 Task: Find connections with filter location Tshikapa with filter topic #coachingwith filter profile language German with filter current company GEP Worldwide with filter school INSAID with filter industry Nonresidential Building Construction with filter service category Nonprofit Consulting with filter keywords title Barber
Action: Mouse moved to (673, 179)
Screenshot: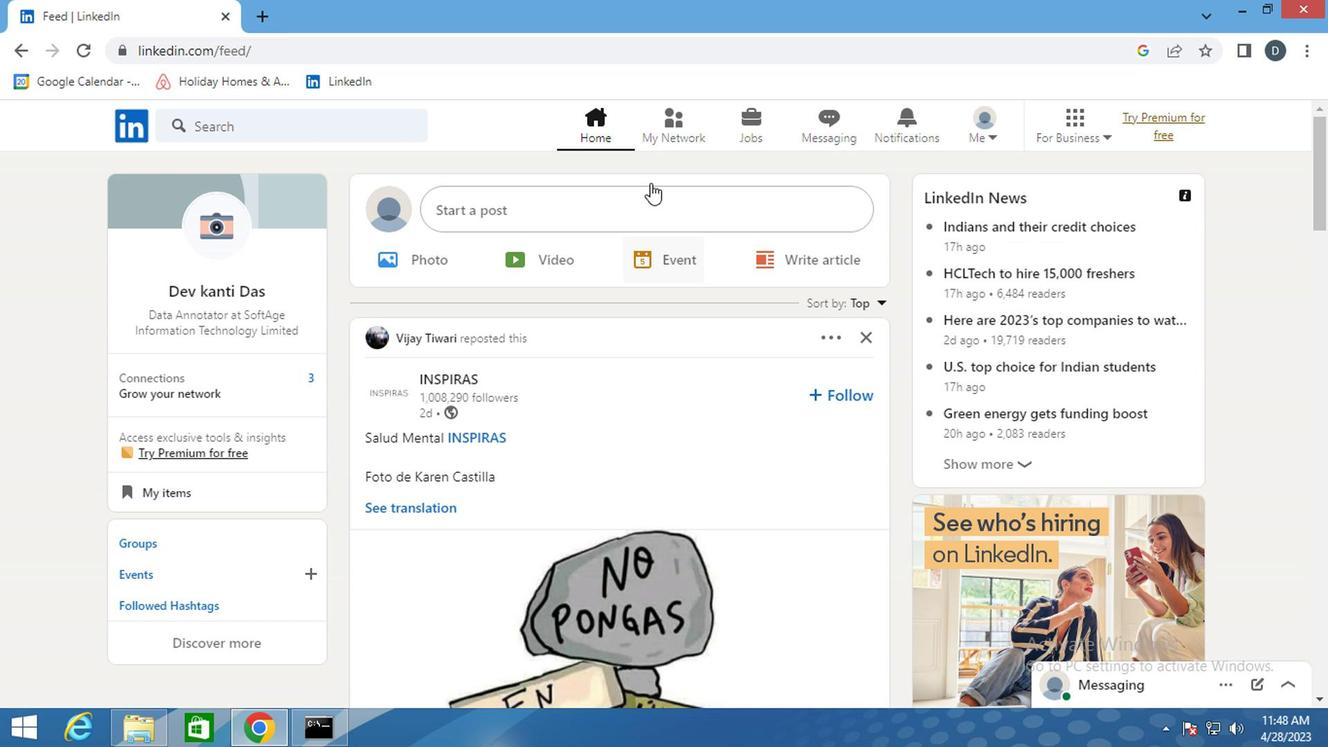 
Action: Mouse pressed left at (673, 179)
Screenshot: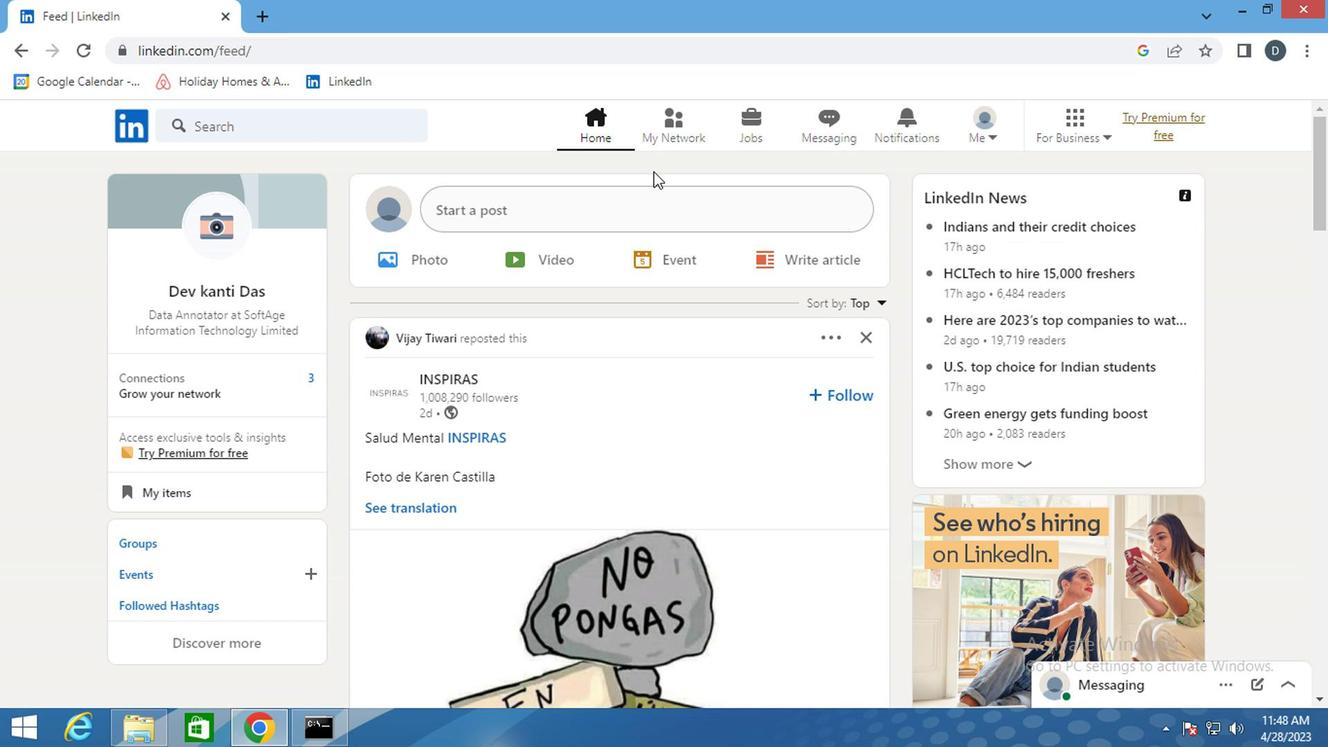 
Action: Mouse moved to (677, 164)
Screenshot: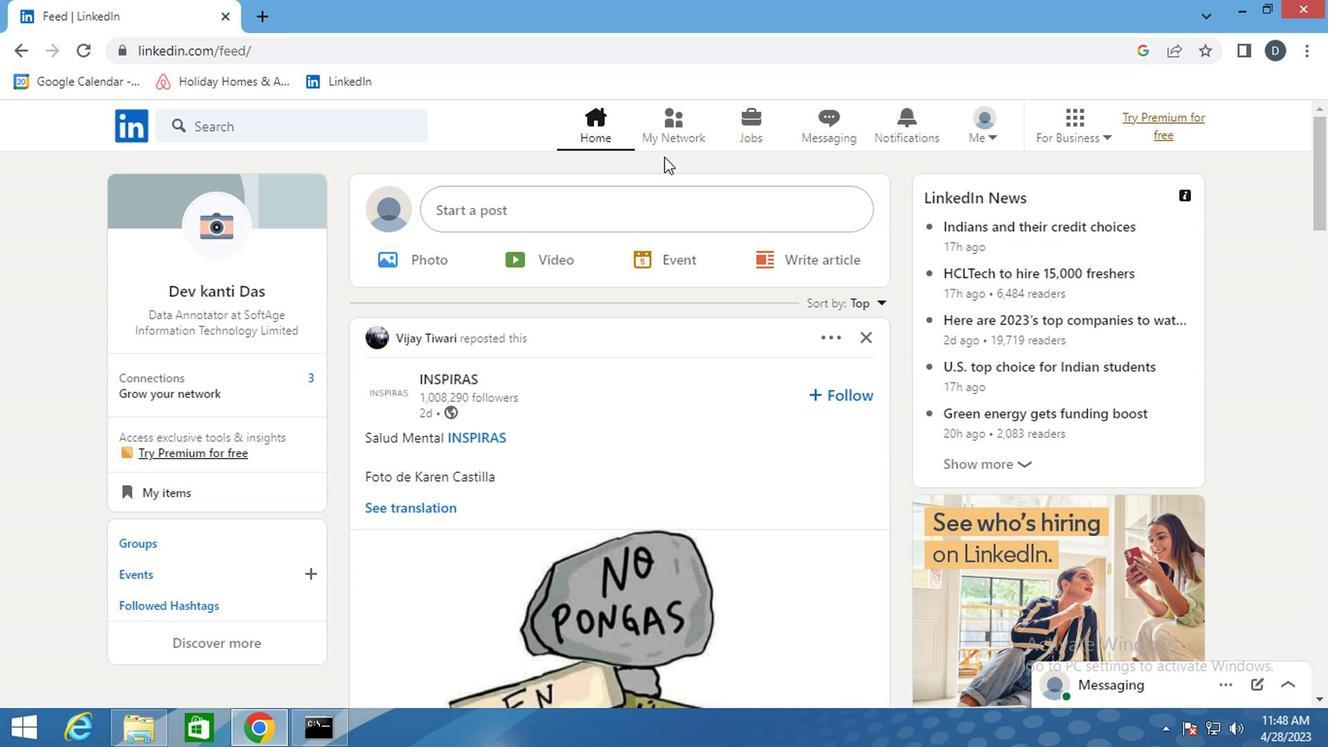 
Action: Mouse pressed left at (677, 164)
Screenshot: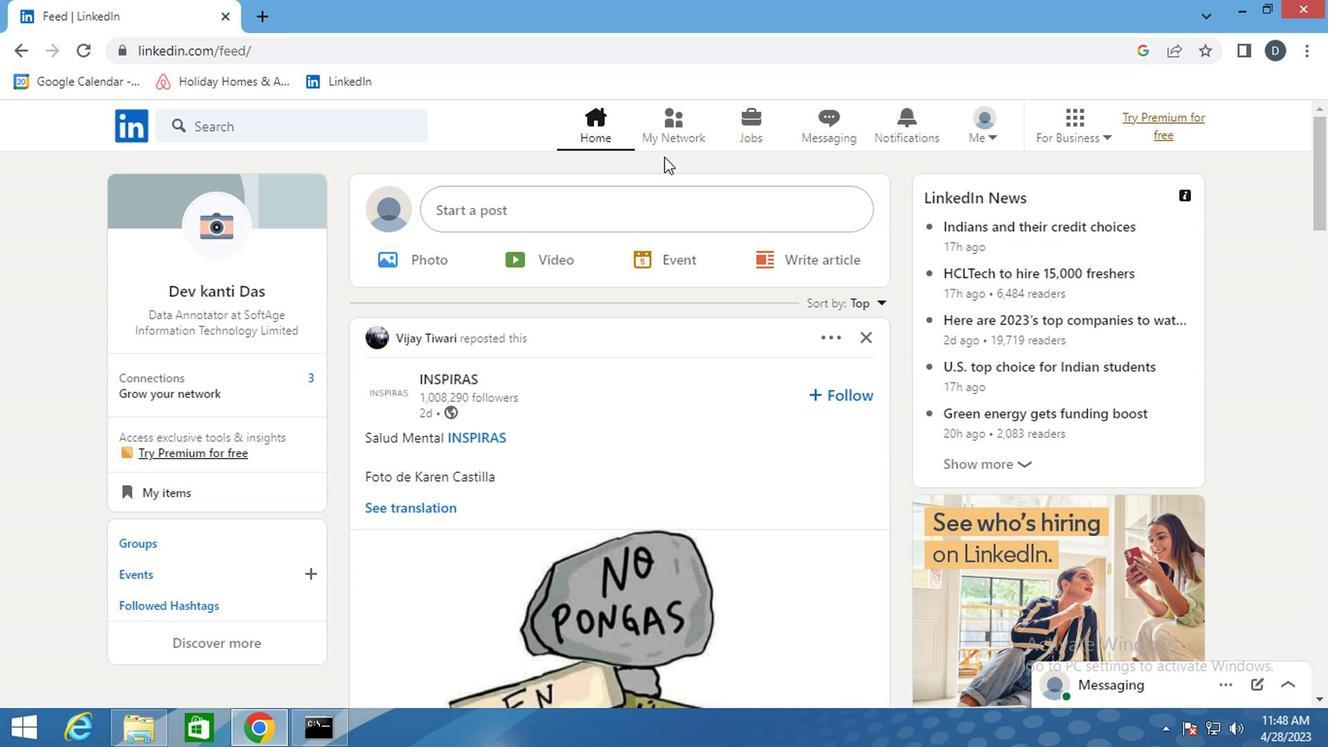 
Action: Mouse moved to (396, 240)
Screenshot: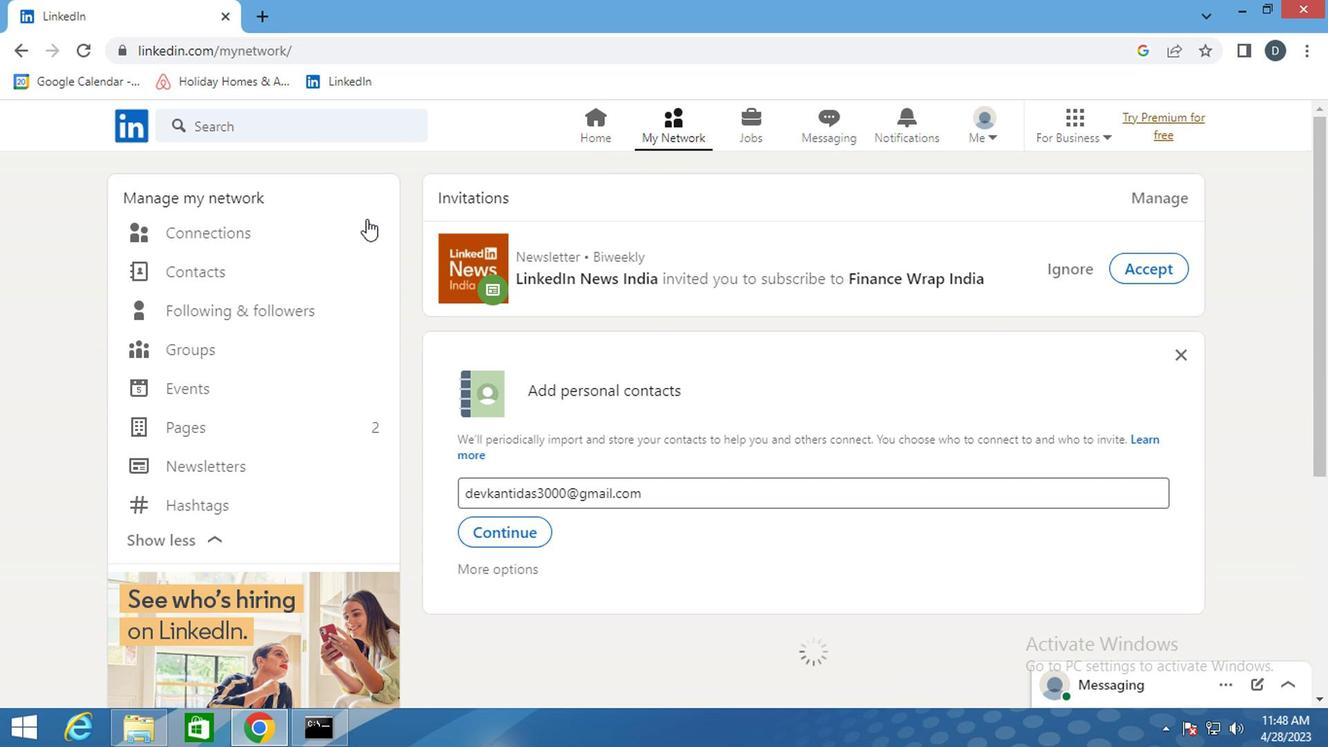 
Action: Mouse pressed left at (396, 240)
Screenshot: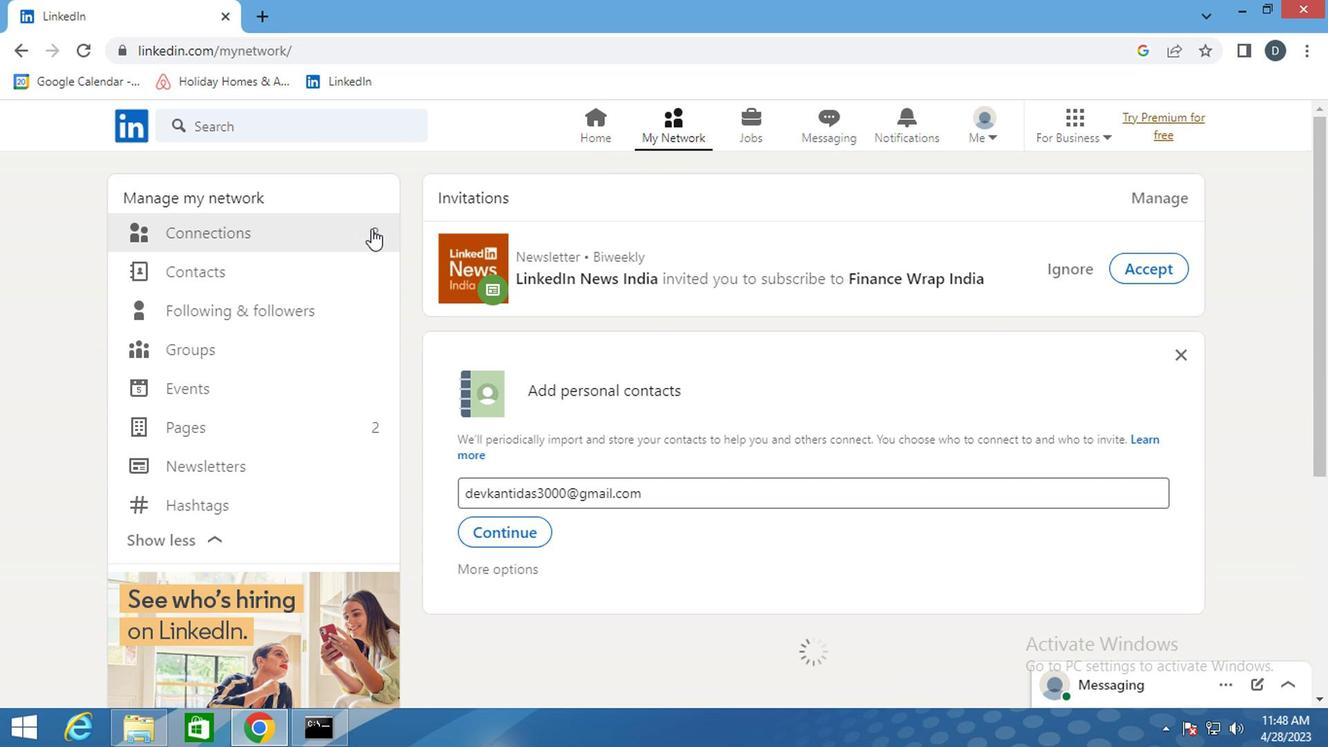 
Action: Mouse pressed left at (396, 240)
Screenshot: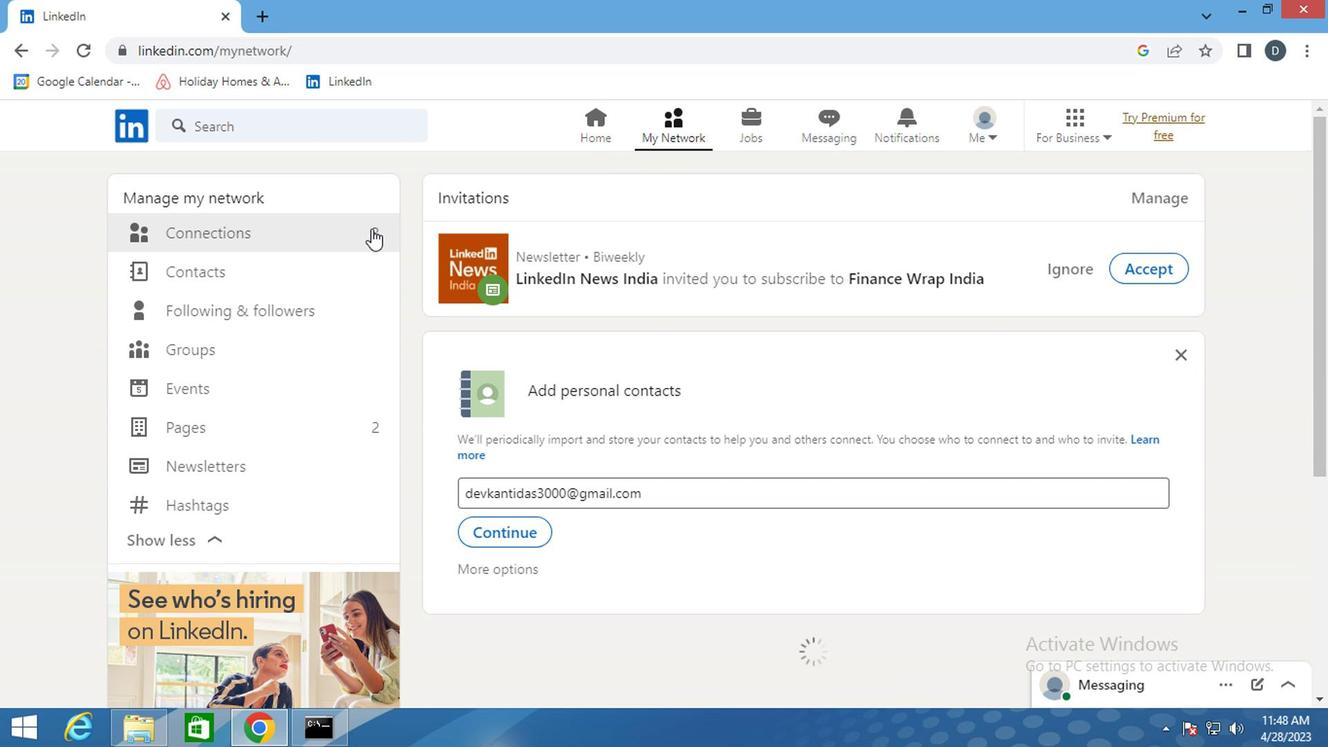 
Action: Mouse moved to (821, 248)
Screenshot: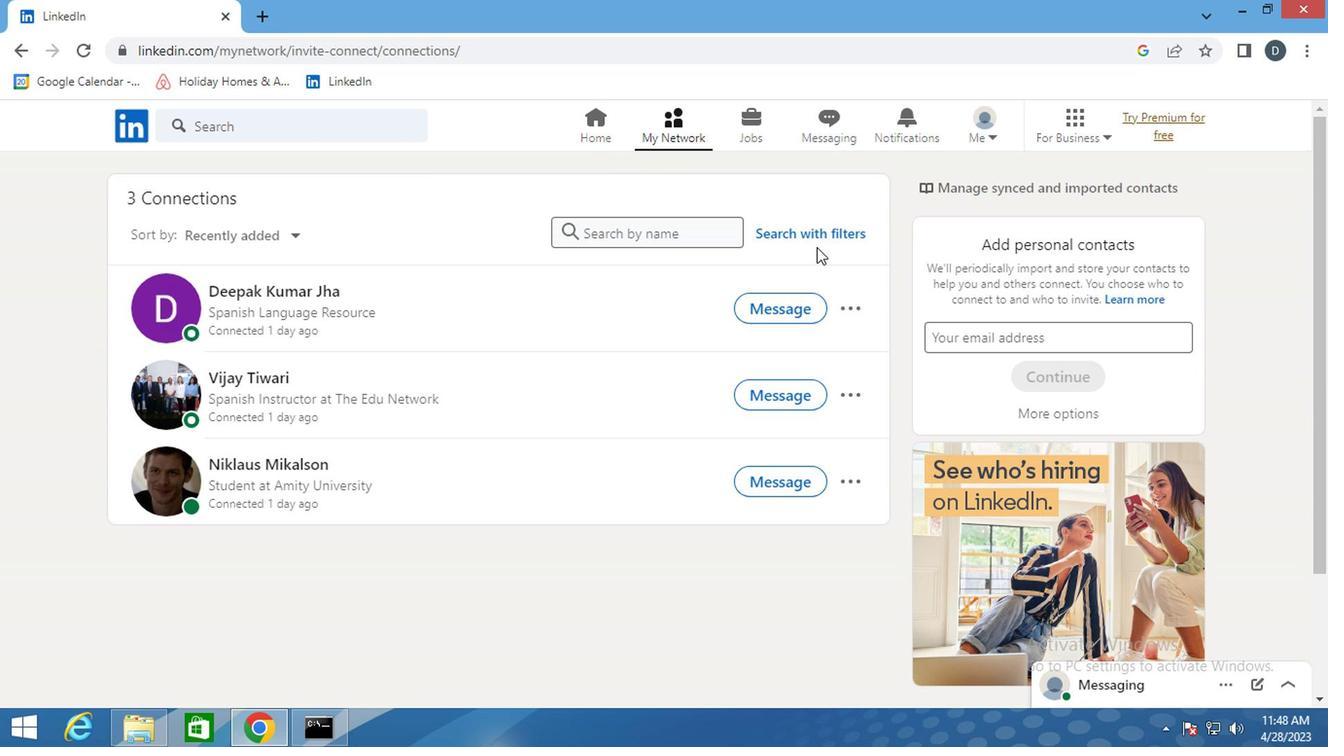 
Action: Mouse pressed left at (821, 248)
Screenshot: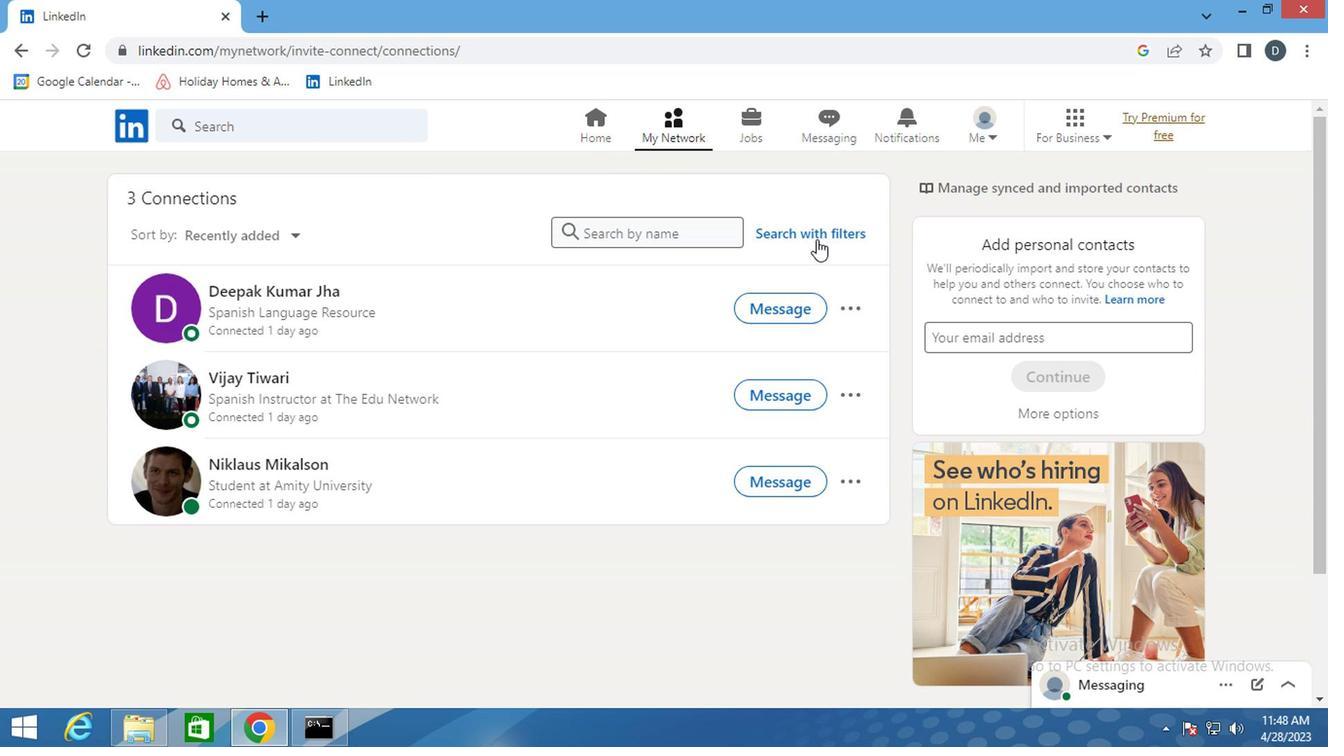 
Action: Mouse moved to (717, 193)
Screenshot: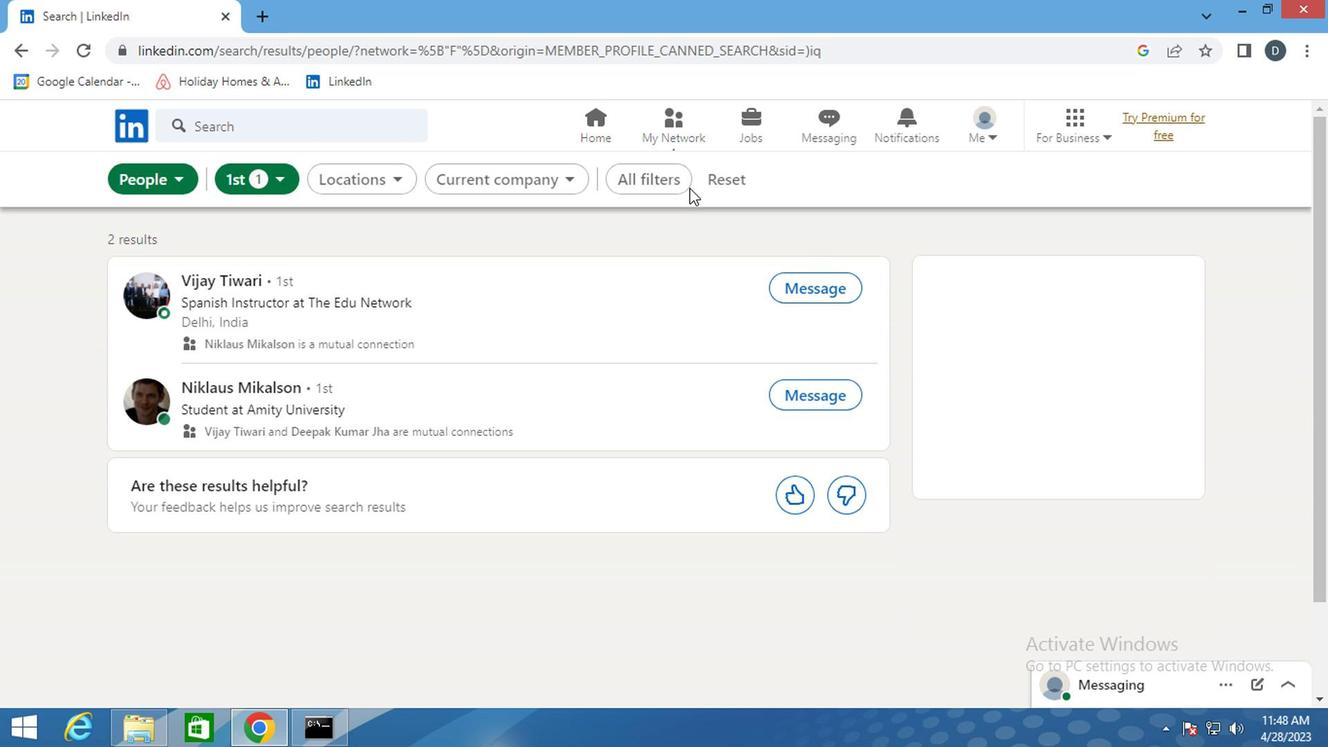
Action: Mouse pressed left at (717, 193)
Screenshot: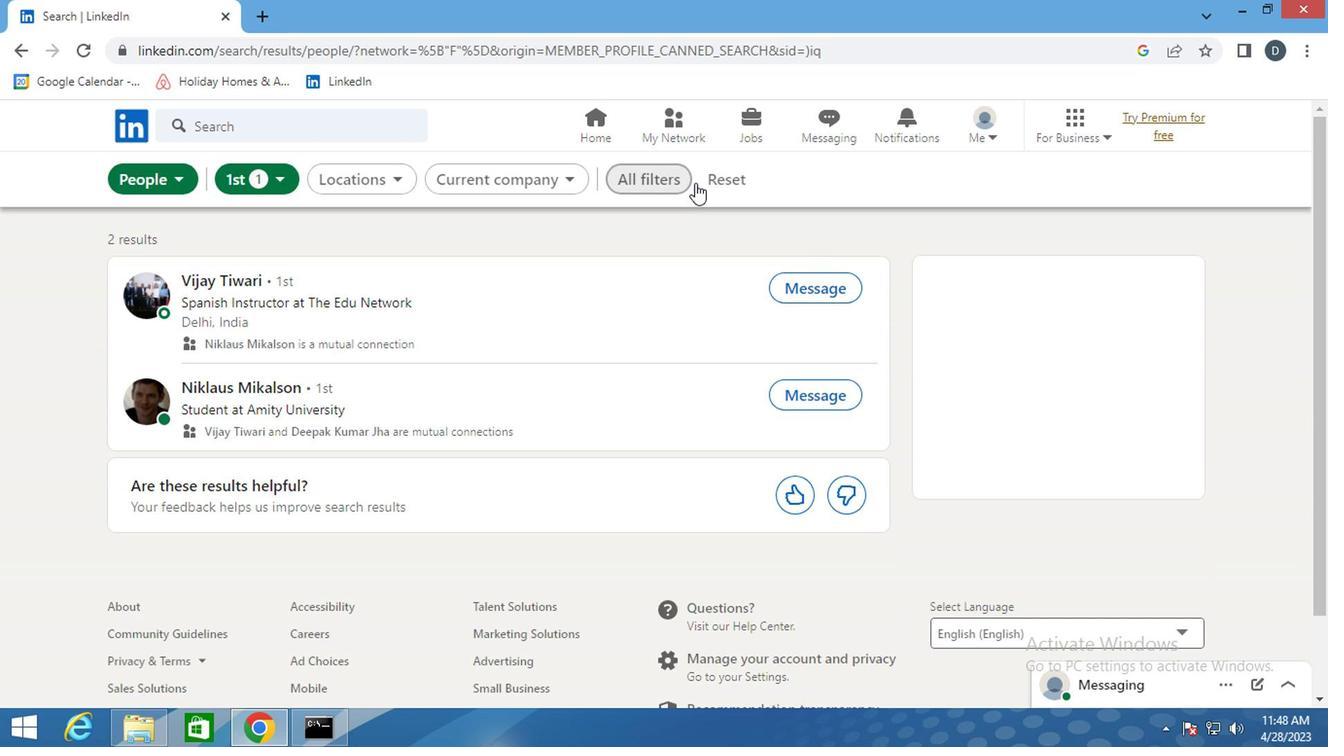 
Action: Mouse pressed left at (717, 193)
Screenshot: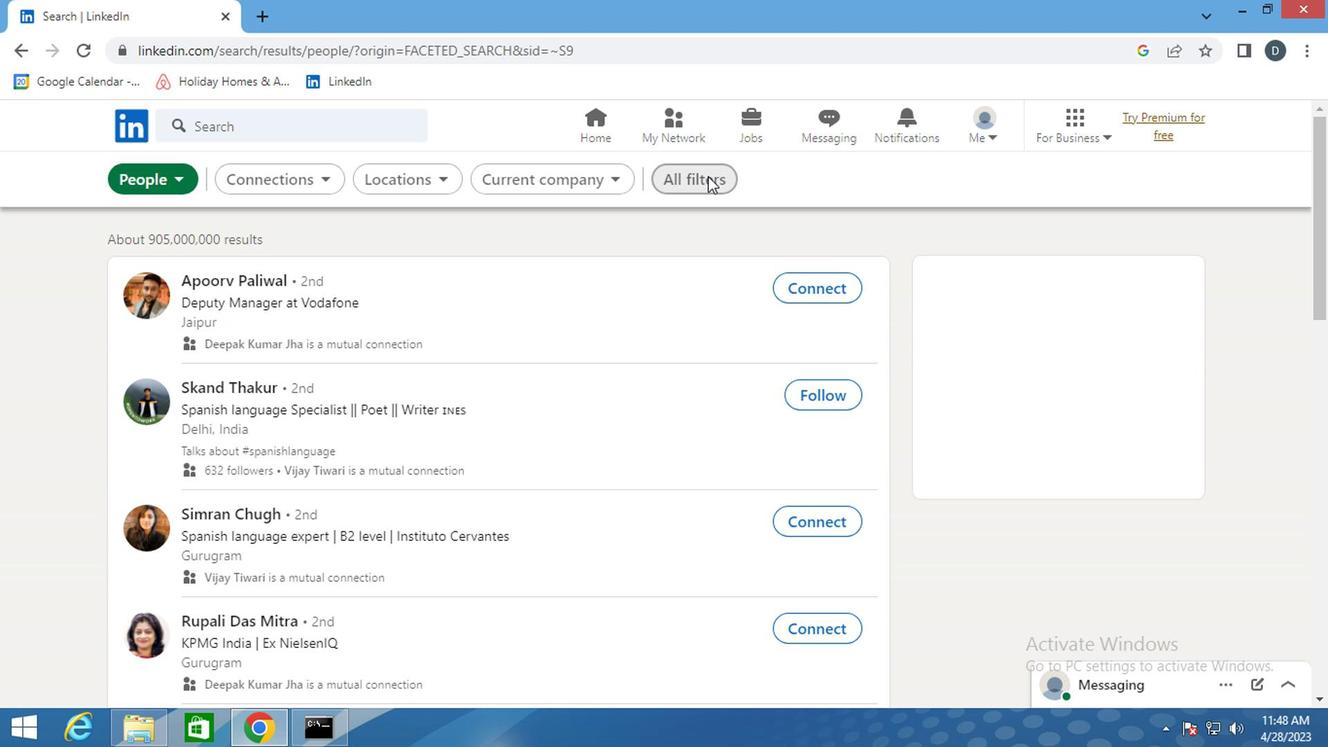
Action: Mouse moved to (1052, 377)
Screenshot: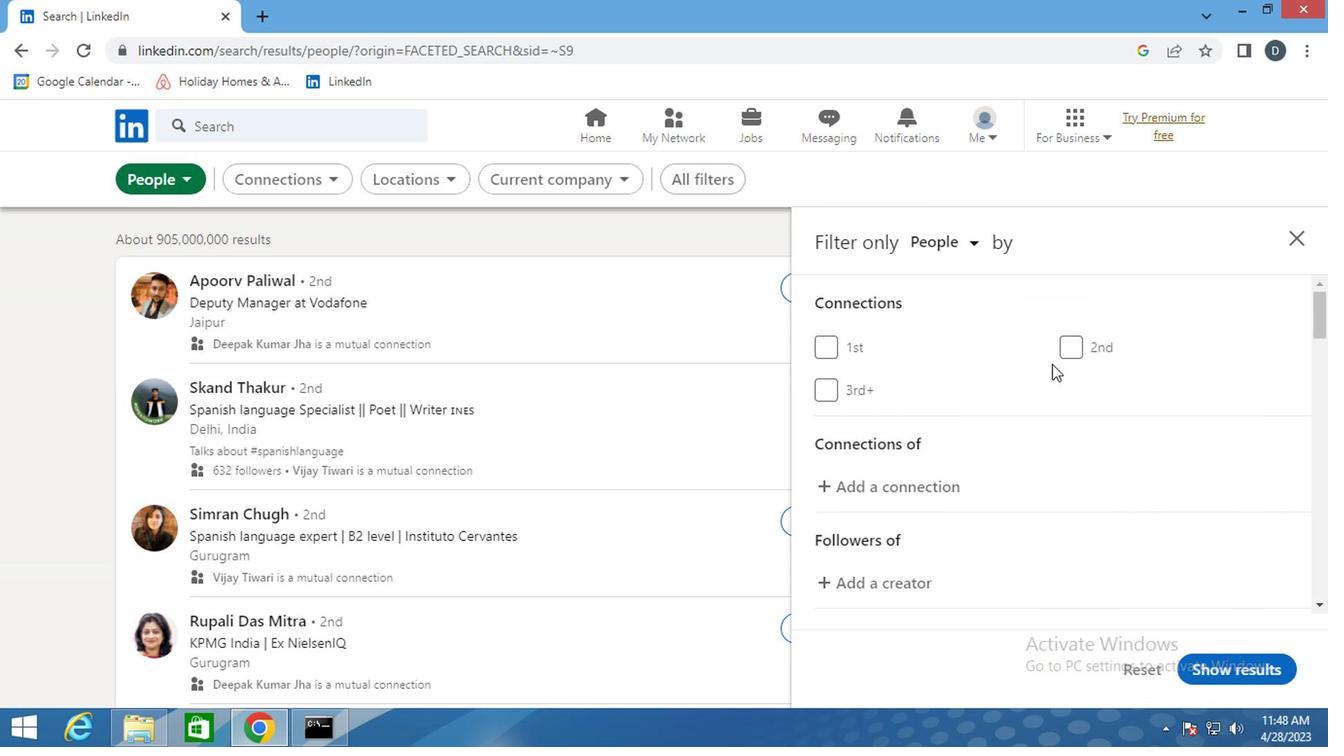 
Action: Mouse scrolled (1052, 377) with delta (0, 0)
Screenshot: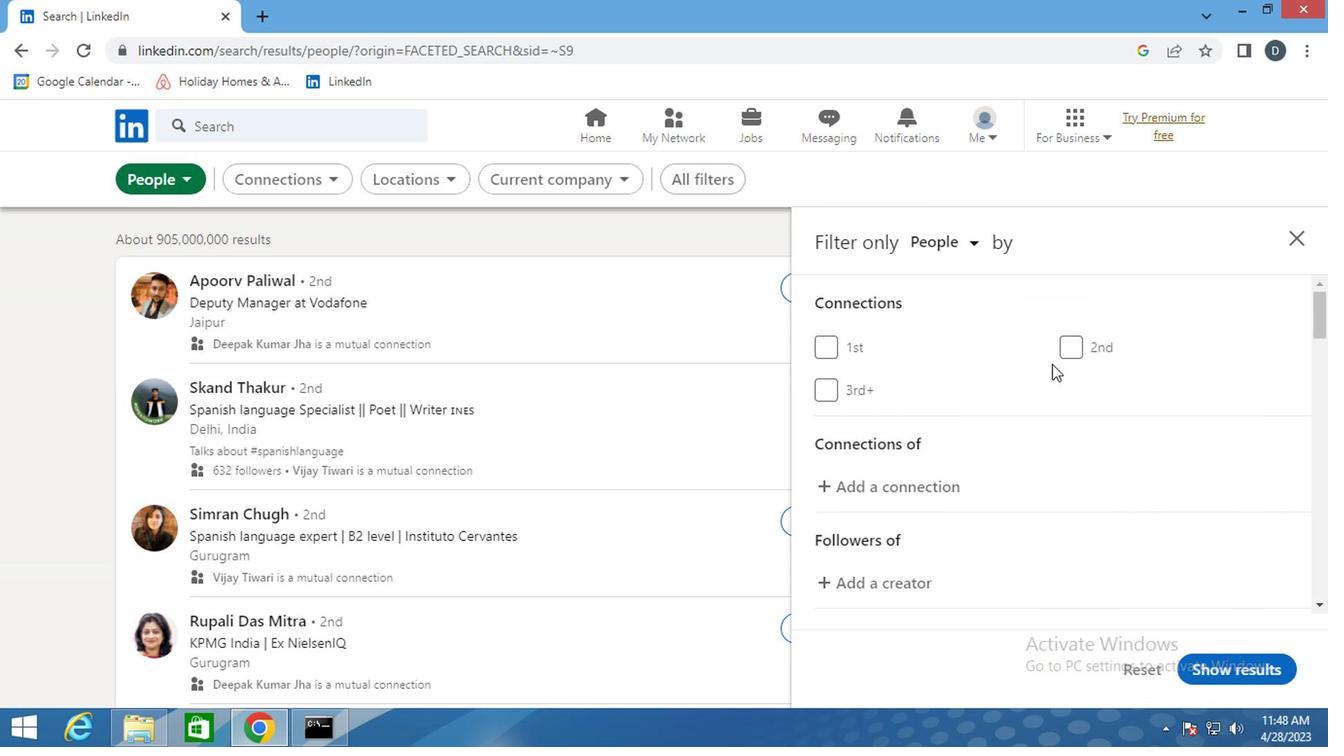 
Action: Mouse moved to (1052, 379)
Screenshot: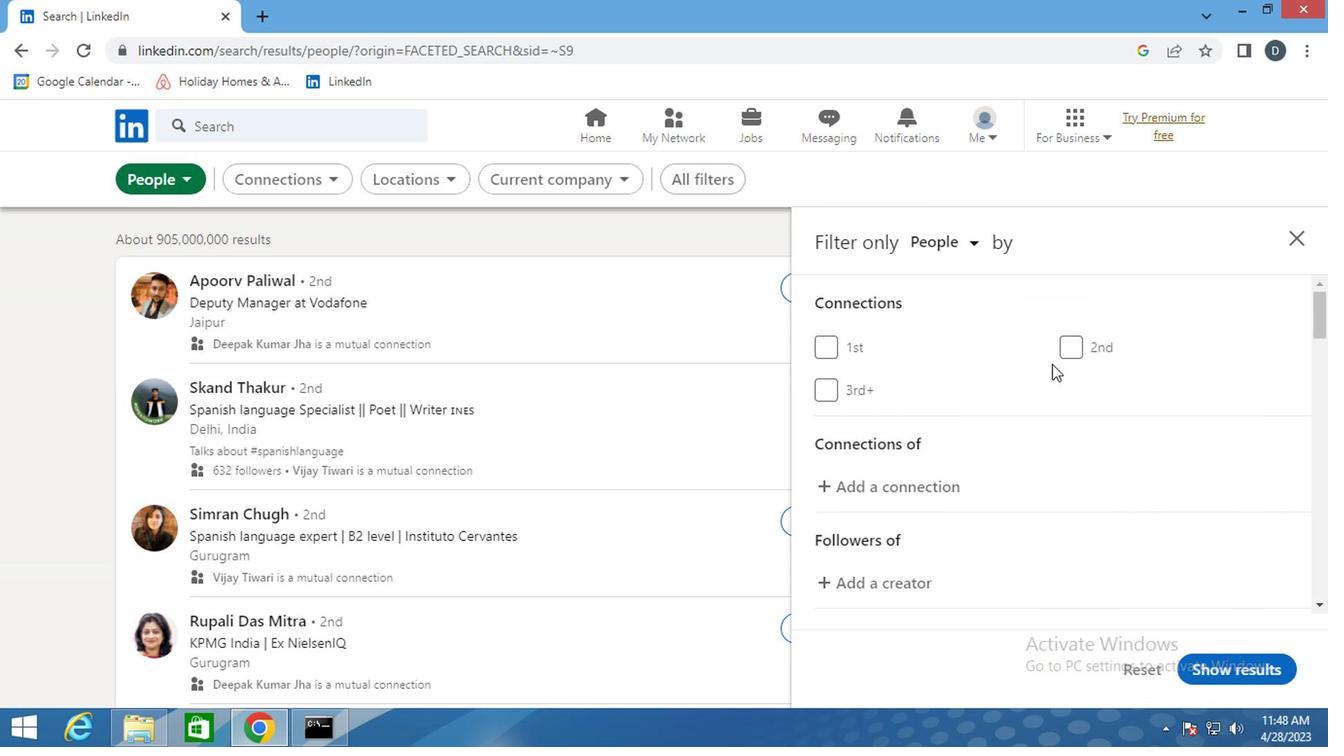 
Action: Mouse scrolled (1052, 377) with delta (0, -1)
Screenshot: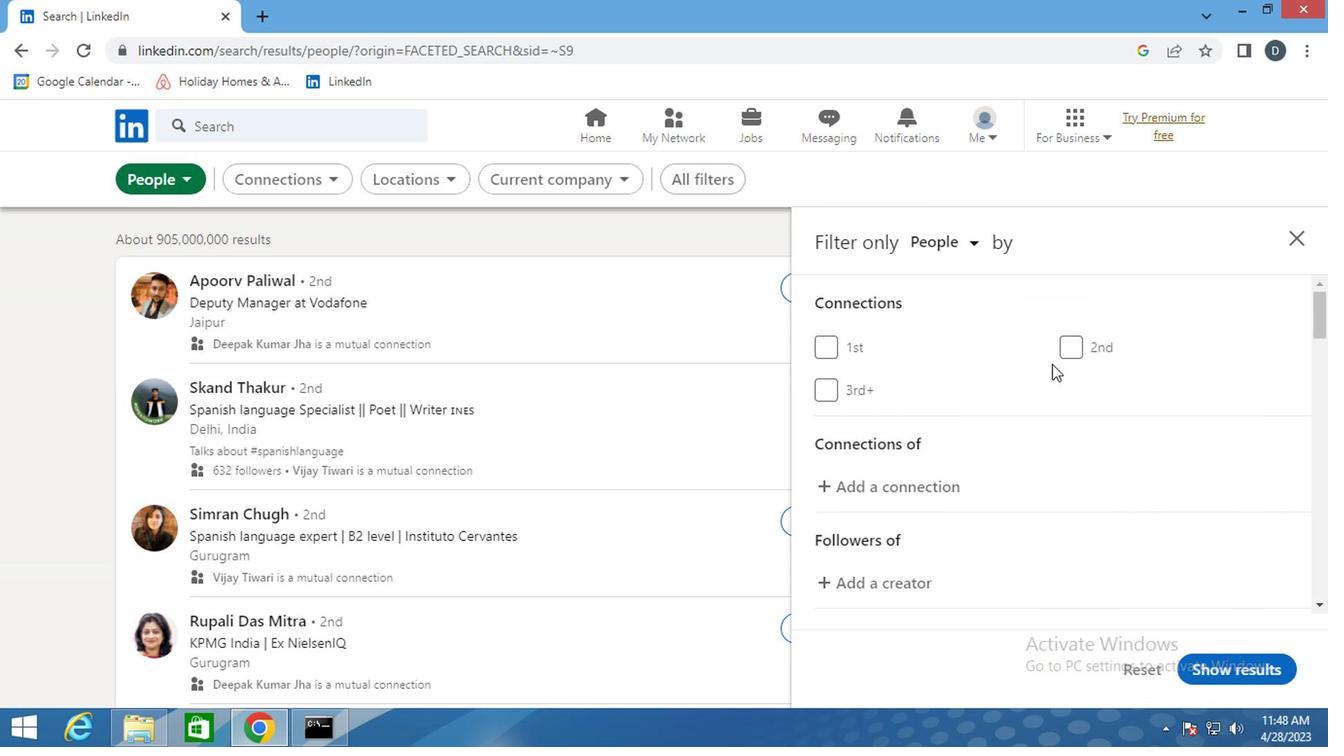 
Action: Mouse moved to (1109, 540)
Screenshot: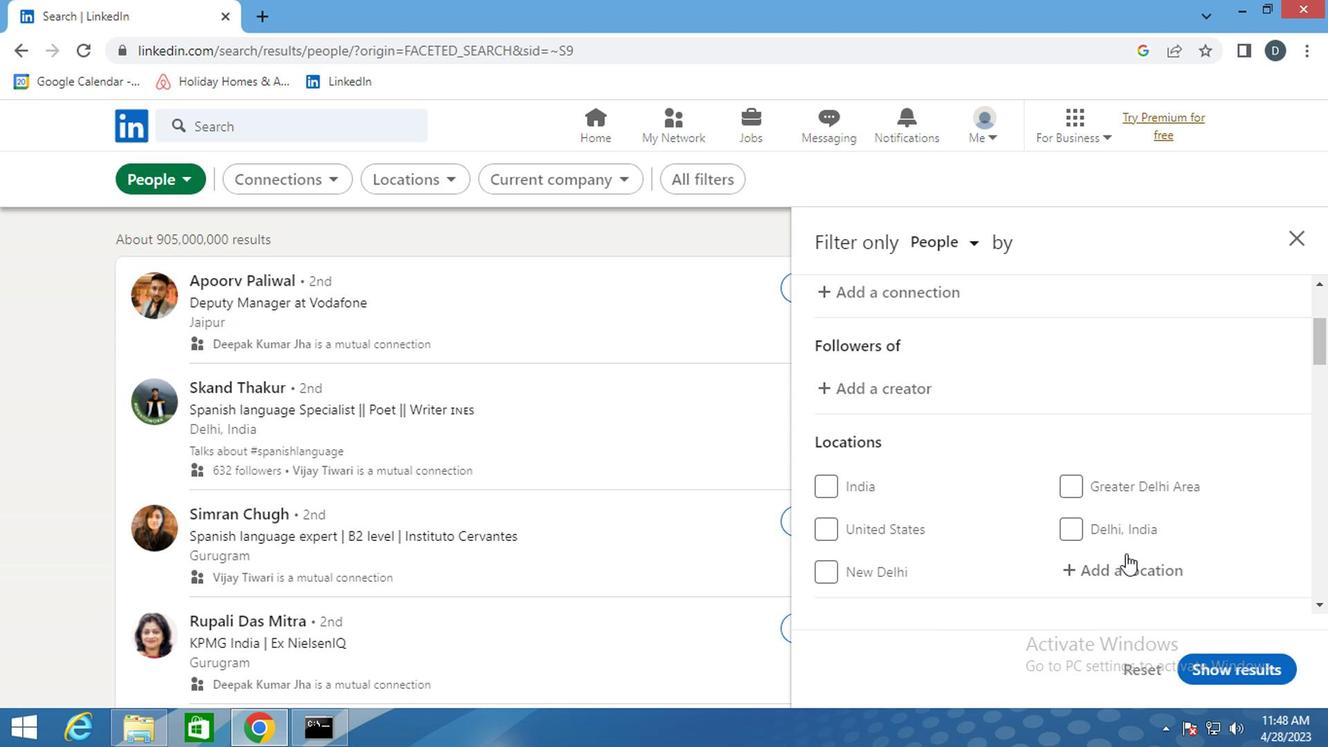 
Action: Mouse pressed left at (1109, 540)
Screenshot: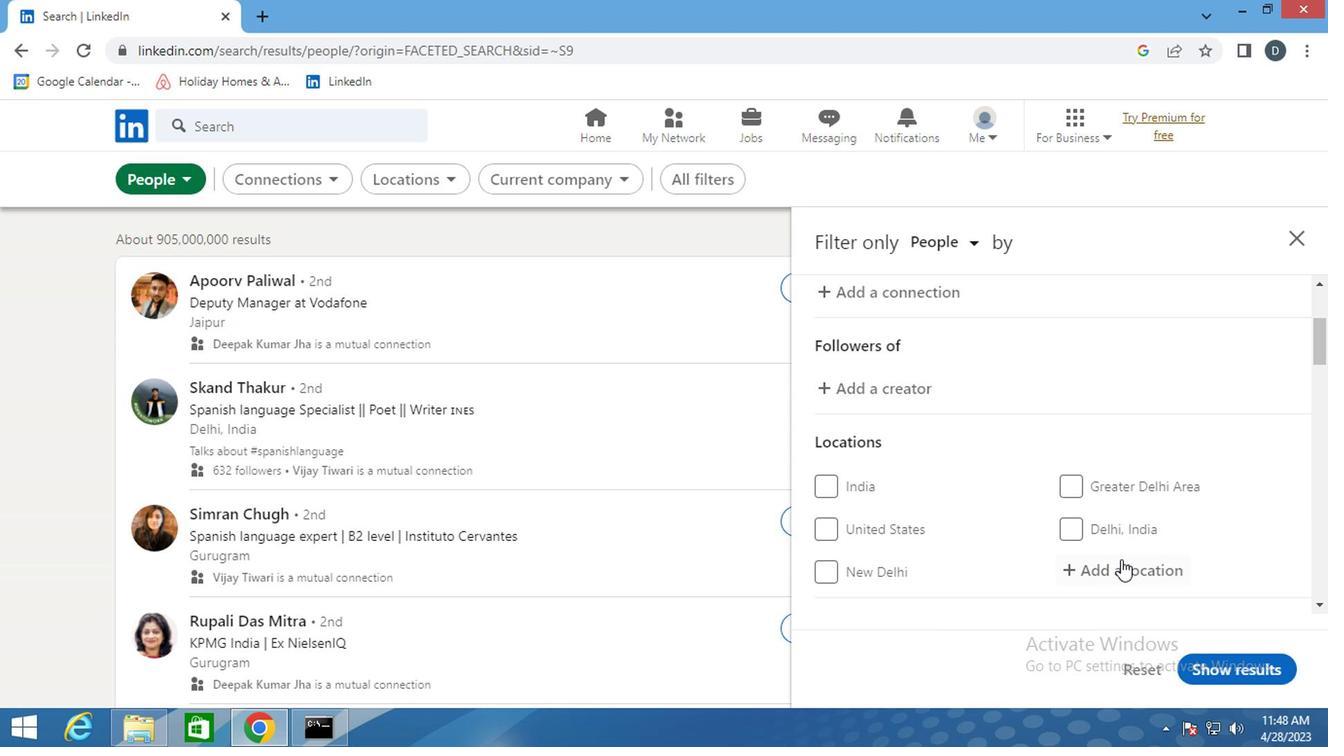 
Action: Key pressed <Key.shift>TISH<Key.backspace><Key.backspace><Key.backspace>SHIKAPA
Screenshot: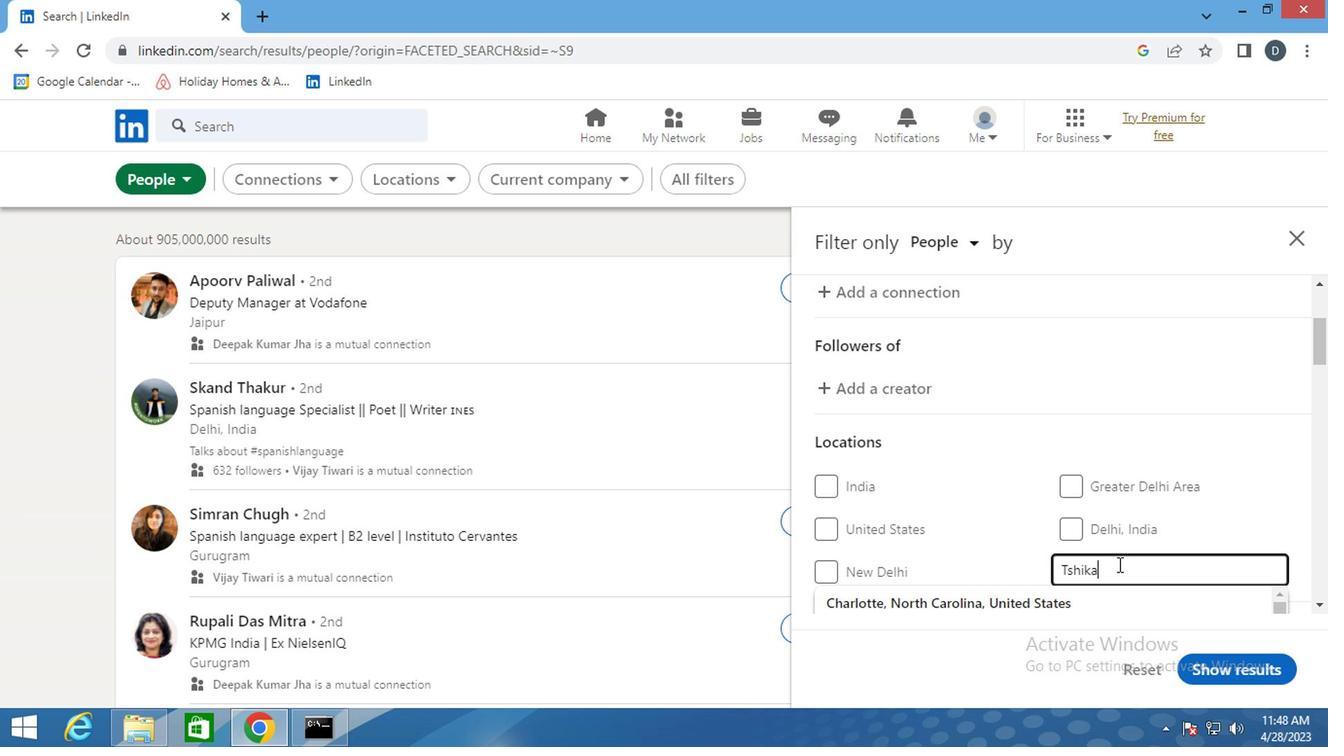 
Action: Mouse moved to (1123, 527)
Screenshot: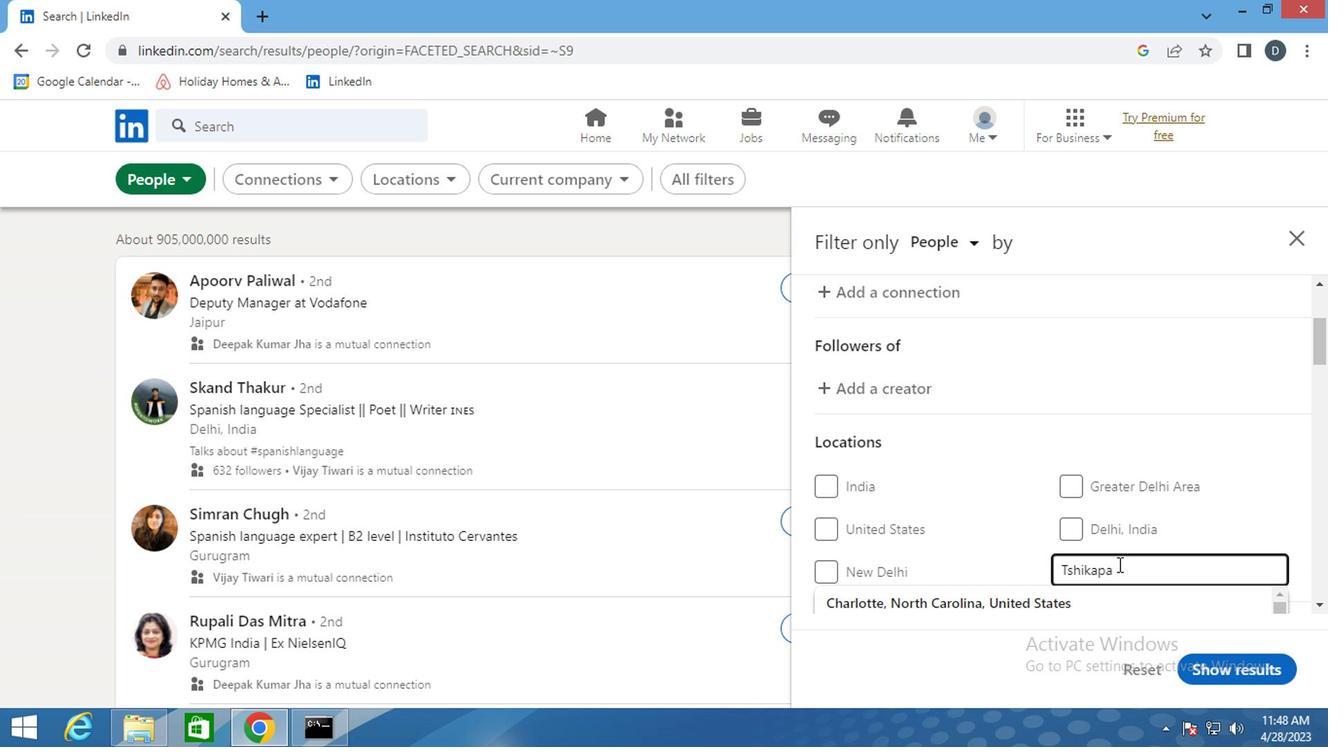 
Action: Mouse scrolled (1123, 527) with delta (0, 0)
Screenshot: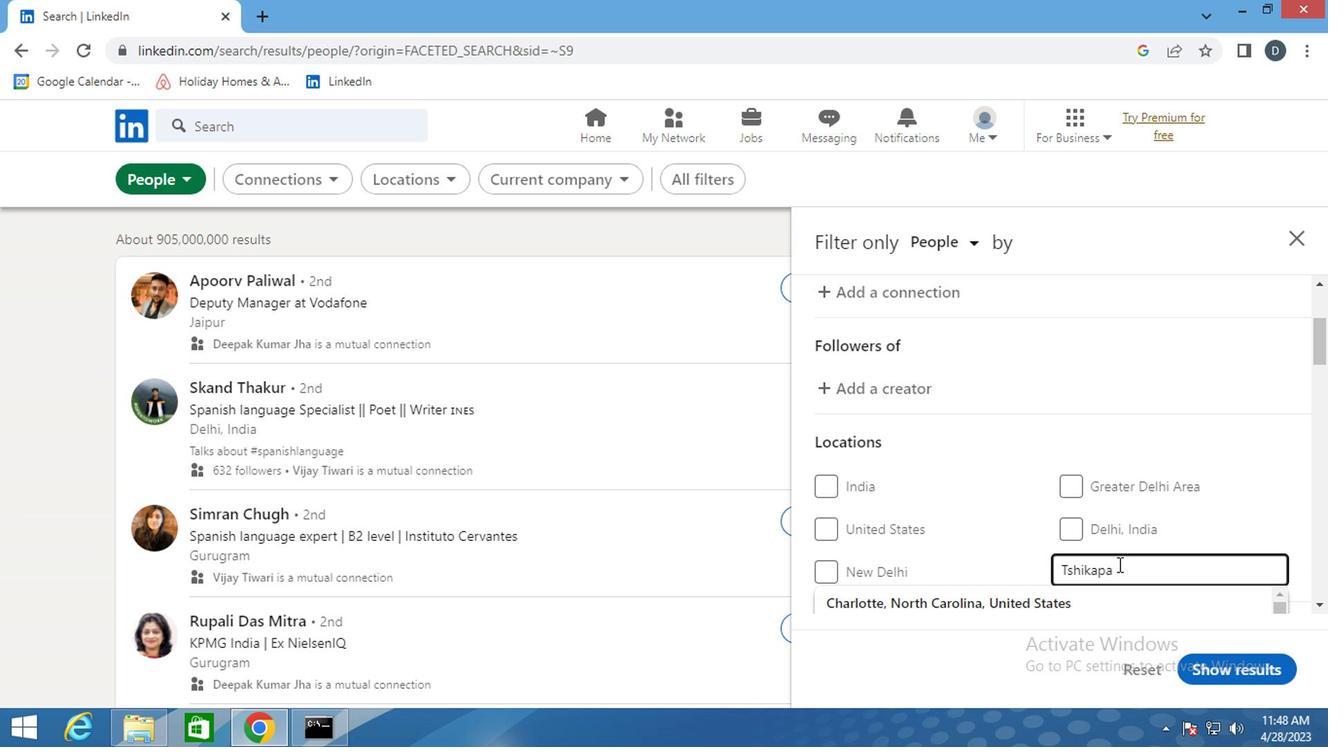 
Action: Mouse moved to (1128, 516)
Screenshot: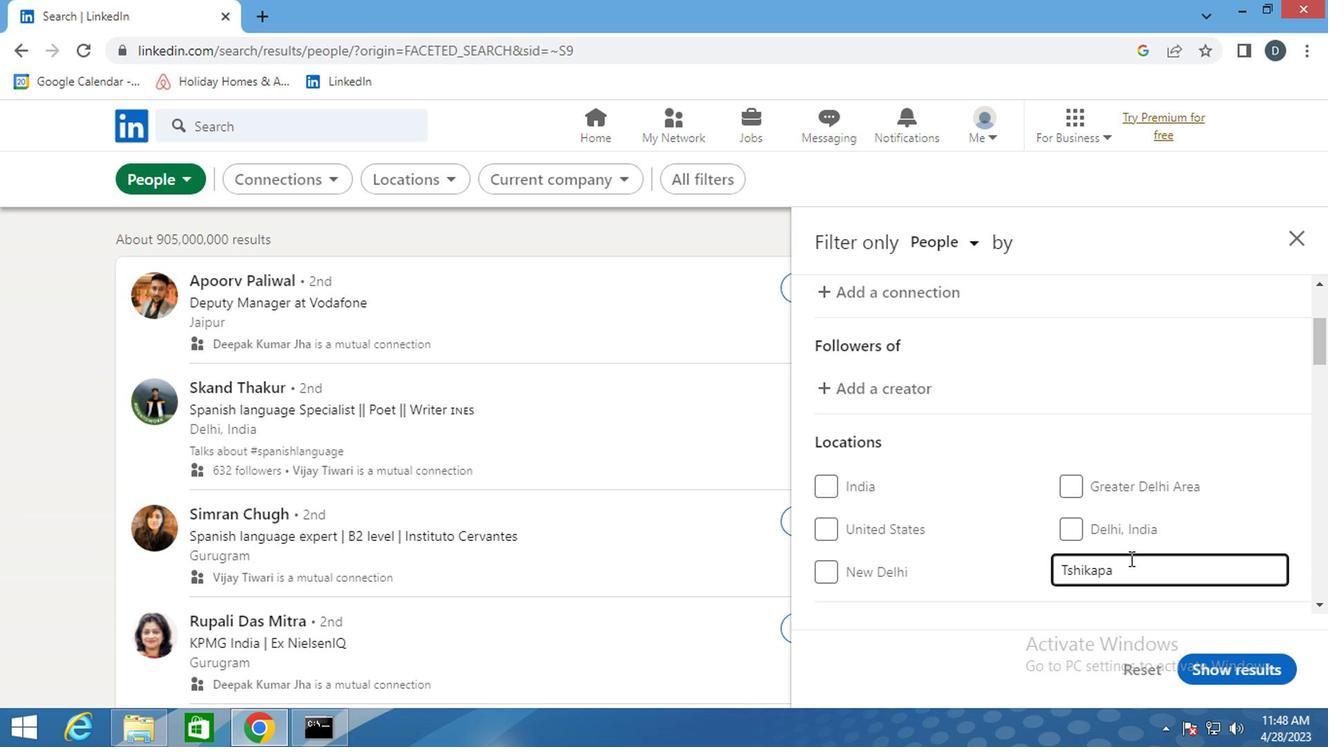 
Action: Mouse scrolled (1128, 515) with delta (0, 0)
Screenshot: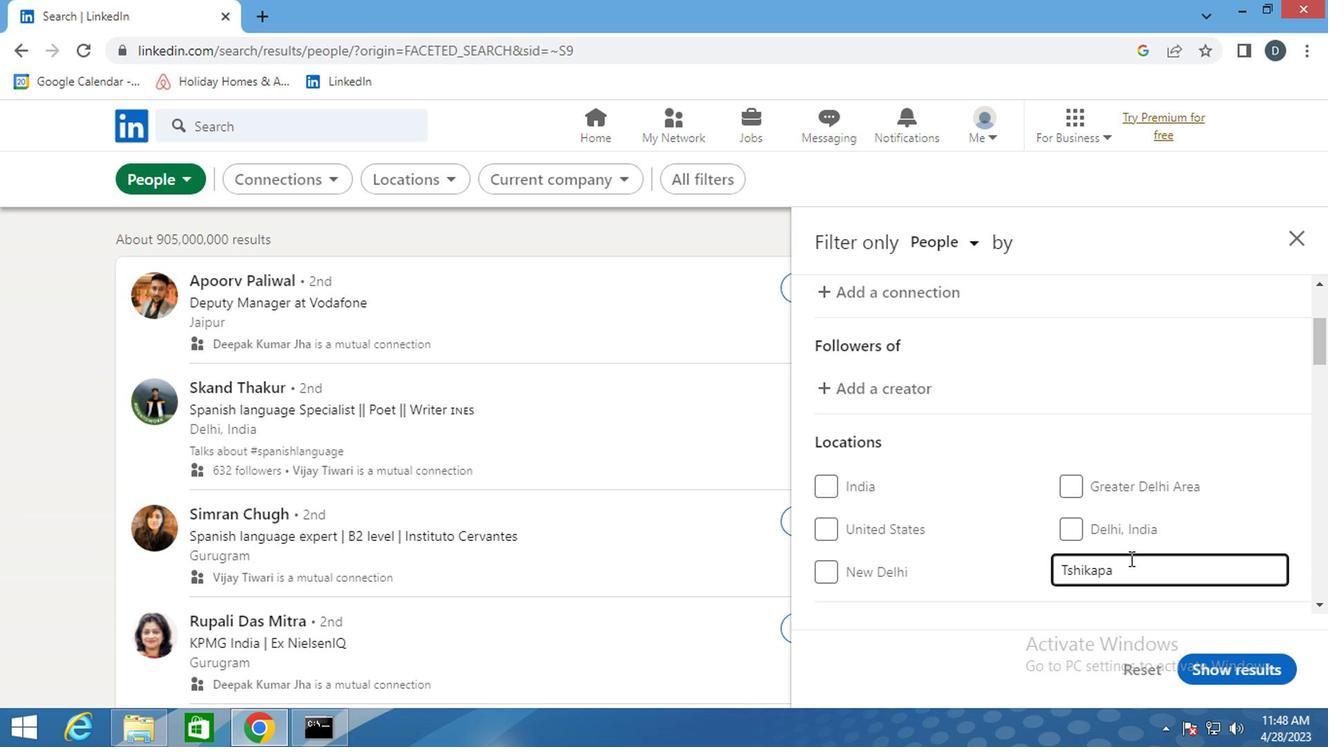 
Action: Mouse moved to (1156, 404)
Screenshot: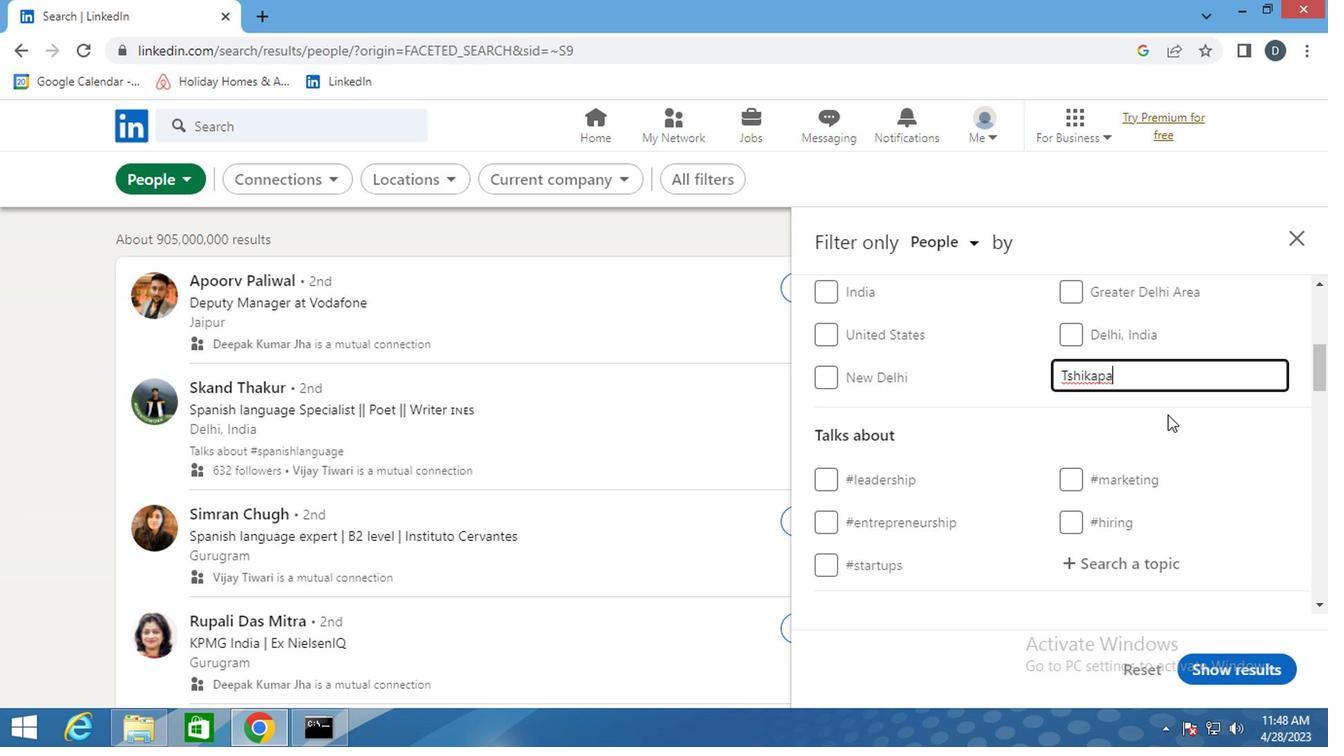 
Action: Key pressed <Key.enter>
Screenshot: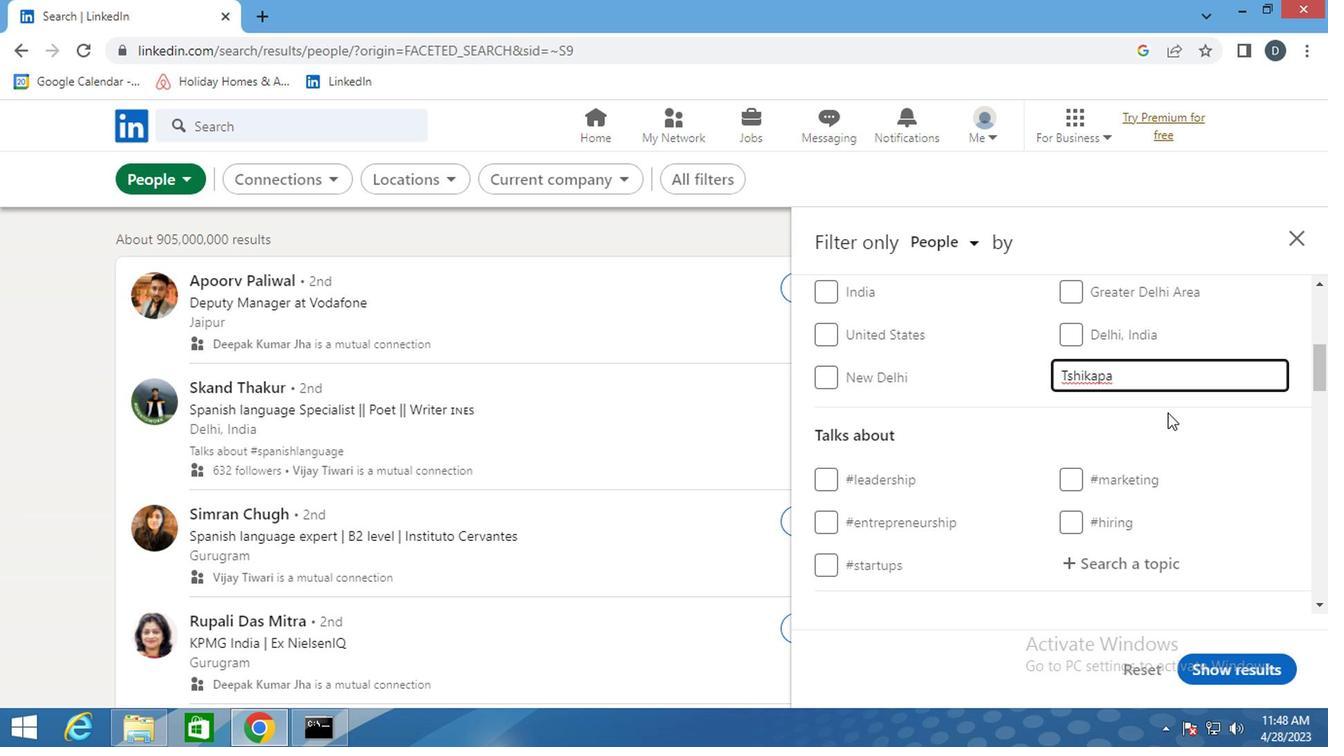 
Action: Mouse moved to (1160, 543)
Screenshot: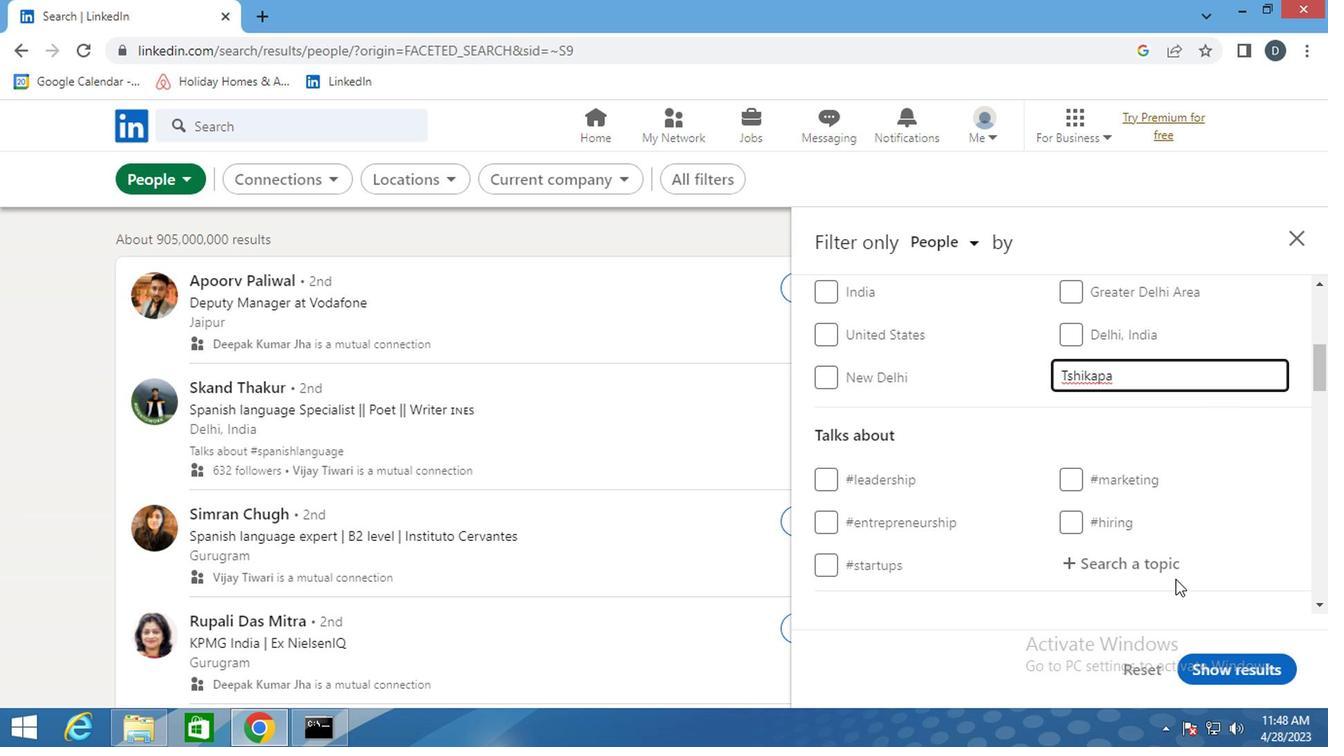 
Action: Mouse pressed left at (1160, 543)
Screenshot: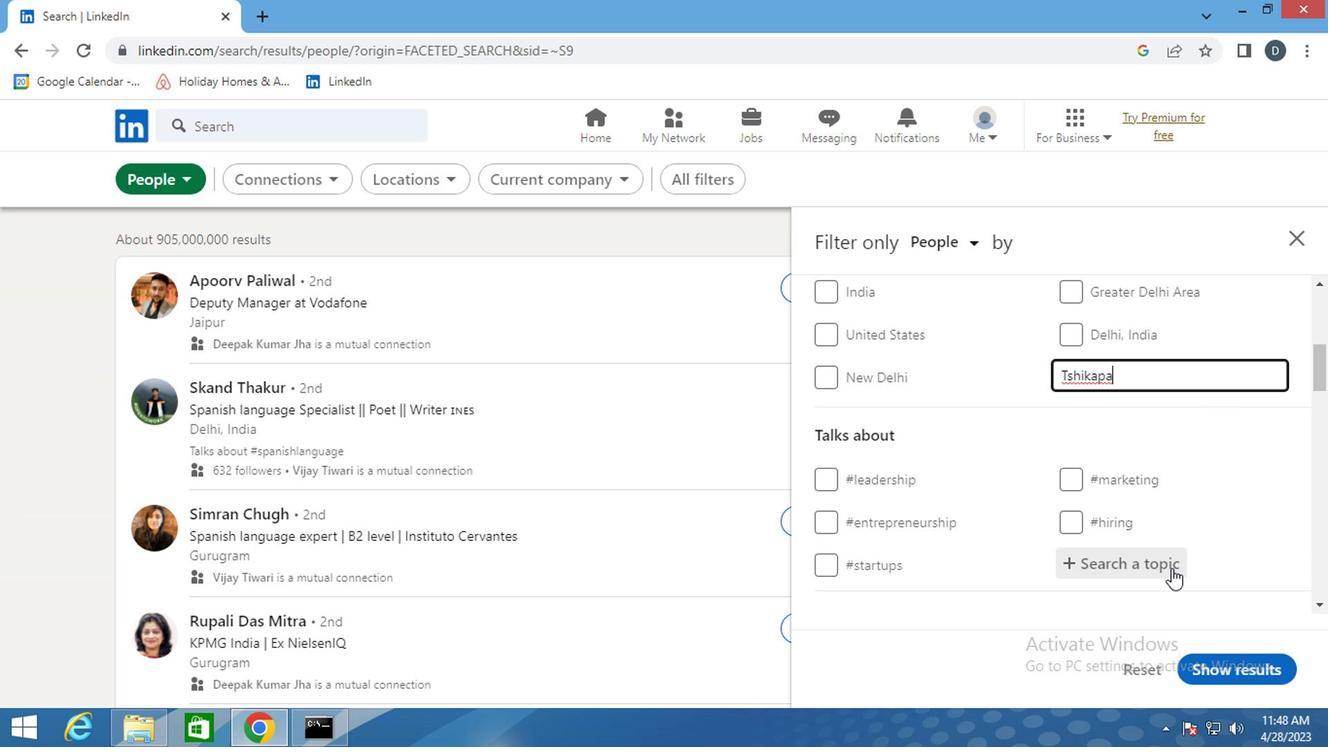 
Action: Mouse moved to (1186, 437)
Screenshot: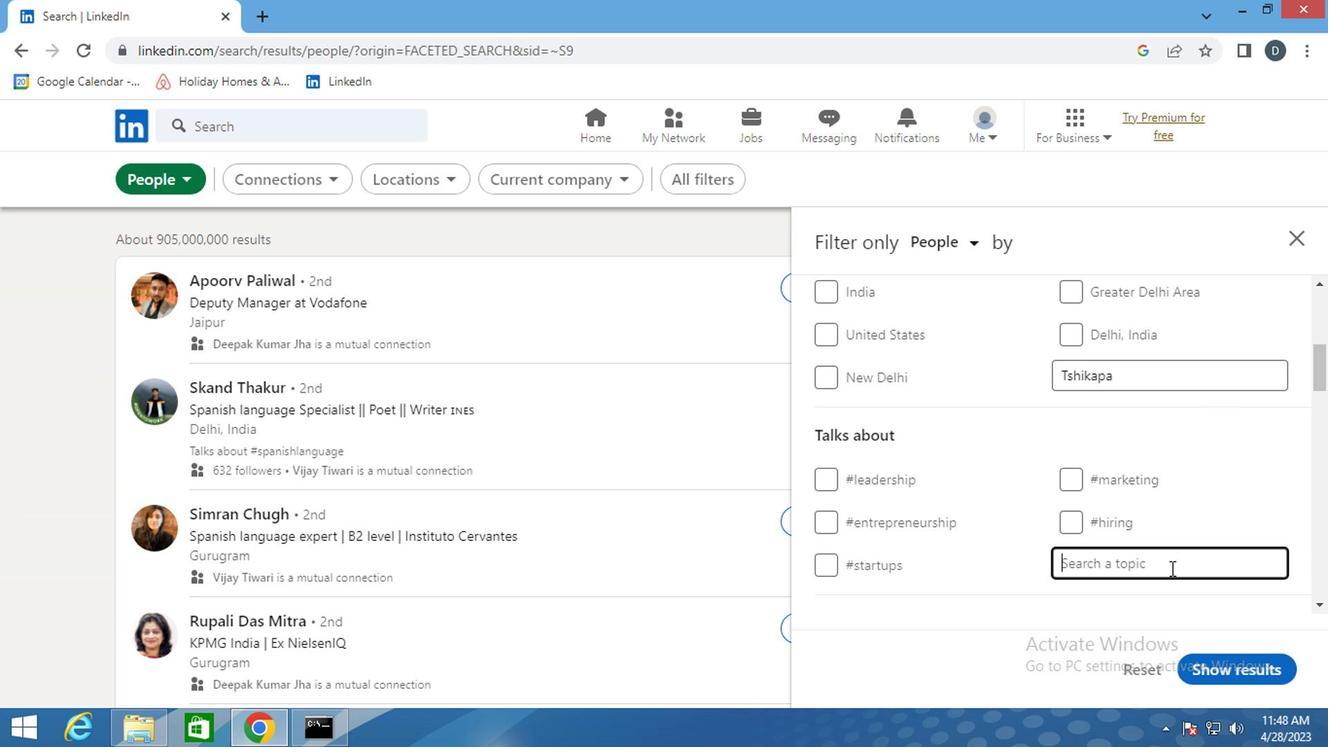 
Action: Mouse scrolled (1186, 437) with delta (0, 0)
Screenshot: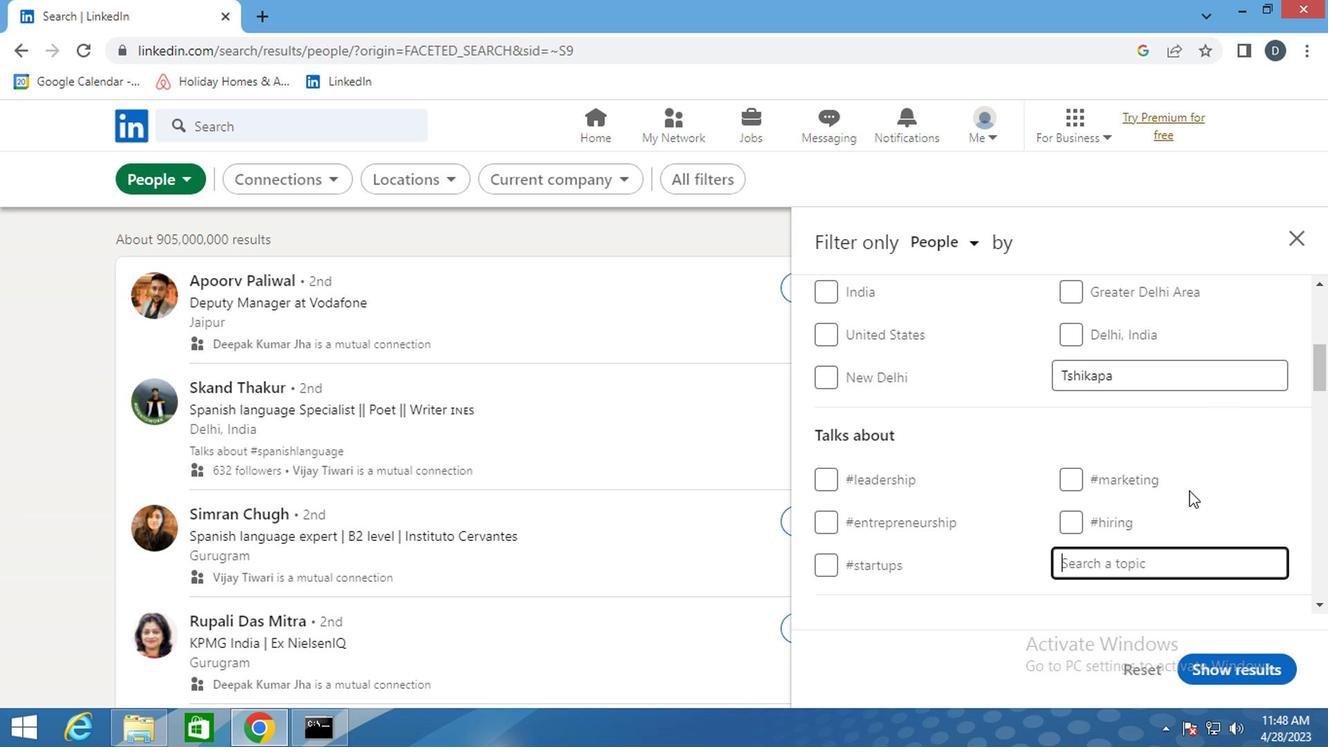 
Action: Key pressed <Key.shift>#<Key.shift><Key.shift>COACHING
Screenshot: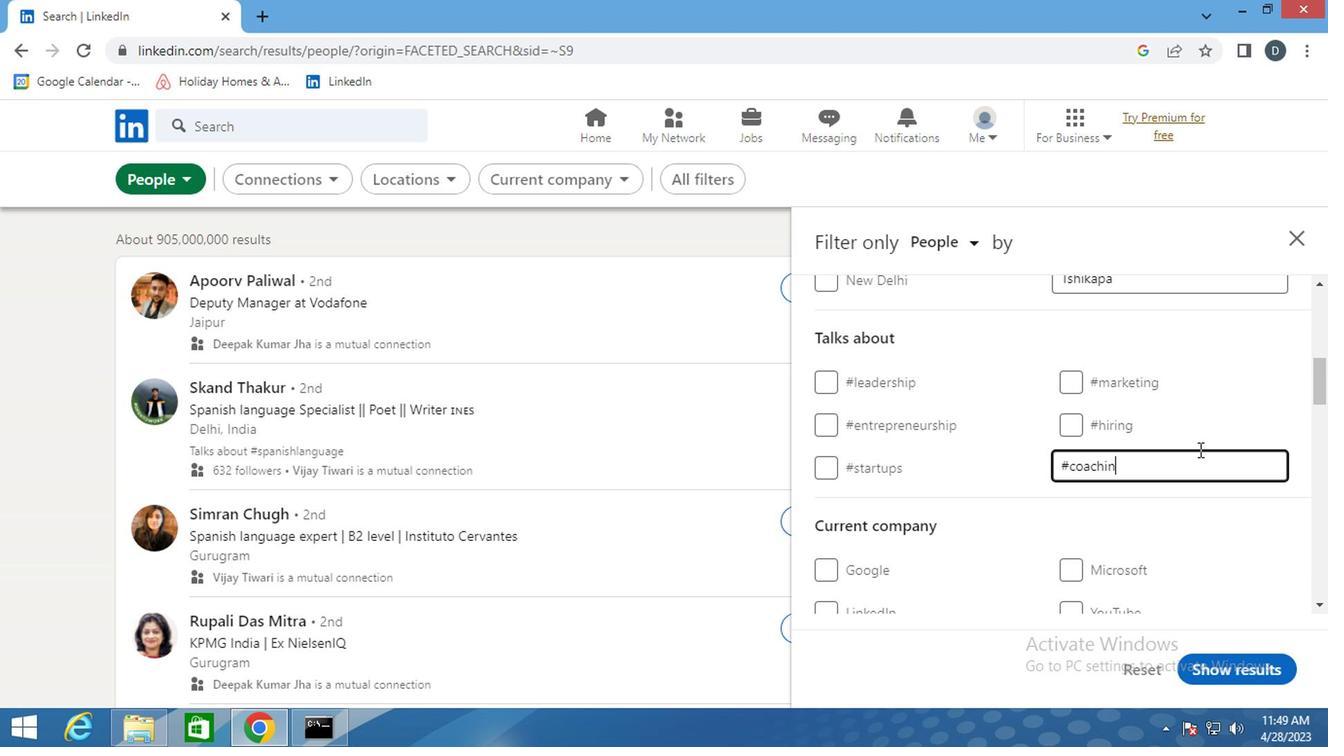 
Action: Mouse moved to (1160, 457)
Screenshot: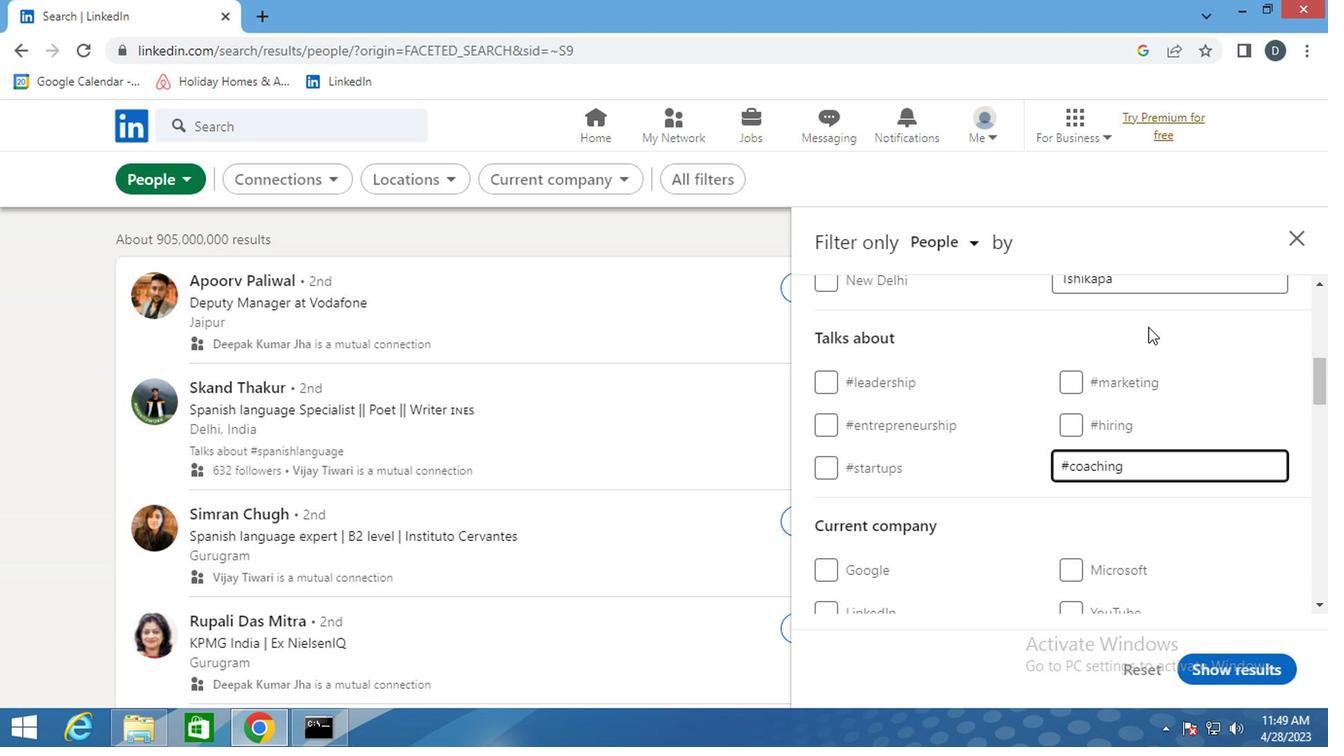 
Action: Mouse scrolled (1160, 457) with delta (0, 0)
Screenshot: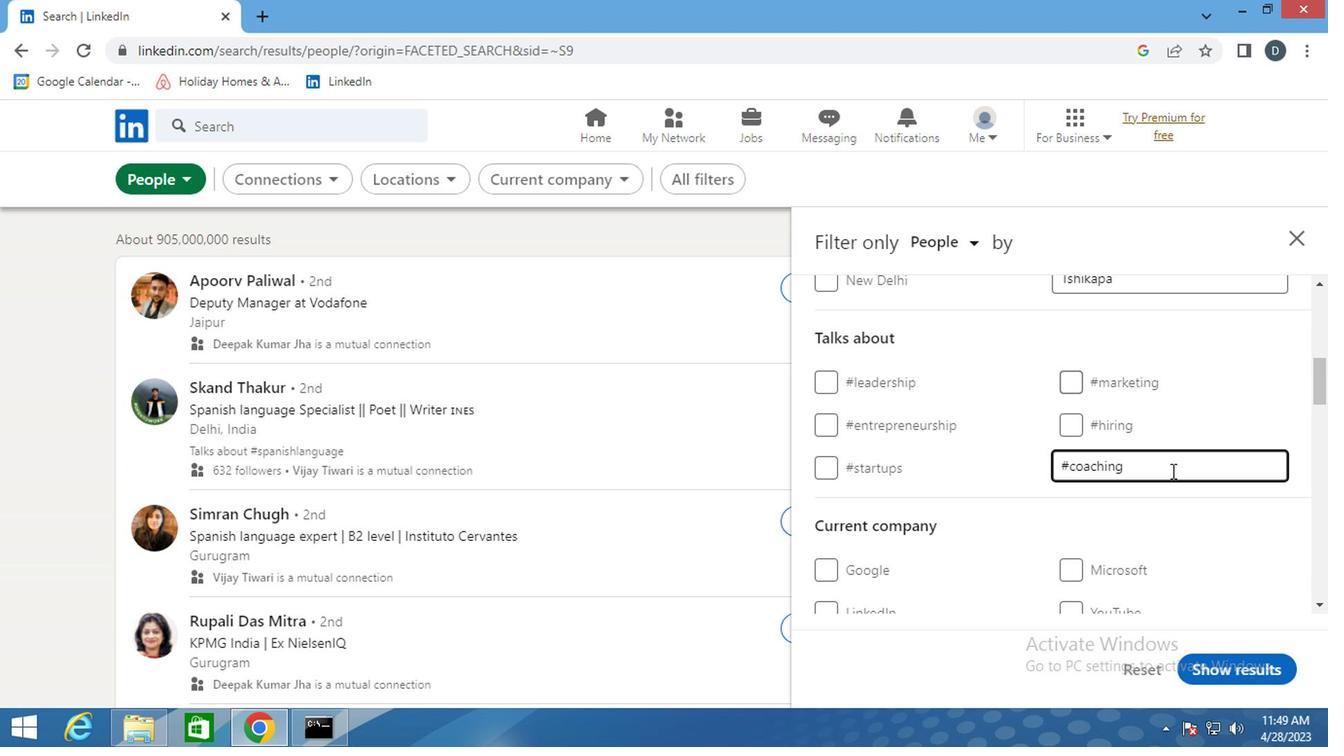 
Action: Mouse scrolled (1160, 457) with delta (0, 0)
Screenshot: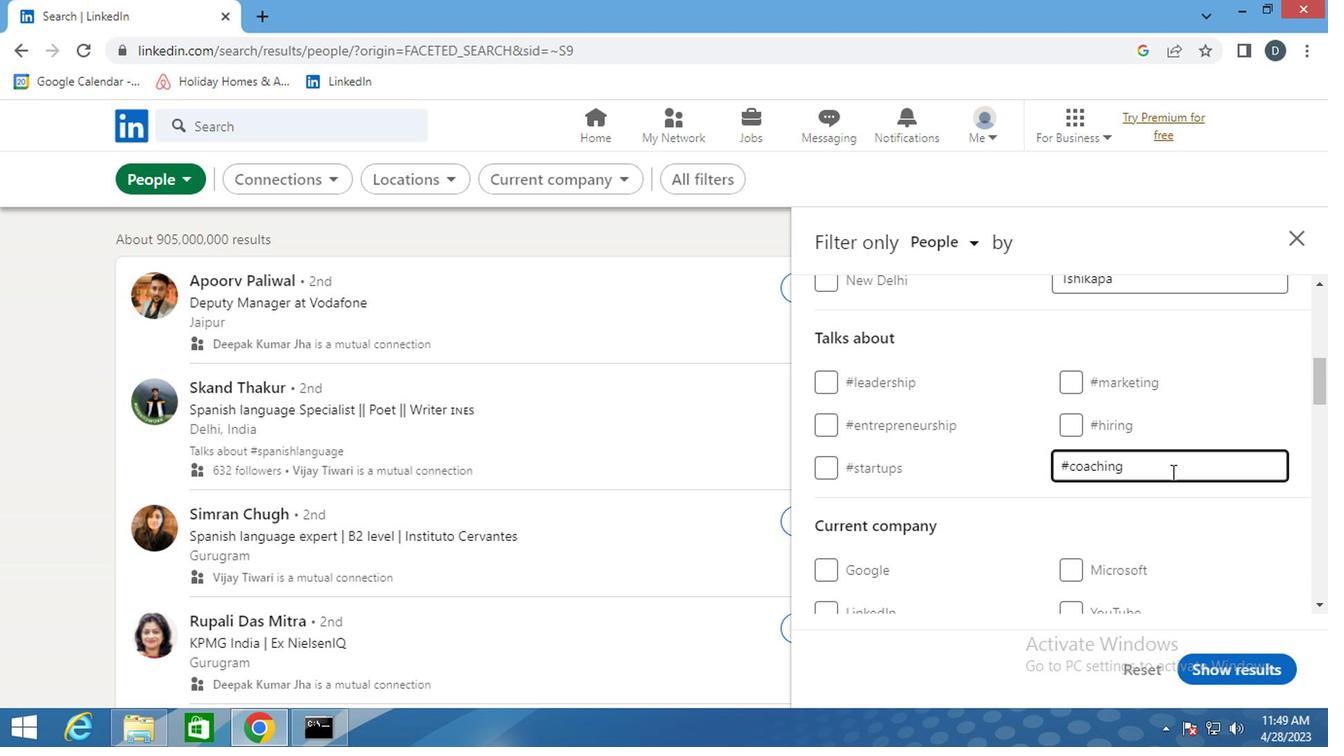 
Action: Mouse scrolled (1160, 457) with delta (0, 0)
Screenshot: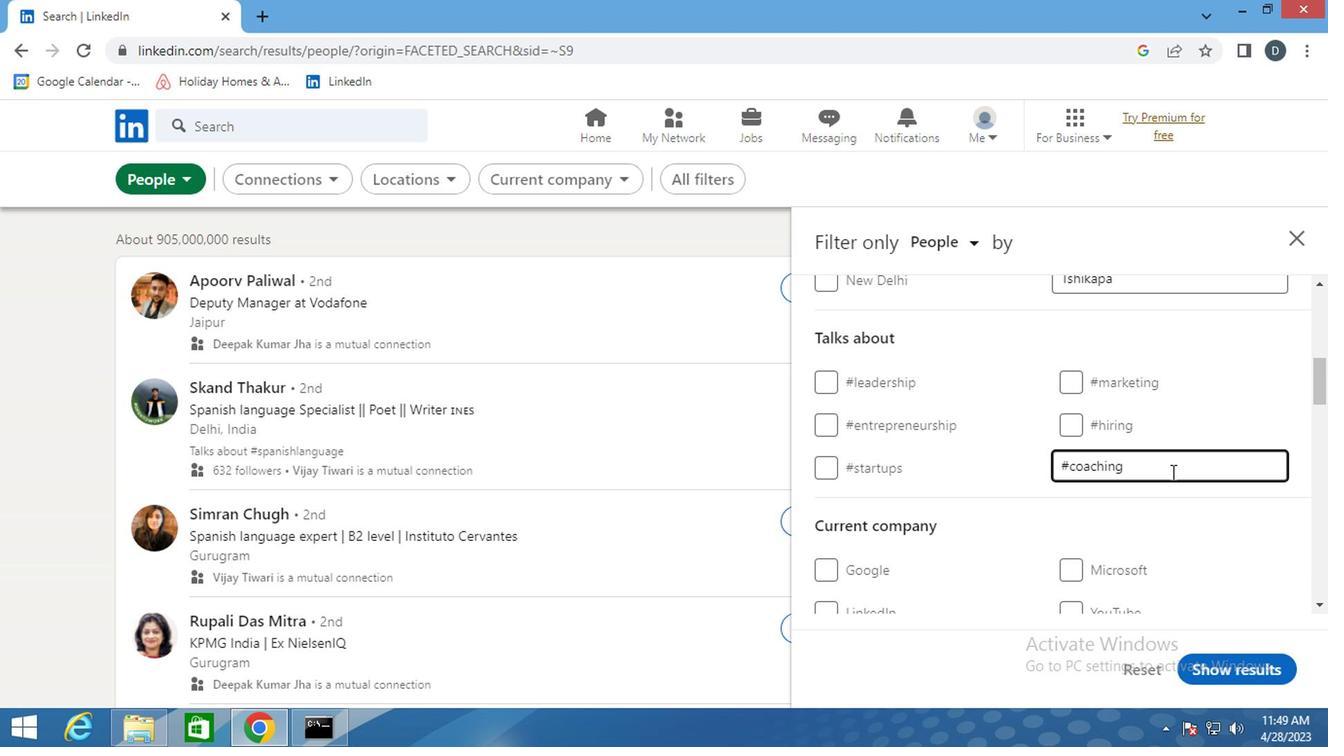 
Action: Mouse moved to (1171, 462)
Screenshot: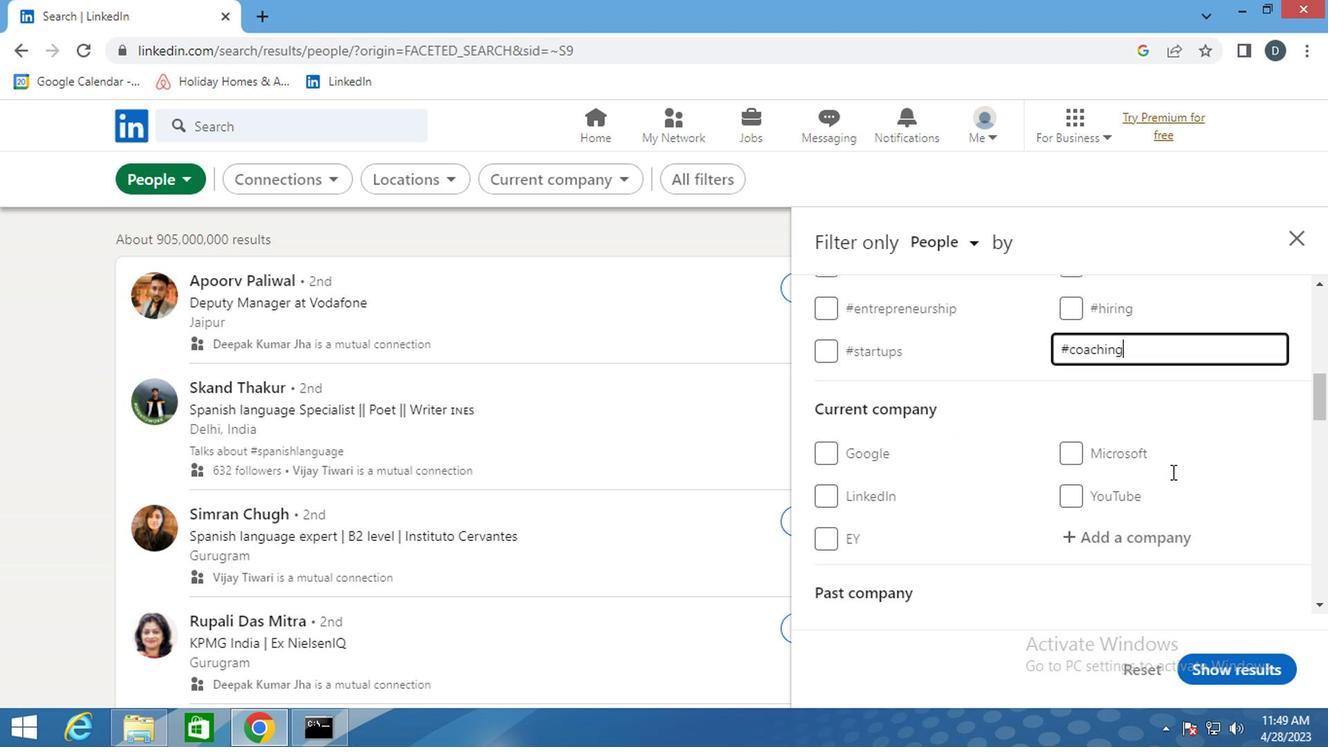 
Action: Mouse scrolled (1171, 461) with delta (0, 0)
Screenshot: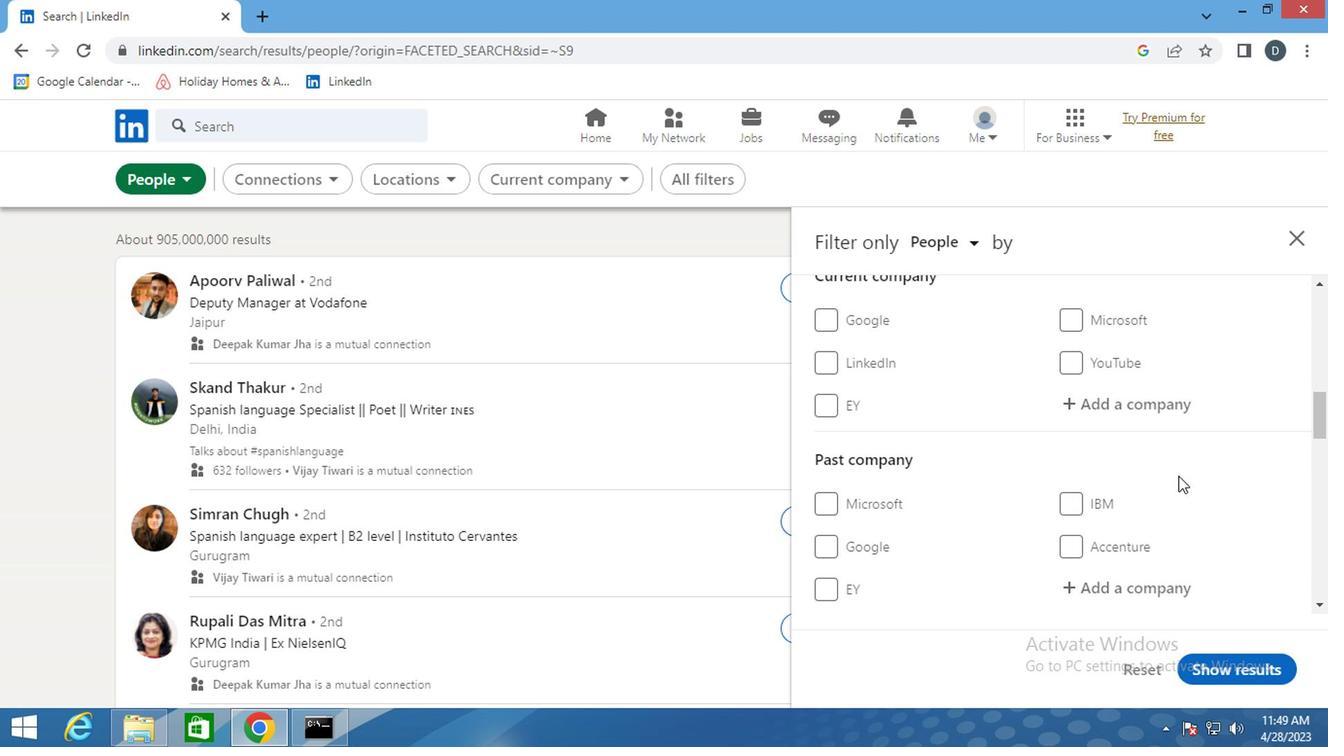 
Action: Mouse scrolled (1171, 461) with delta (0, 0)
Screenshot: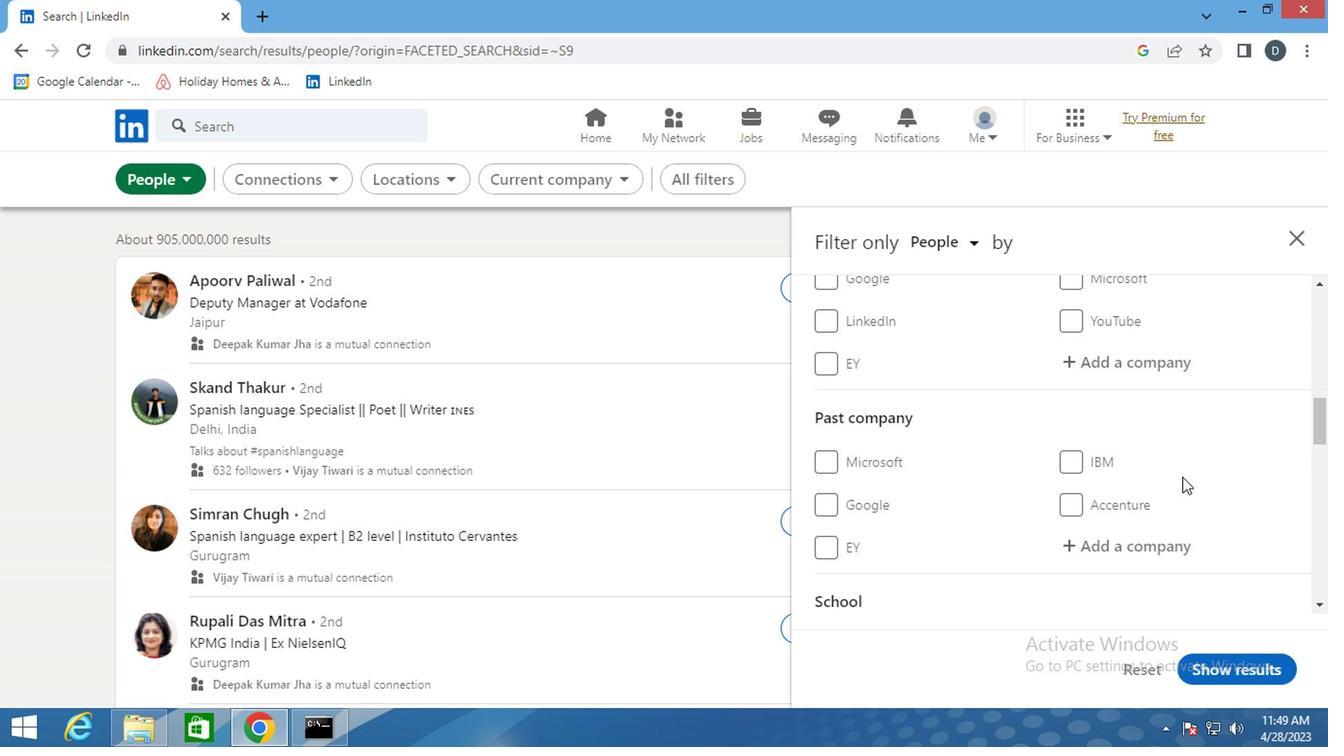 
Action: Mouse scrolled (1171, 461) with delta (0, 0)
Screenshot: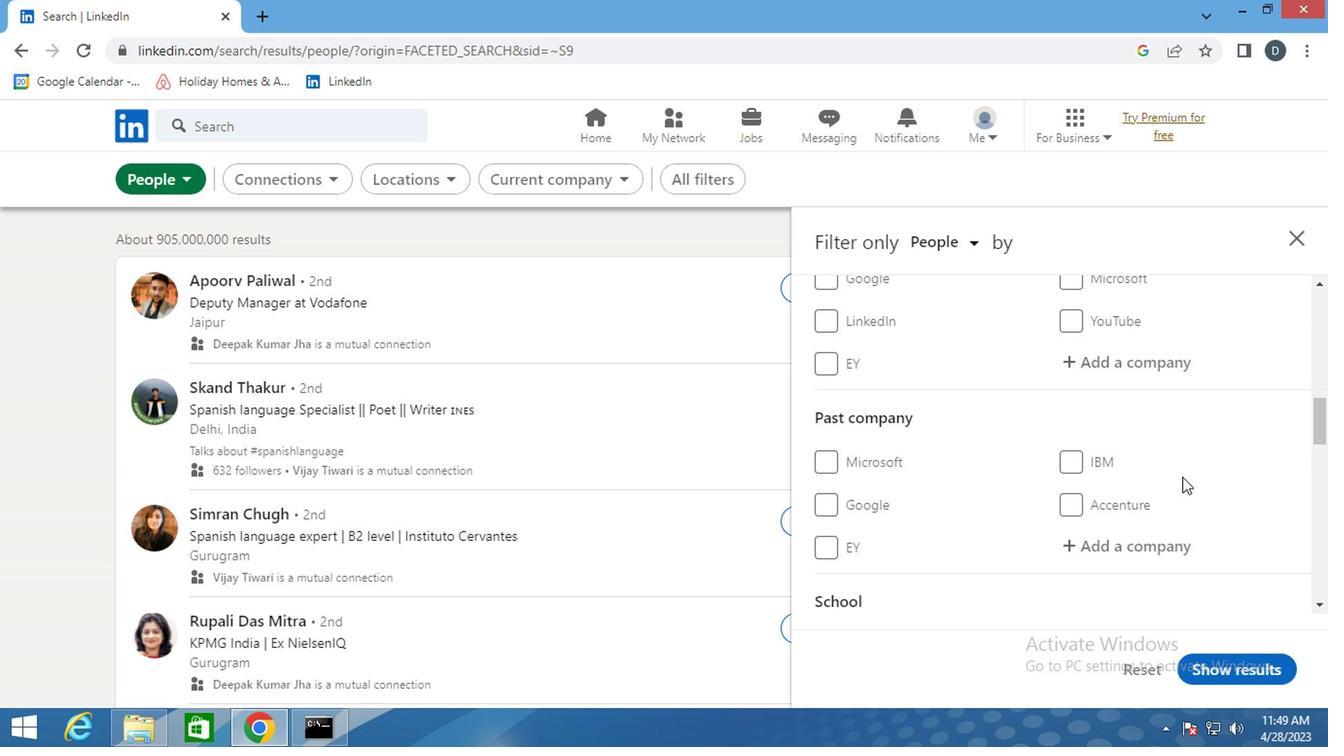
Action: Mouse scrolled (1171, 461) with delta (0, 0)
Screenshot: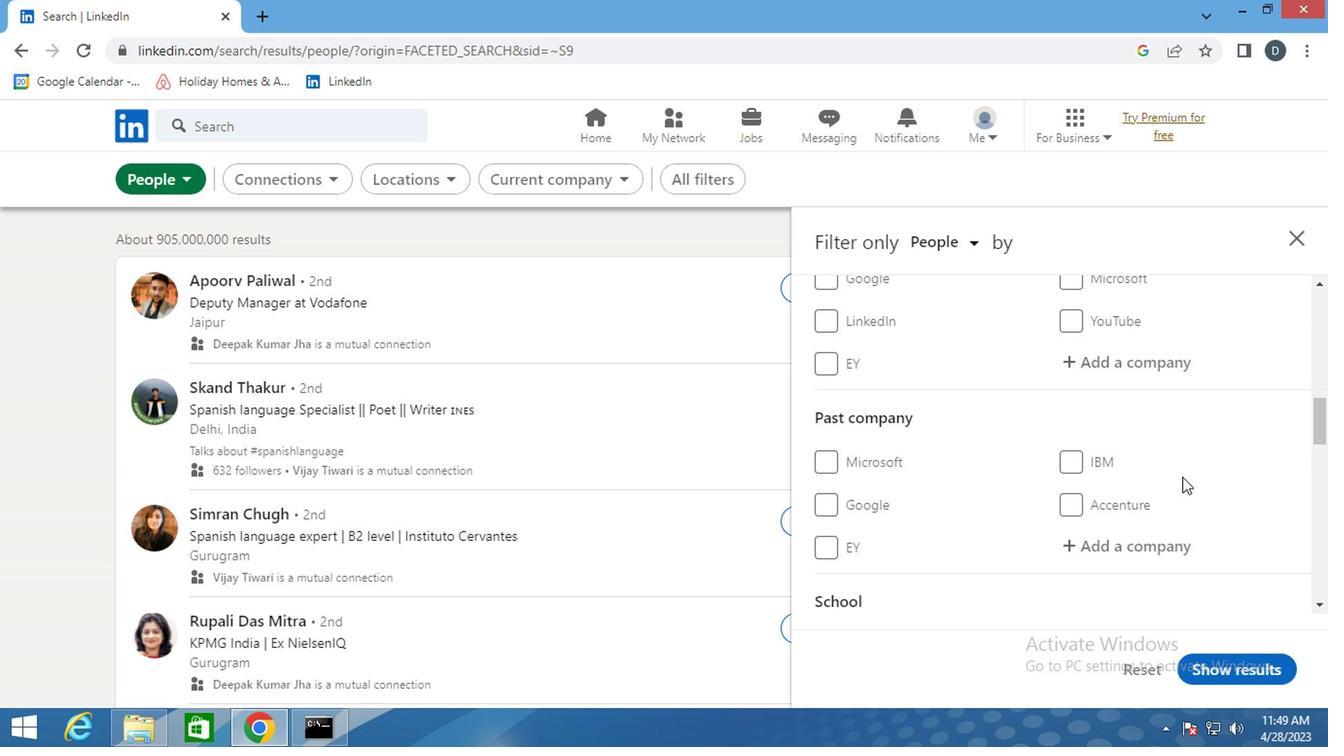 
Action: Mouse scrolled (1171, 461) with delta (0, 0)
Screenshot: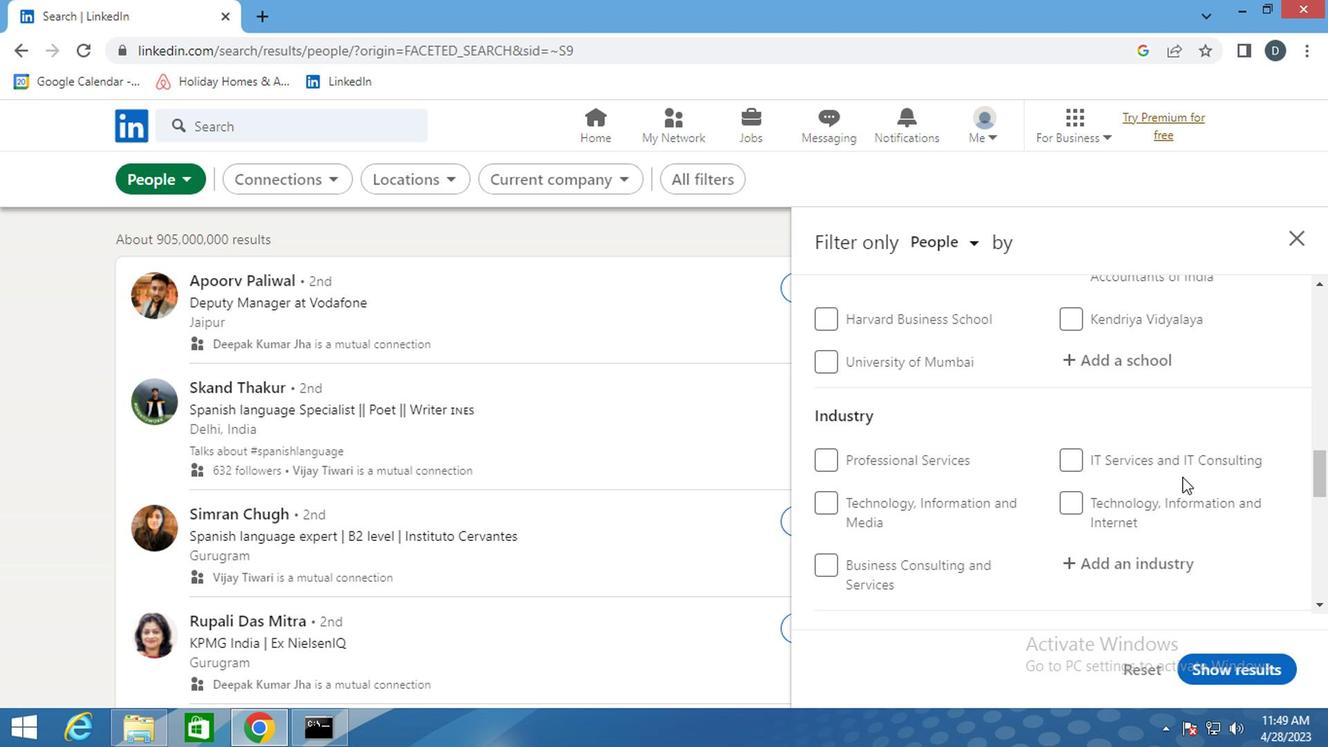 
Action: Mouse scrolled (1171, 461) with delta (0, 0)
Screenshot: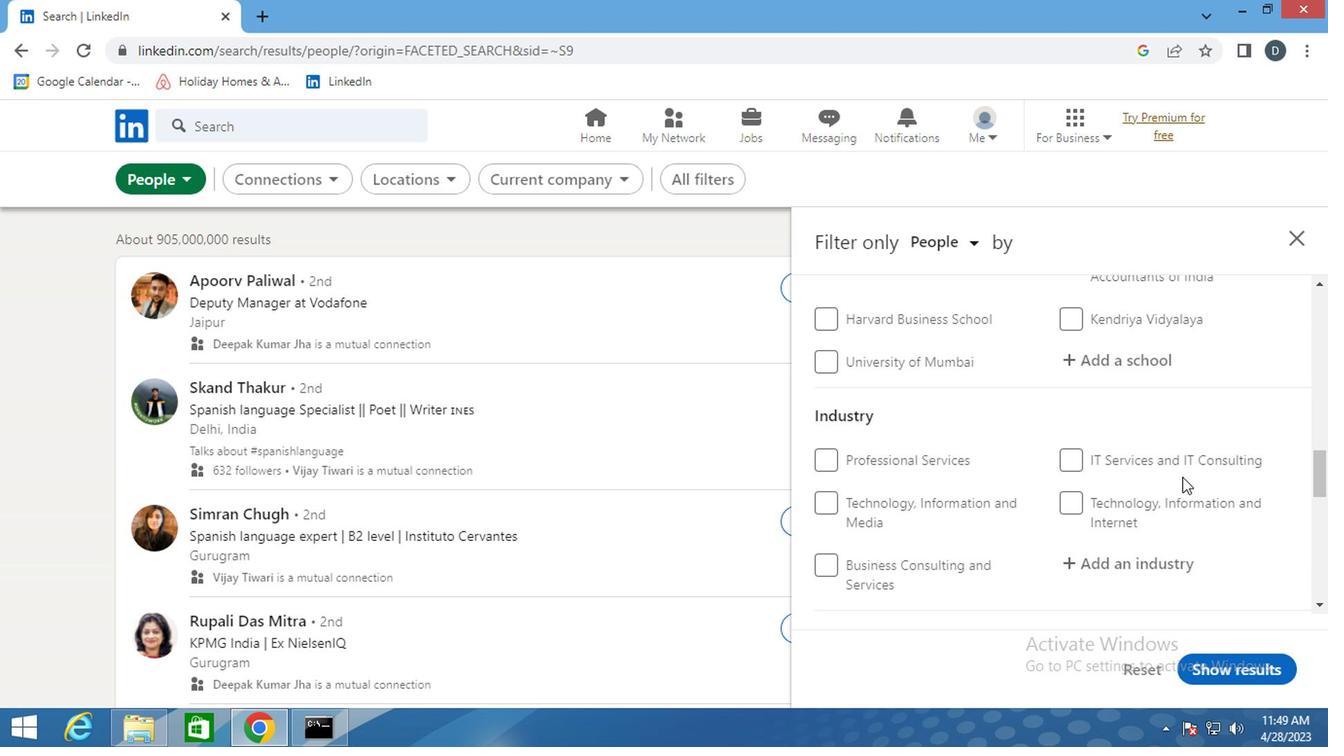 
Action: Mouse moved to (1150, 465)
Screenshot: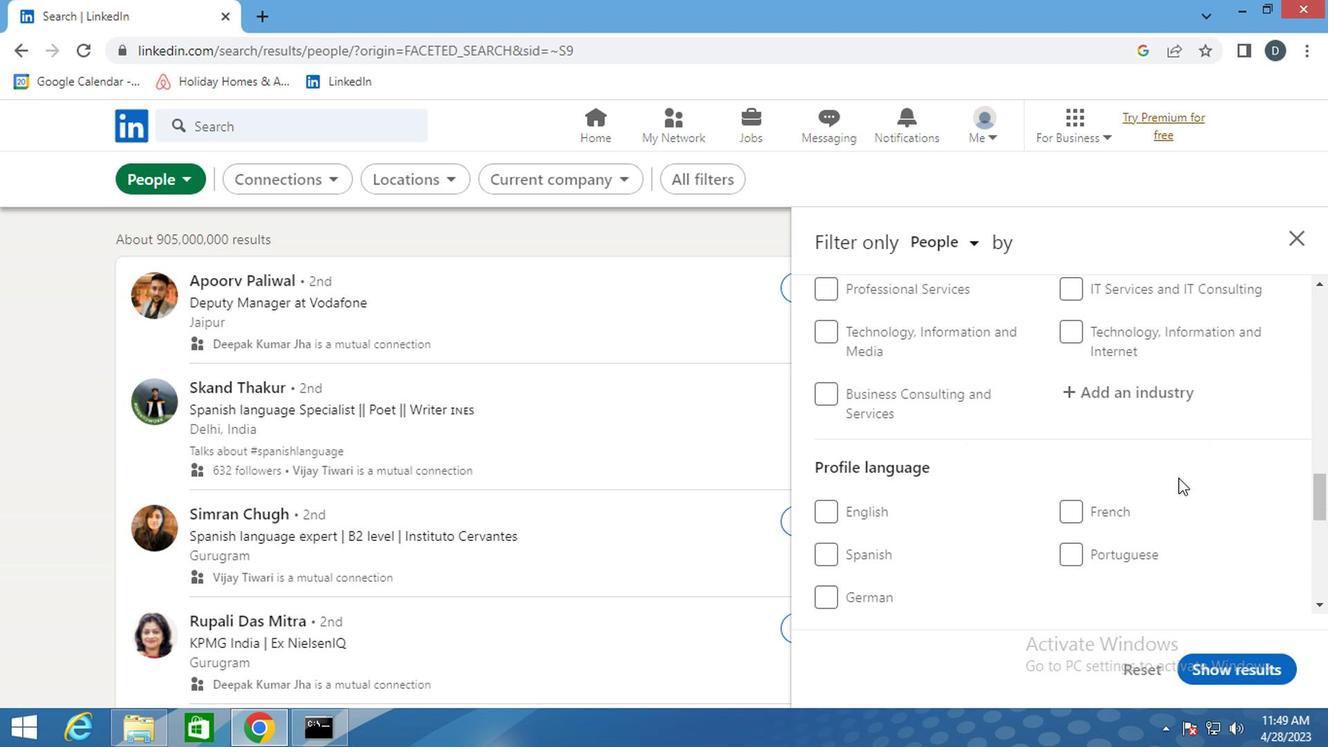 
Action: Mouse scrolled (1150, 464) with delta (0, 0)
Screenshot: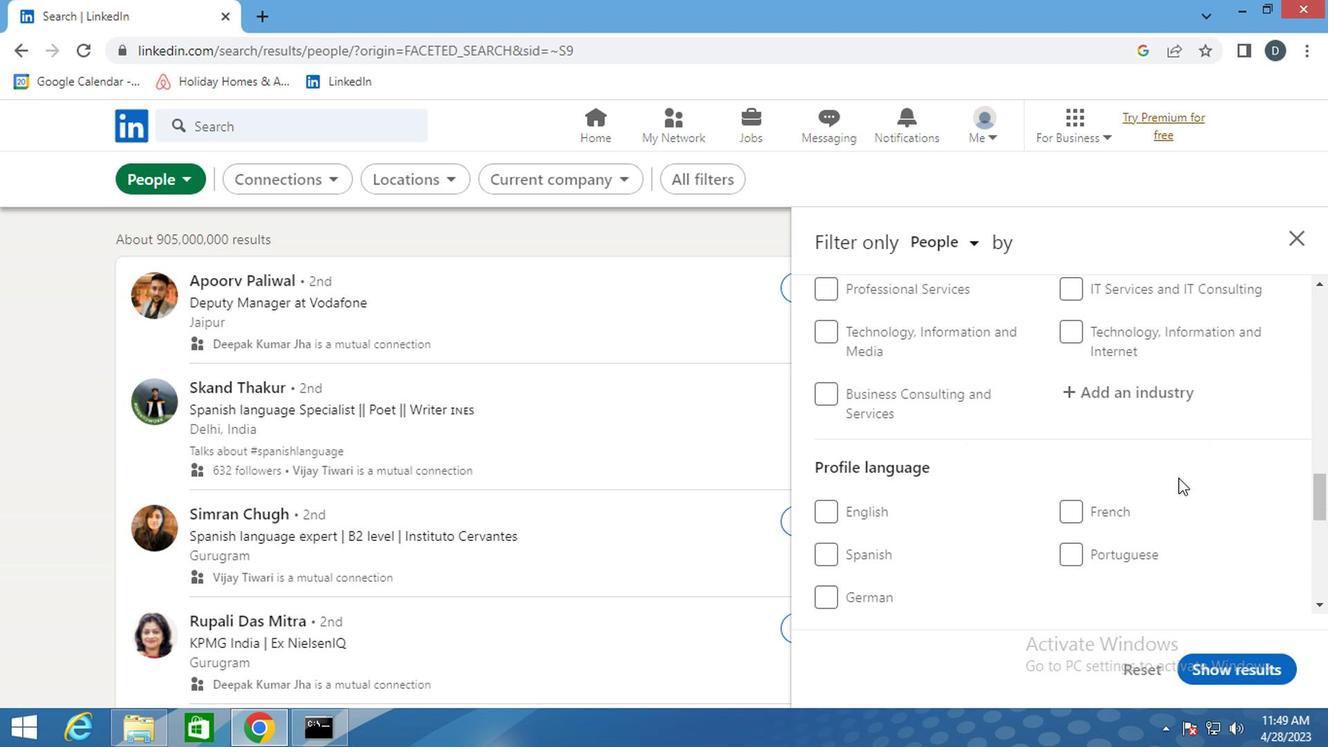 
Action: Mouse scrolled (1150, 464) with delta (0, 0)
Screenshot: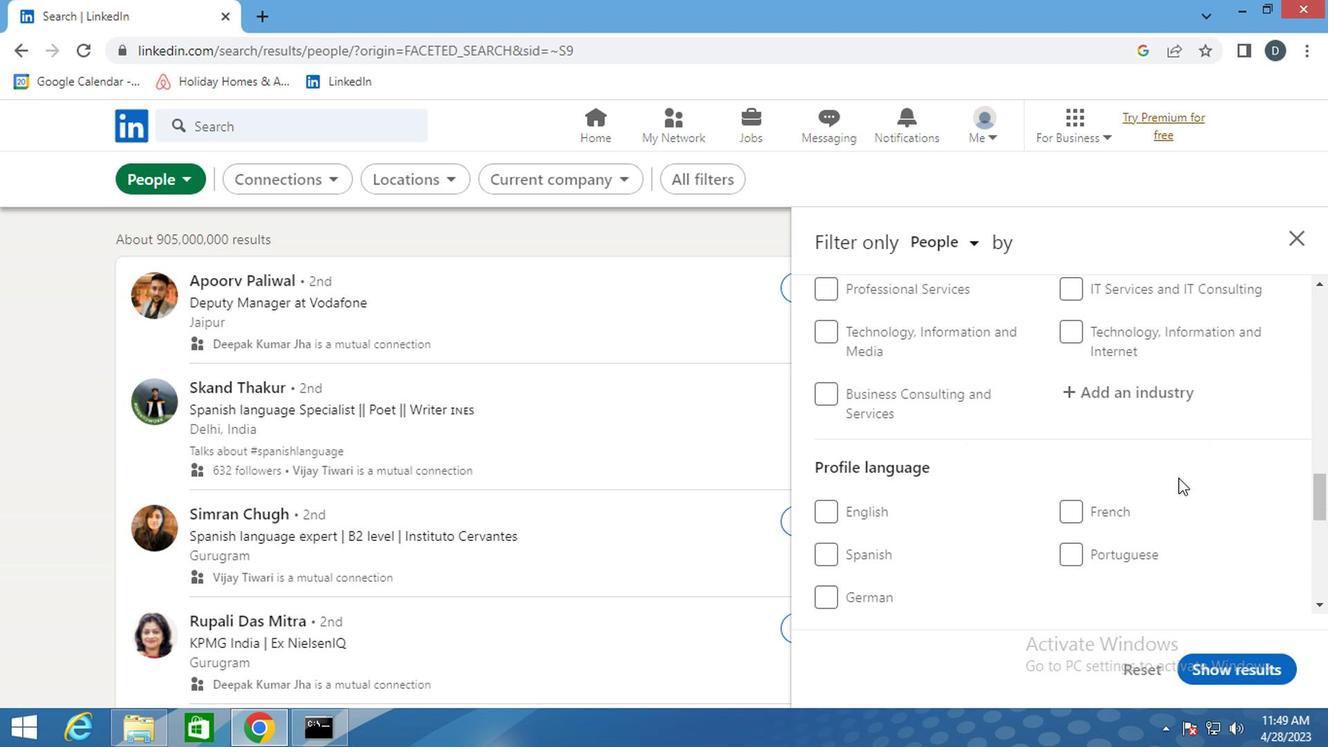 
Action: Mouse scrolled (1150, 464) with delta (0, 0)
Screenshot: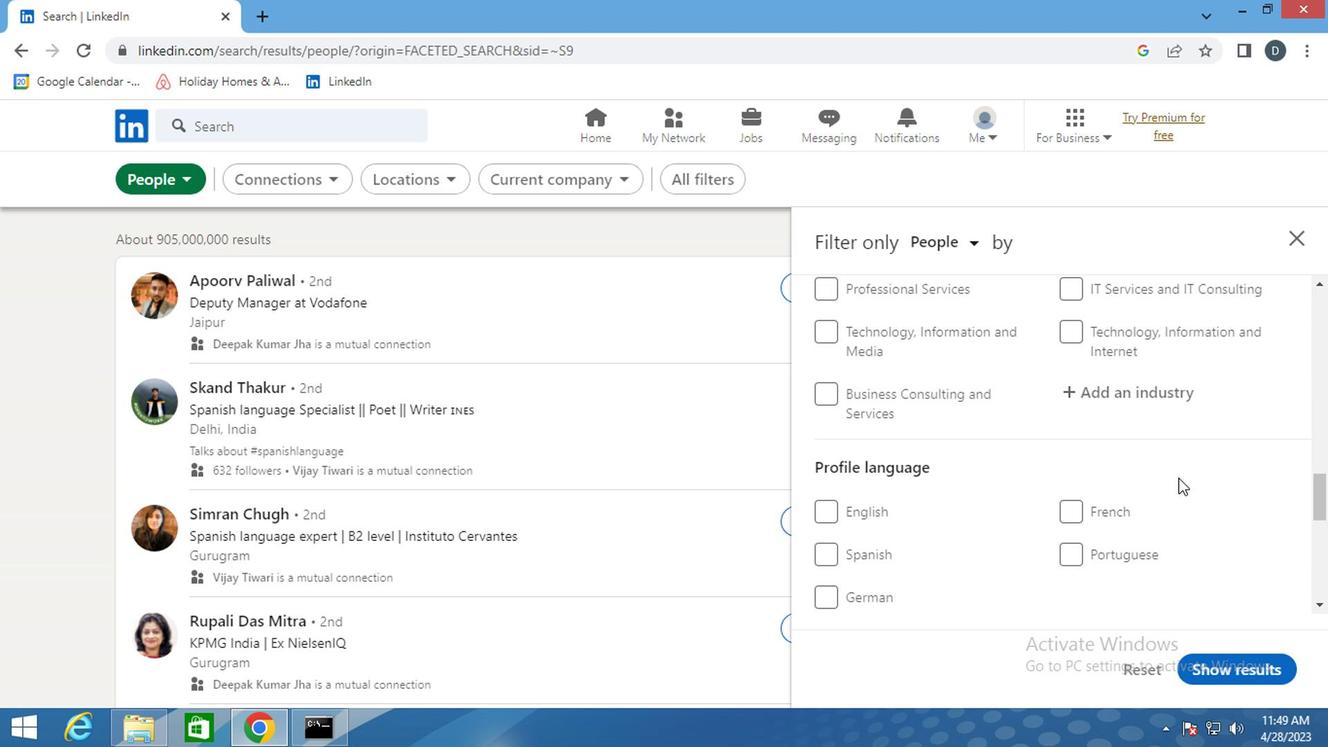 
Action: Mouse moved to (843, 314)
Screenshot: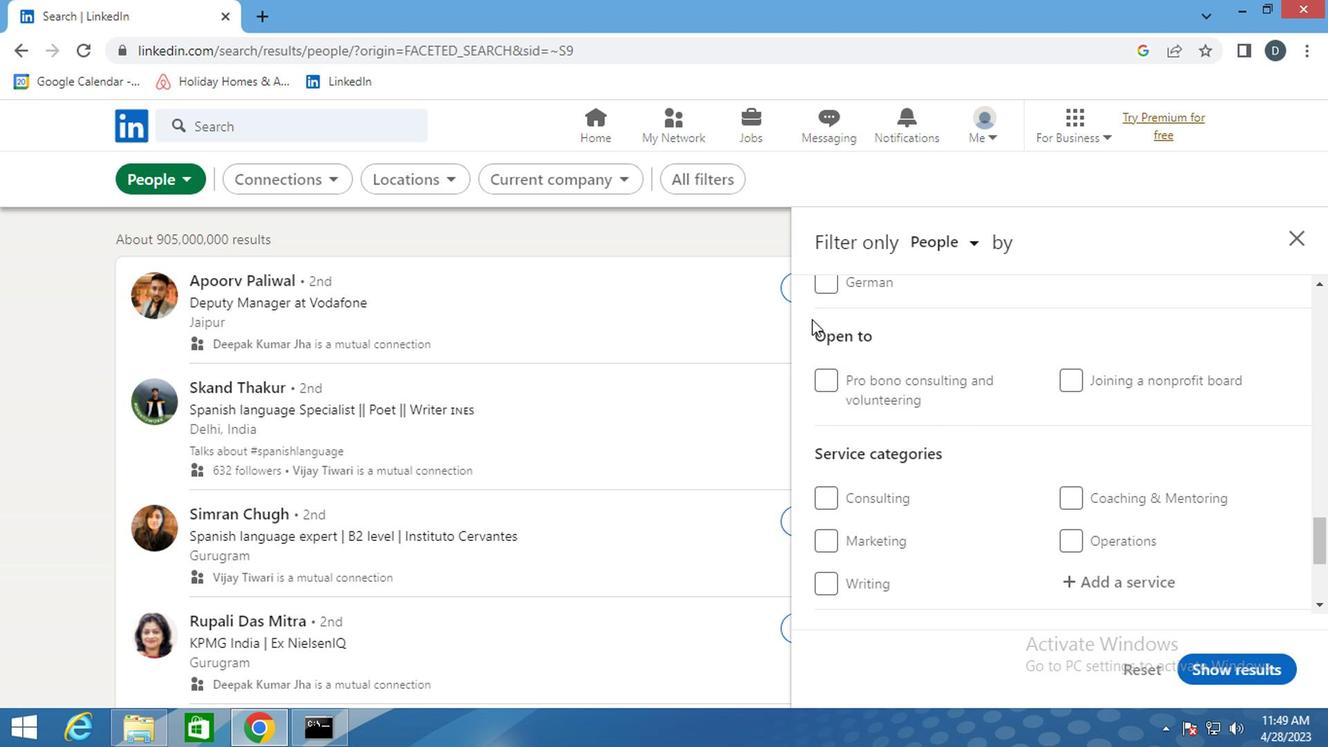 
Action: Mouse scrolled (843, 315) with delta (0, 0)
Screenshot: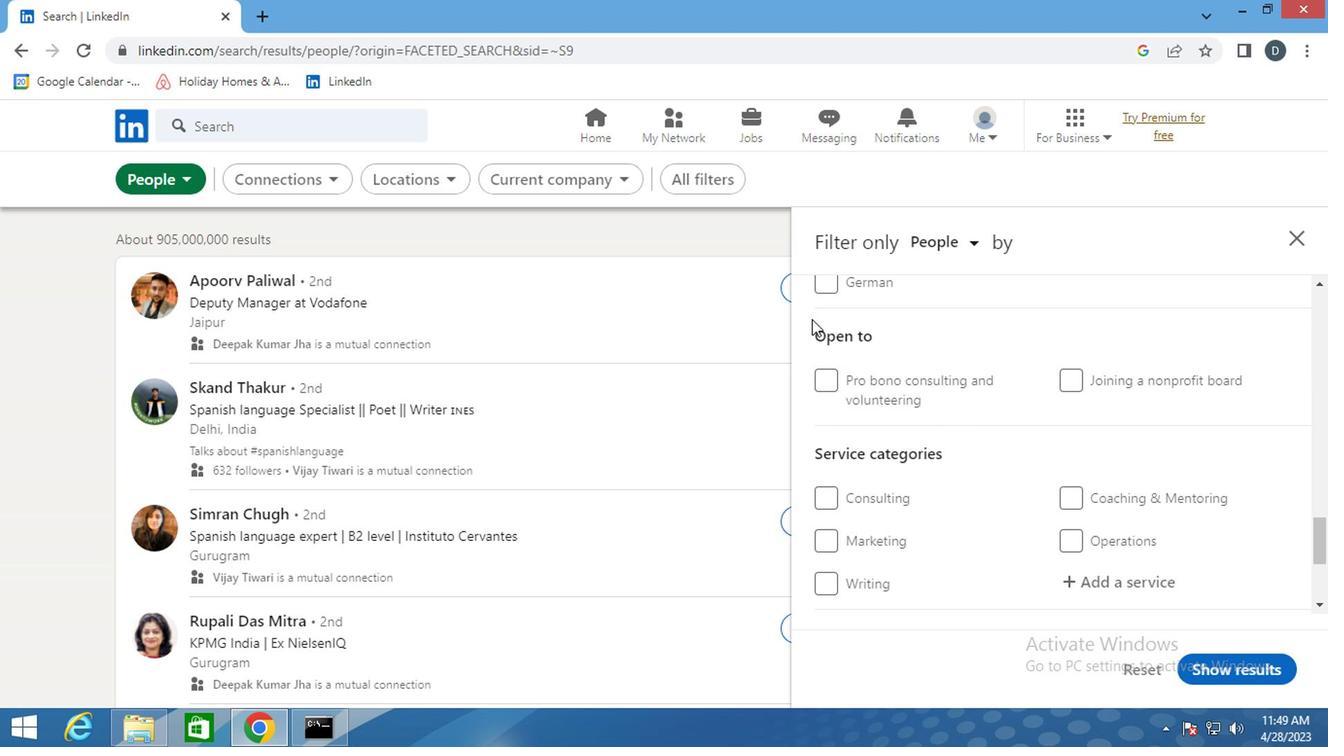 
Action: Mouse moved to (855, 370)
Screenshot: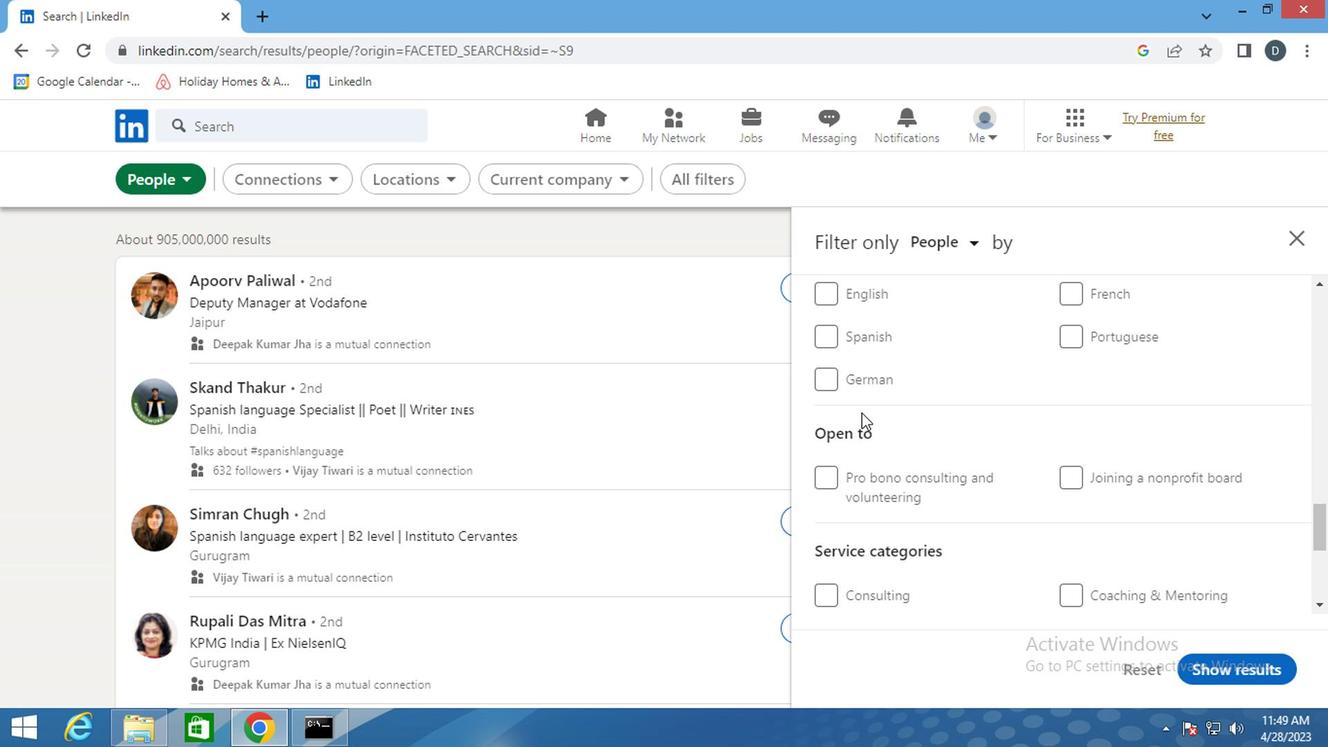 
Action: Mouse pressed left at (855, 370)
Screenshot: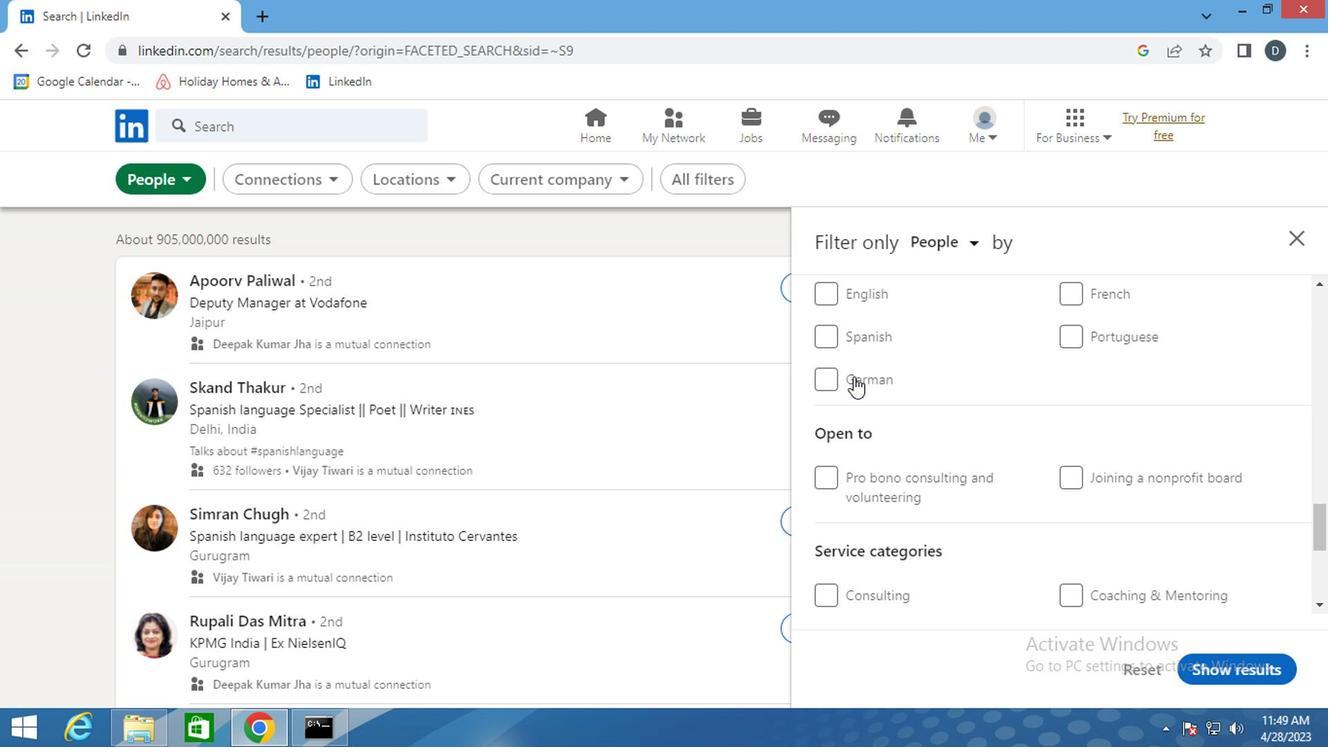 
Action: Mouse moved to (1104, 453)
Screenshot: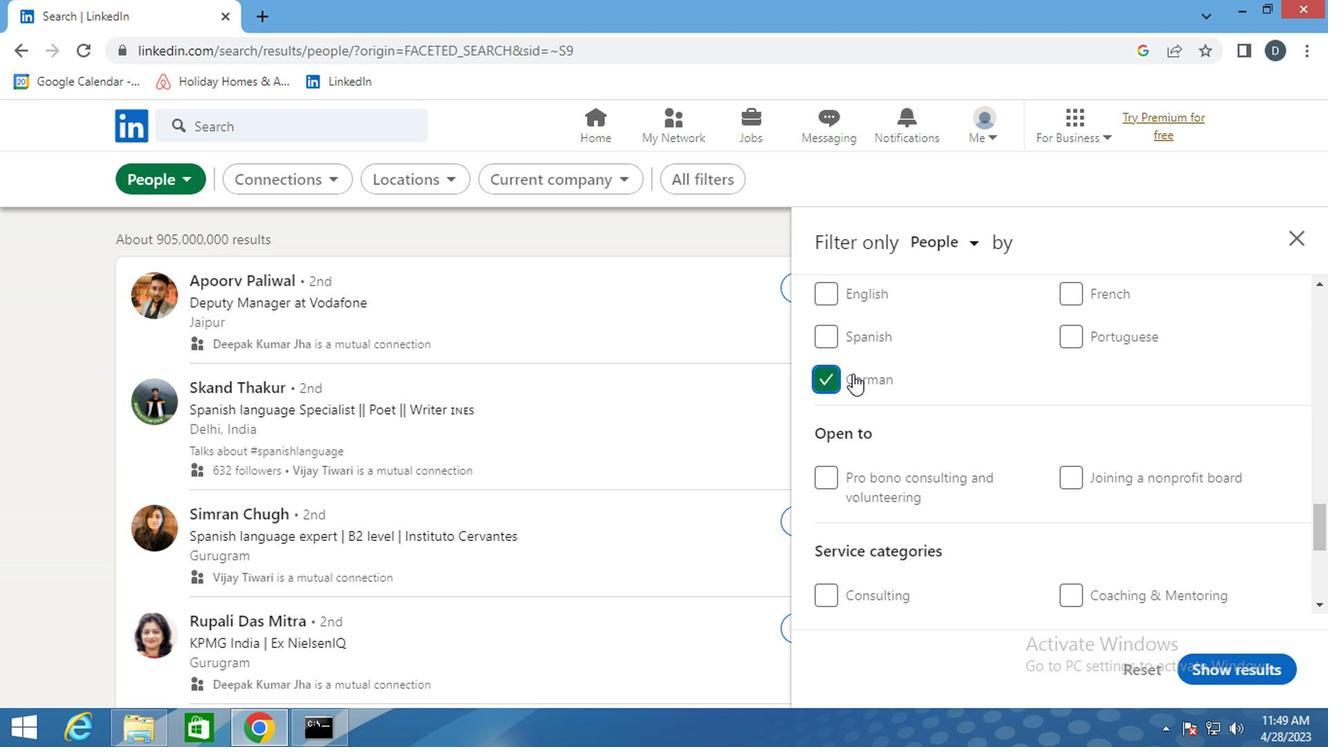 
Action: Mouse scrolled (1104, 454) with delta (0, 0)
Screenshot: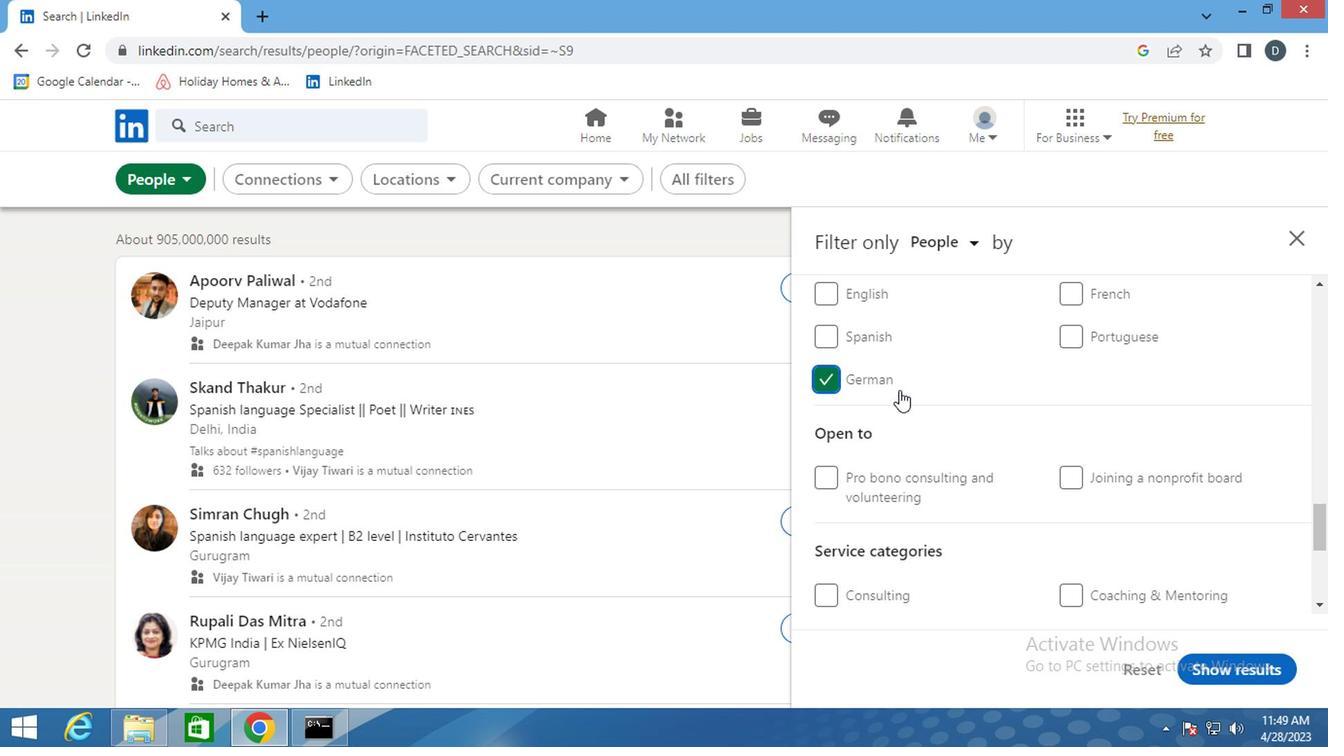 
Action: Mouse scrolled (1104, 454) with delta (0, 0)
Screenshot: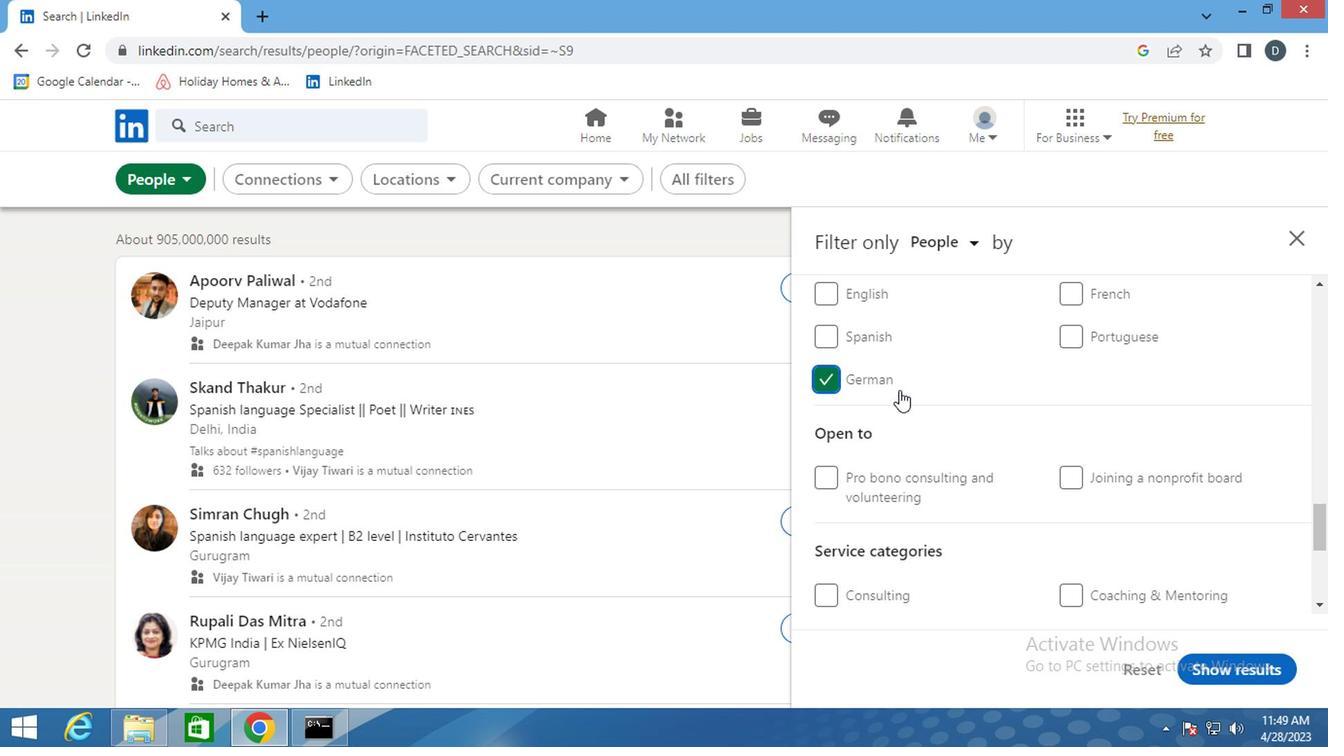 
Action: Mouse scrolled (1104, 454) with delta (0, 0)
Screenshot: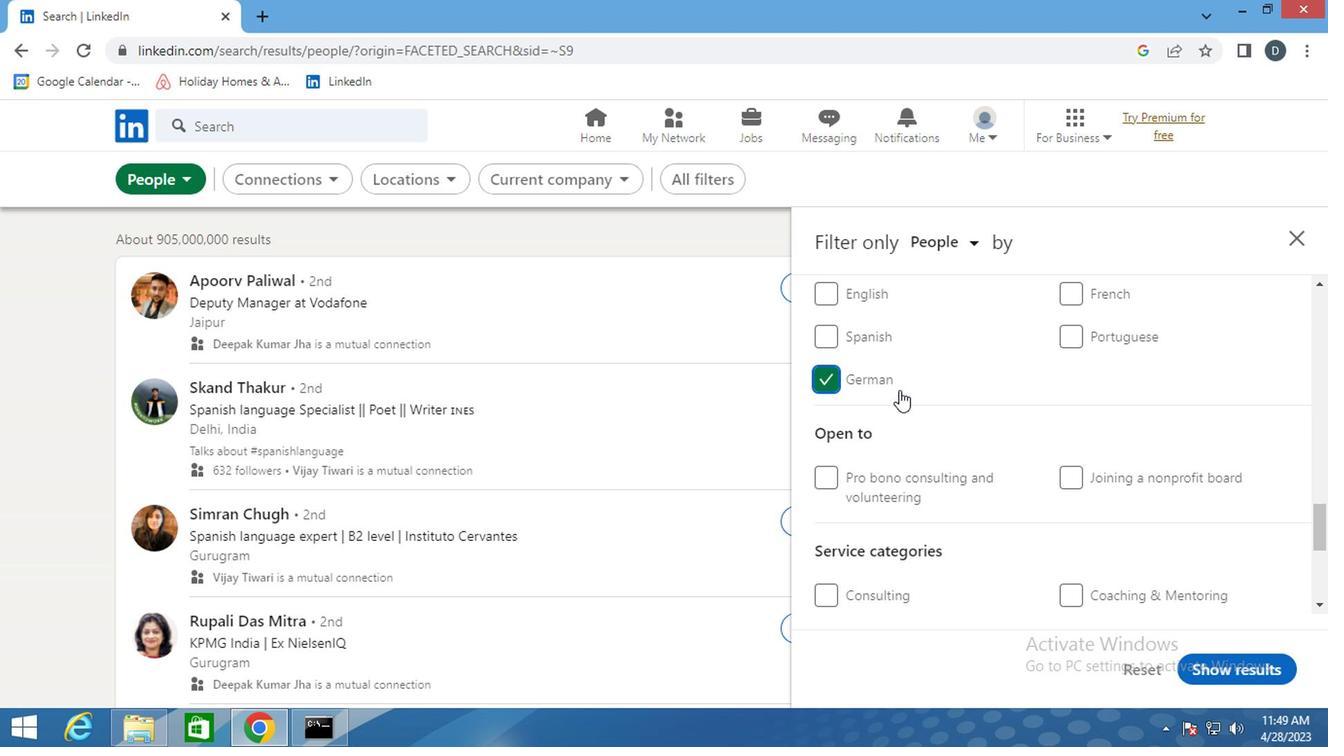 
Action: Mouse scrolled (1104, 454) with delta (0, 0)
Screenshot: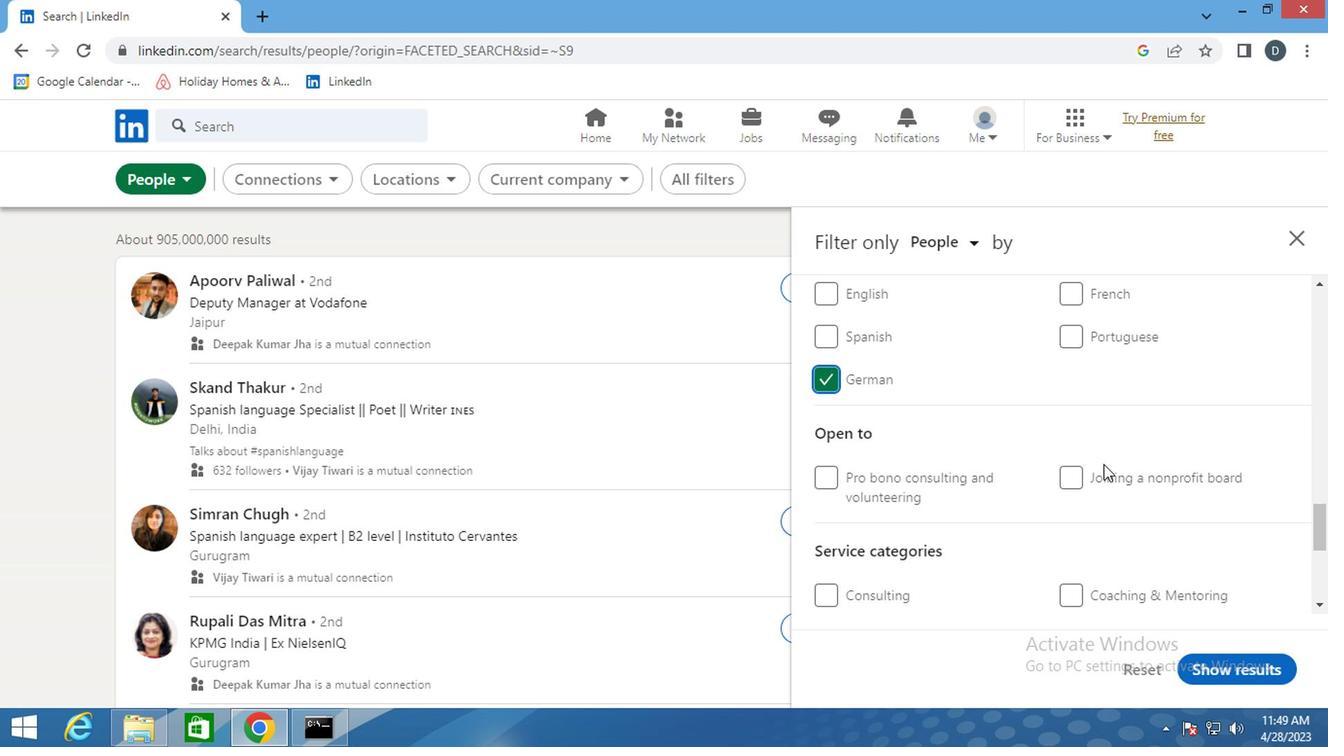 
Action: Mouse scrolled (1104, 454) with delta (0, 0)
Screenshot: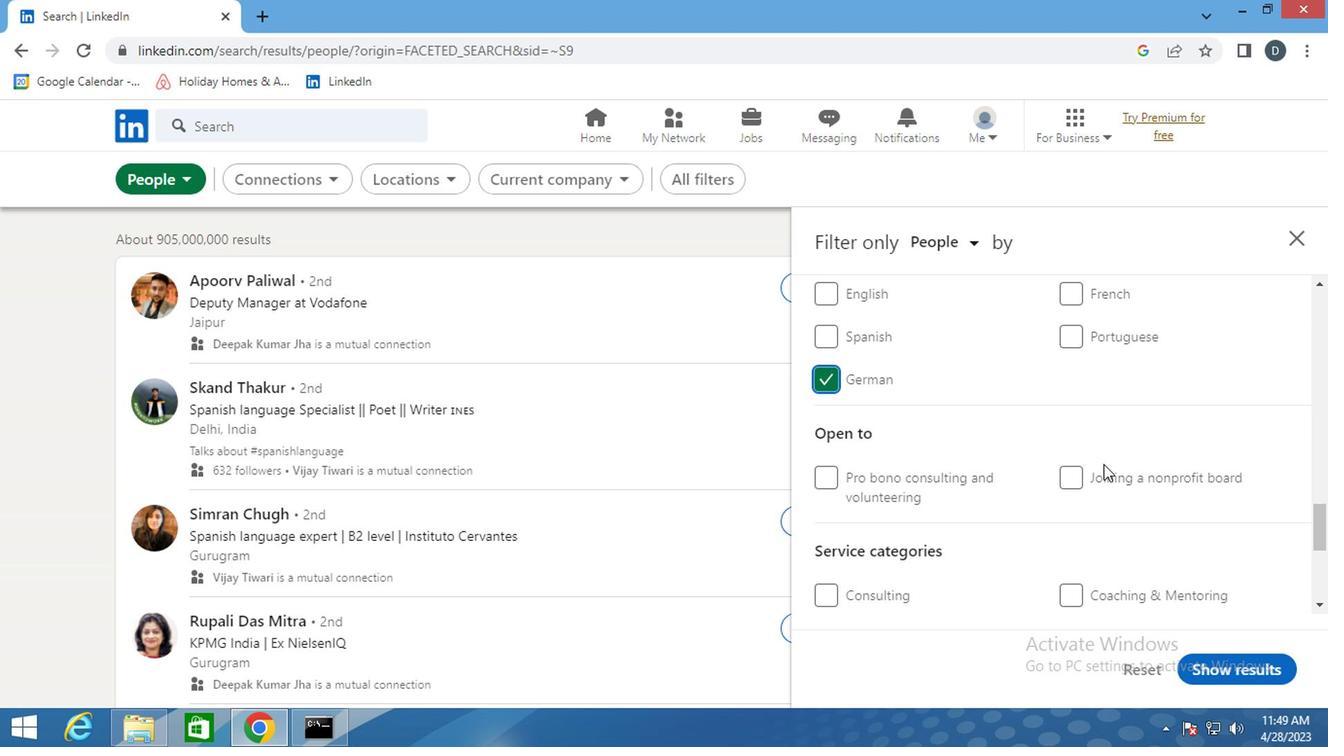 
Action: Mouse scrolled (1104, 454) with delta (0, 0)
Screenshot: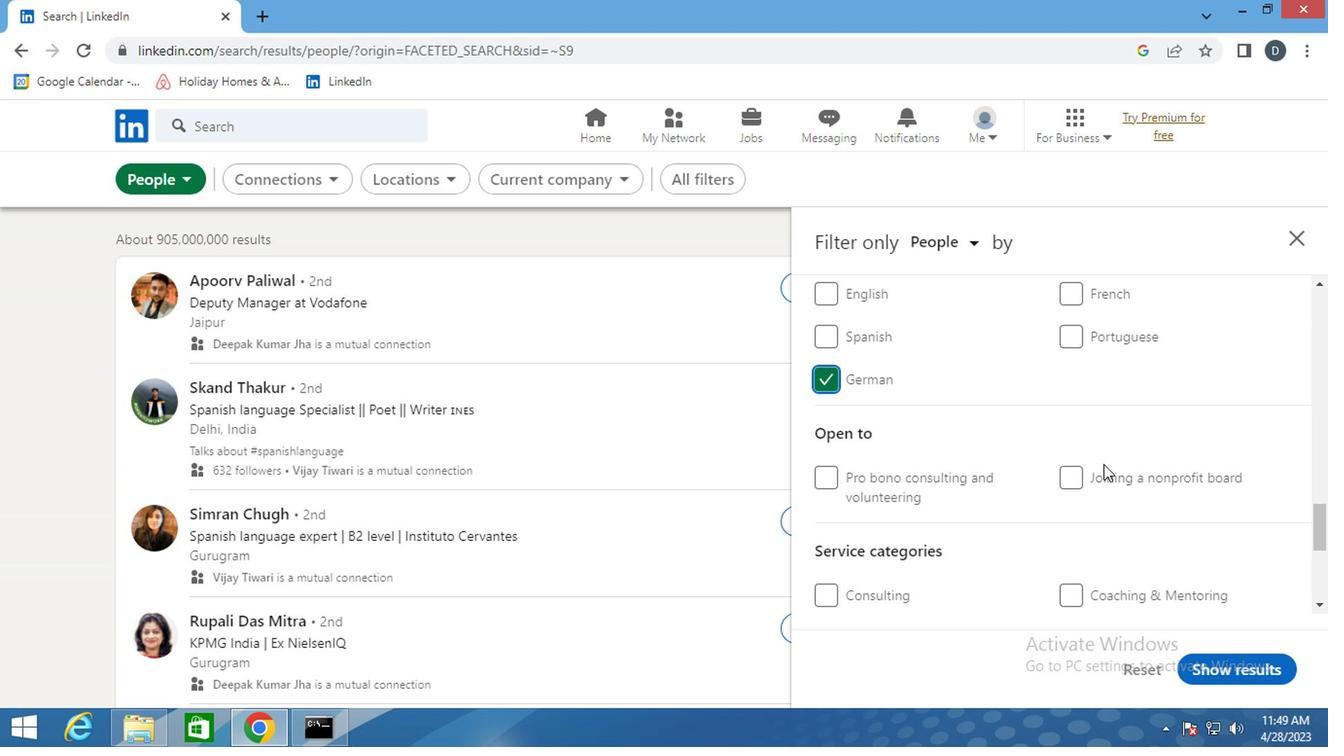 
Action: Mouse scrolled (1104, 454) with delta (0, 0)
Screenshot: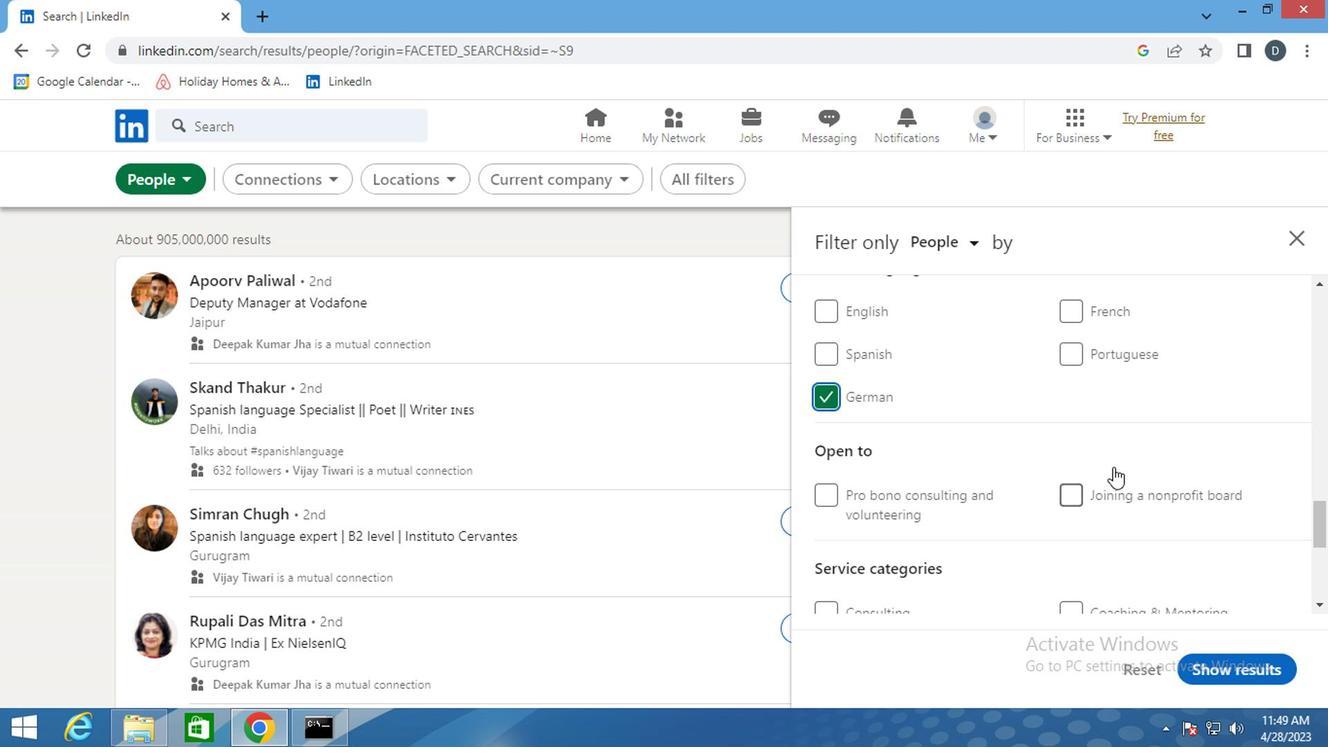 
Action: Mouse scrolled (1104, 454) with delta (0, 0)
Screenshot: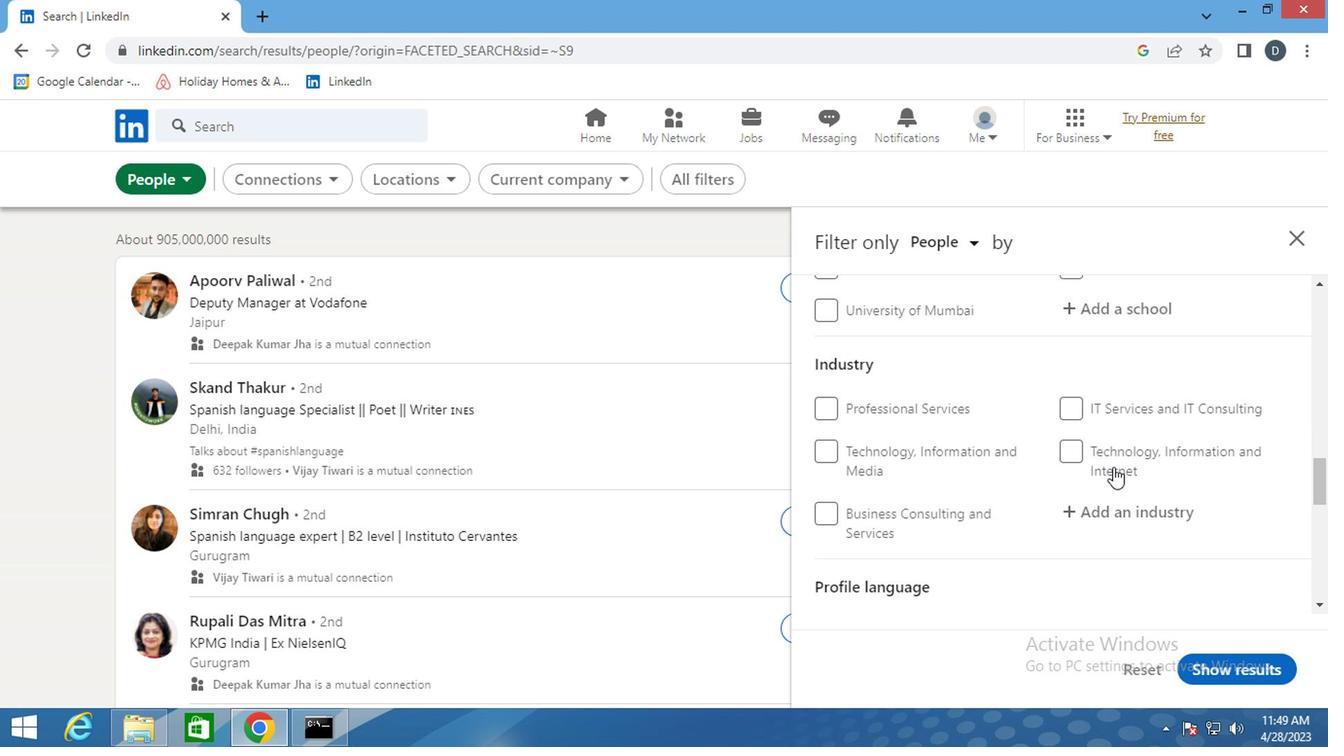 
Action: Mouse scrolled (1104, 454) with delta (0, 0)
Screenshot: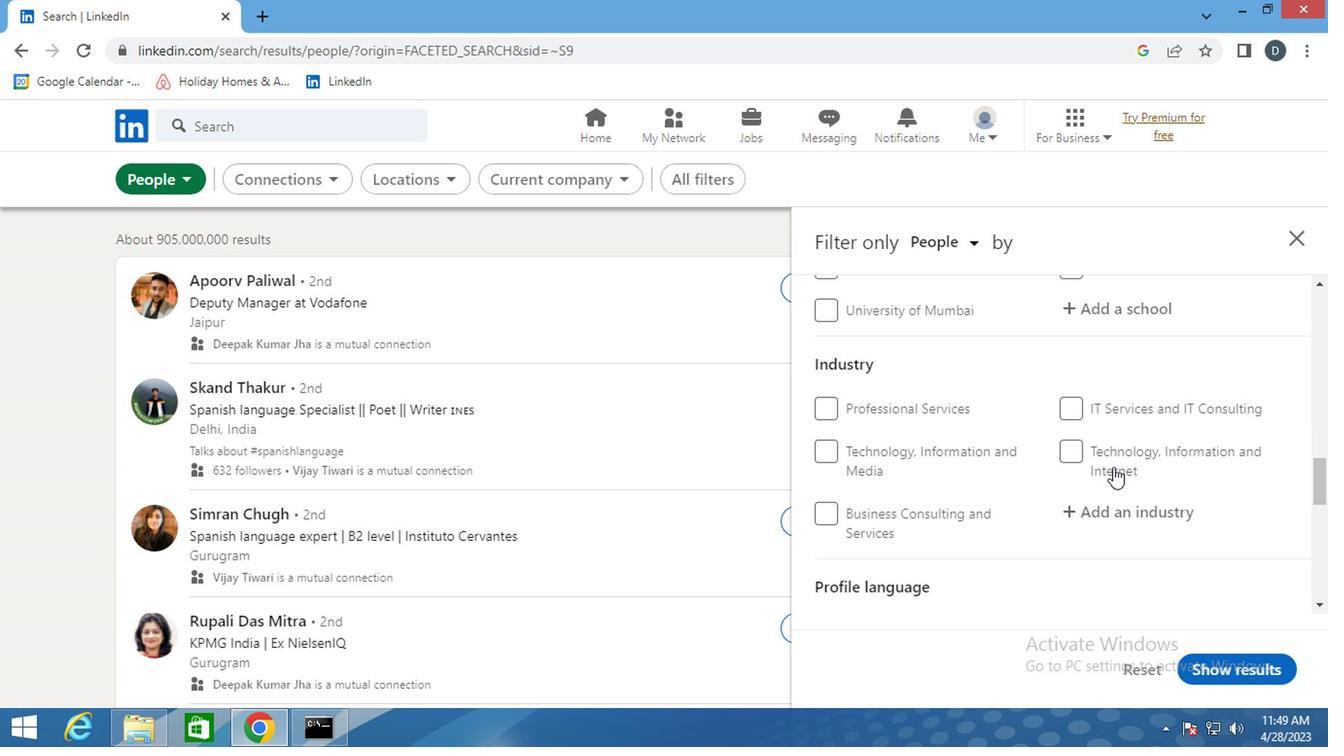 
Action: Mouse moved to (1169, 464)
Screenshot: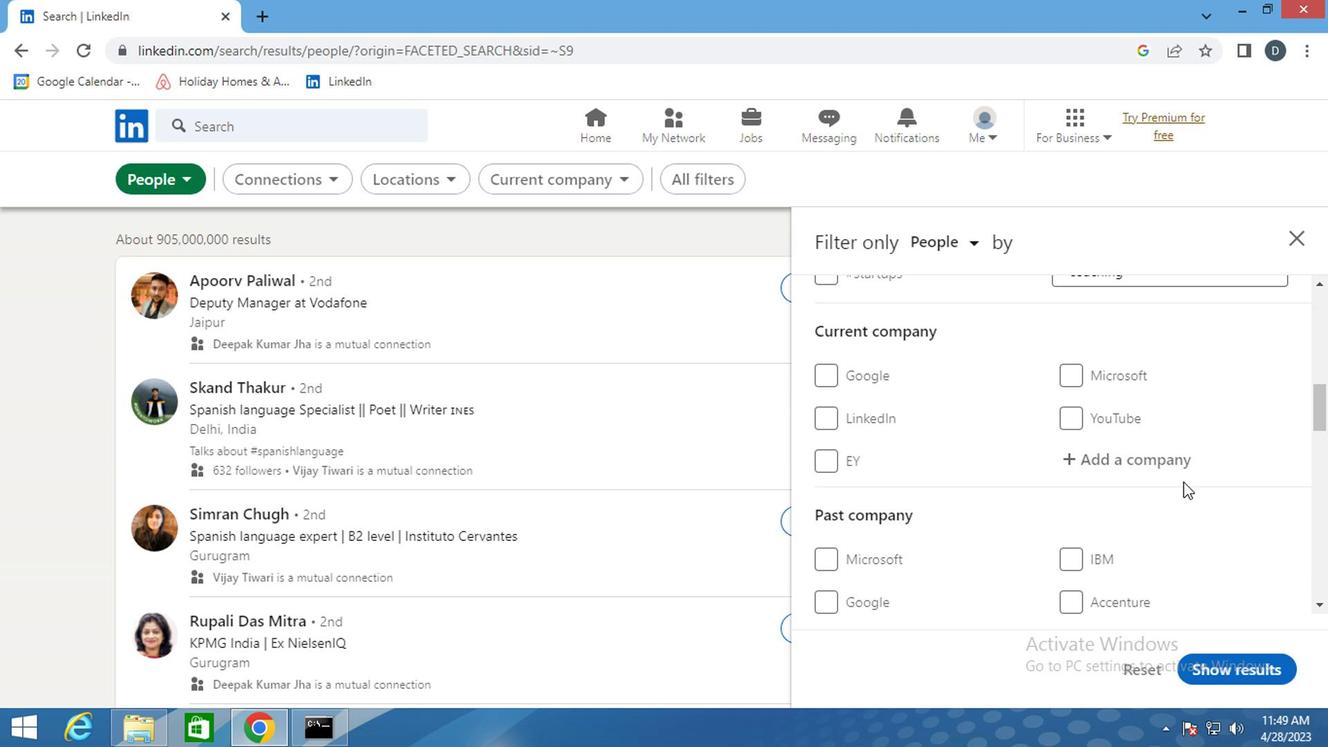 
Action: Mouse pressed left at (1169, 464)
Screenshot: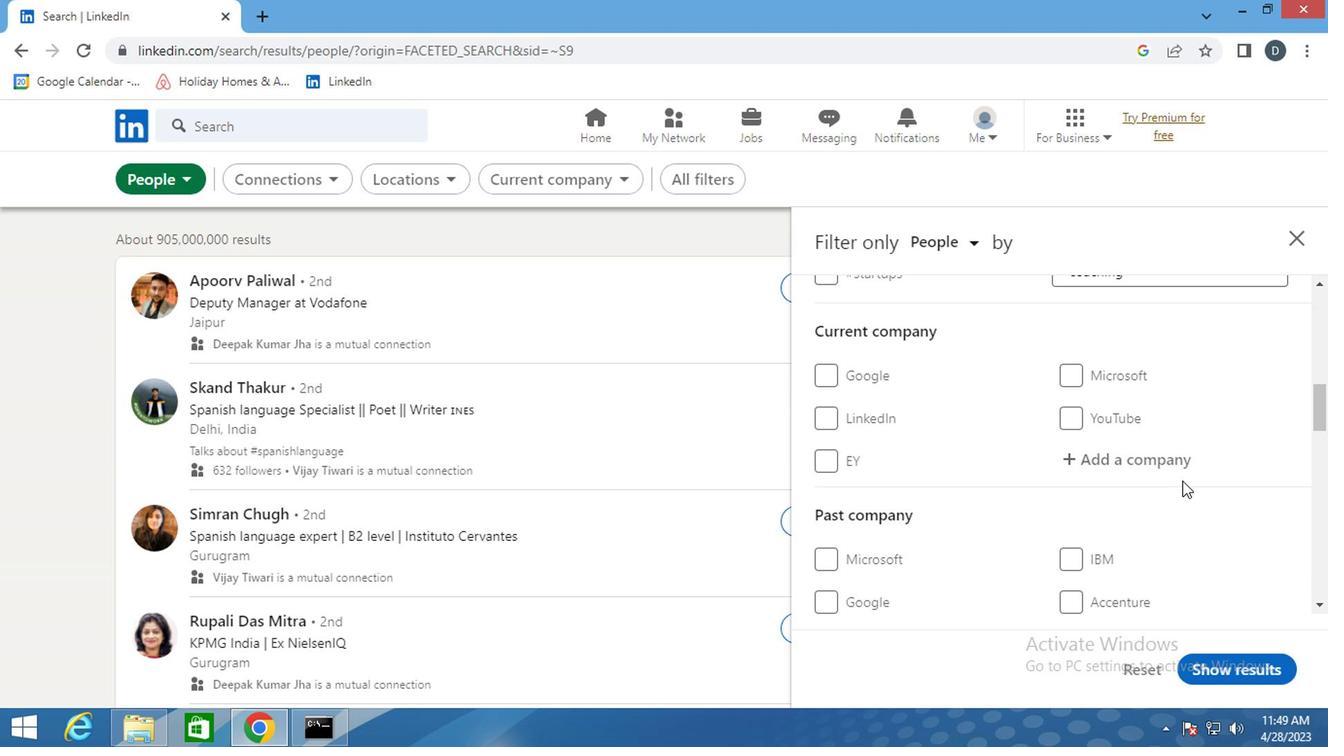 
Action: Mouse moved to (1166, 444)
Screenshot: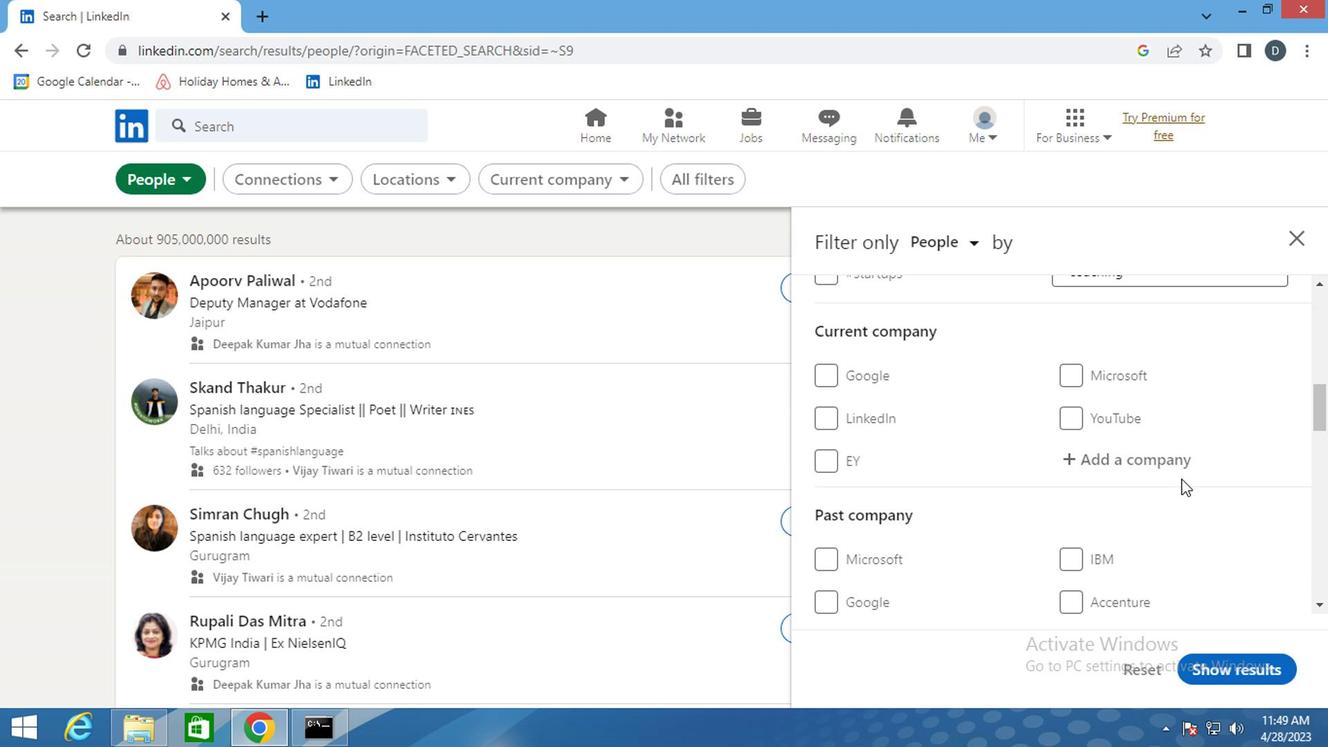 
Action: Mouse pressed left at (1166, 444)
Screenshot: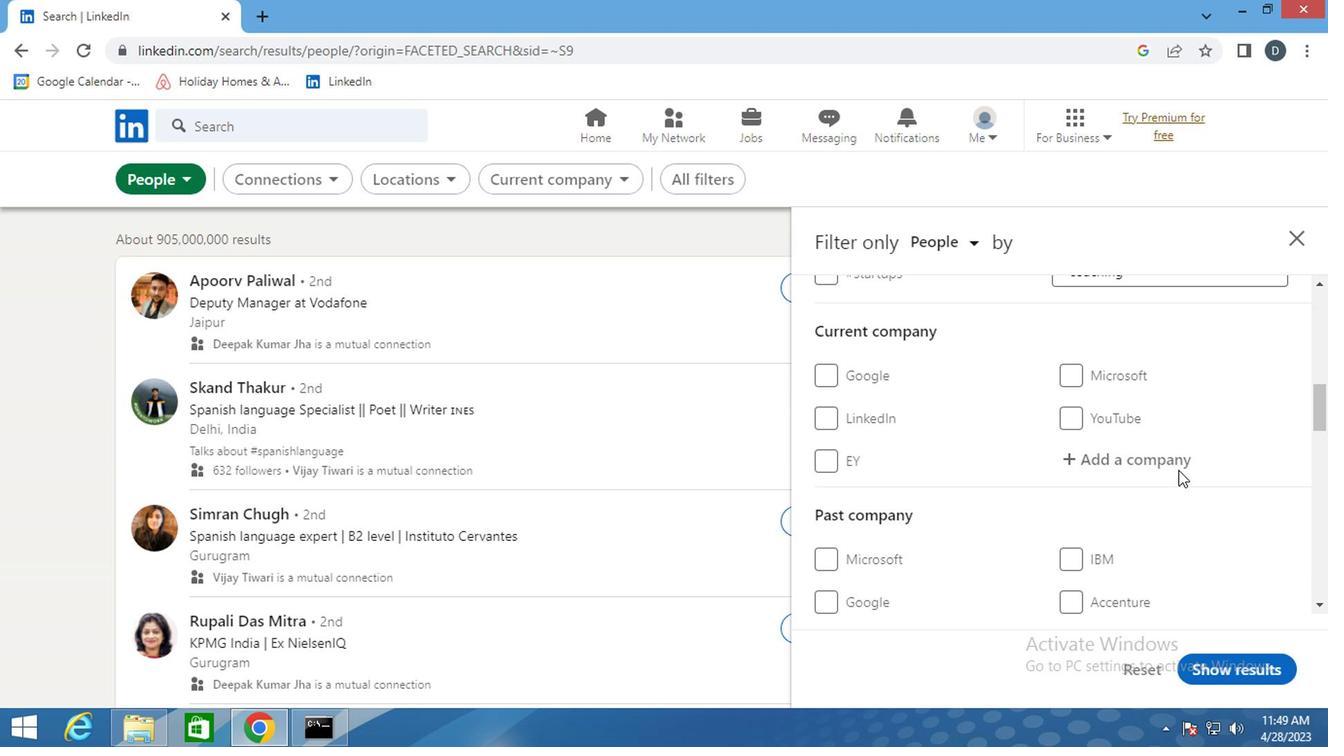 
Action: Key pressed <Key.shift><Key.shift><Key.shift><Key.shift><Key.shift>GEP<Key.space><Key.shift>WORLD
Screenshot: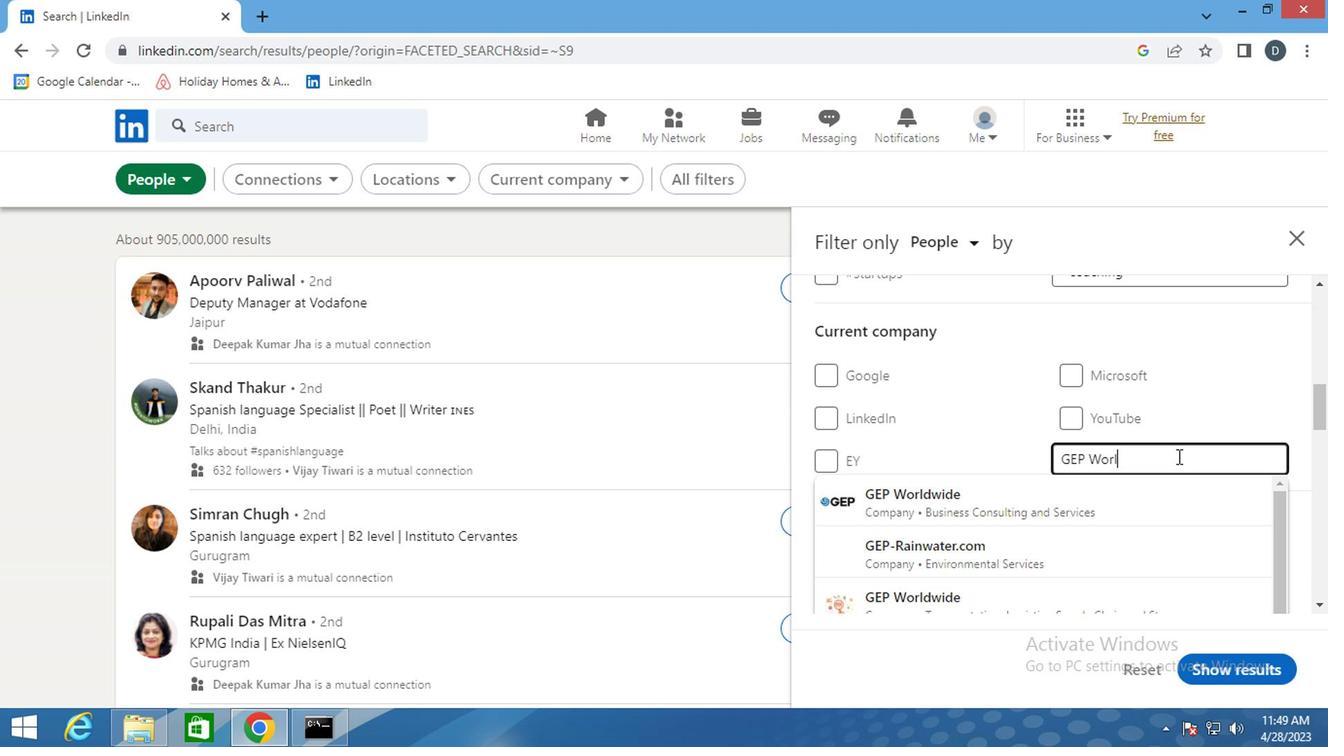
Action: Mouse moved to (1149, 489)
Screenshot: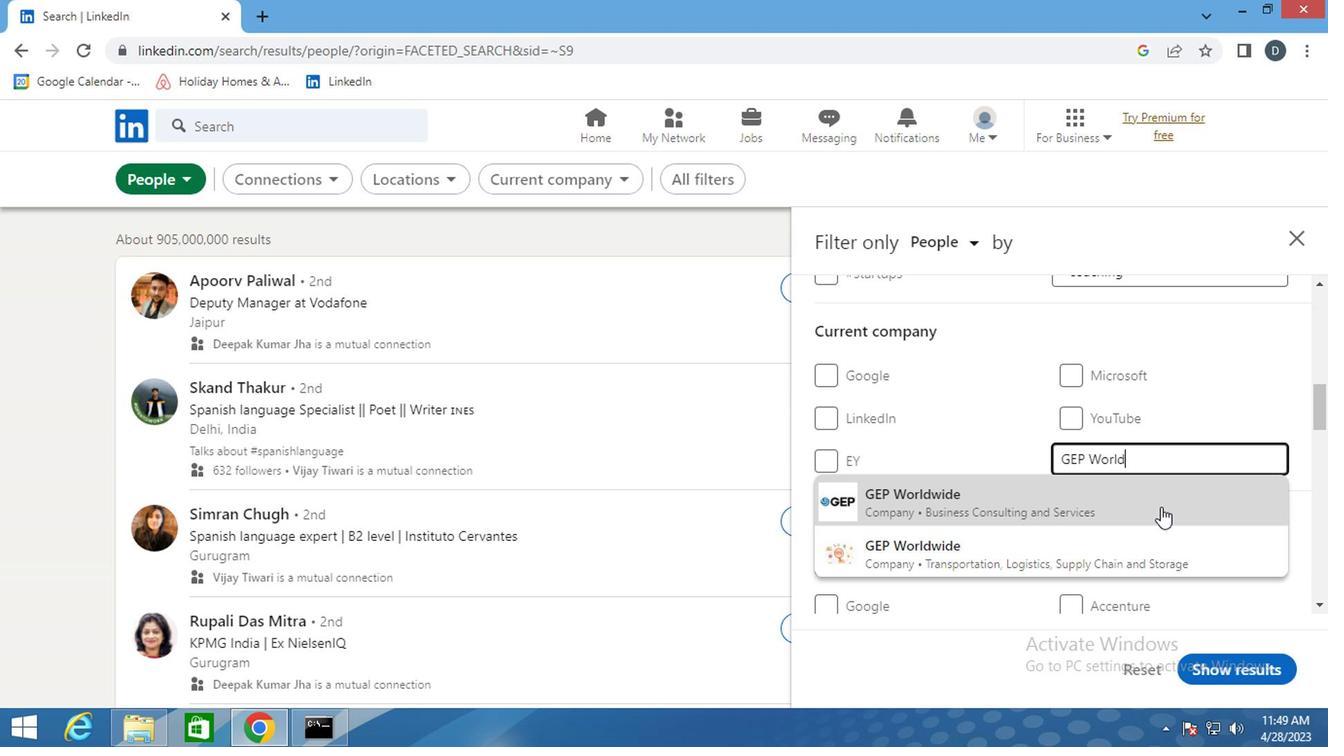 
Action: Mouse pressed left at (1149, 489)
Screenshot: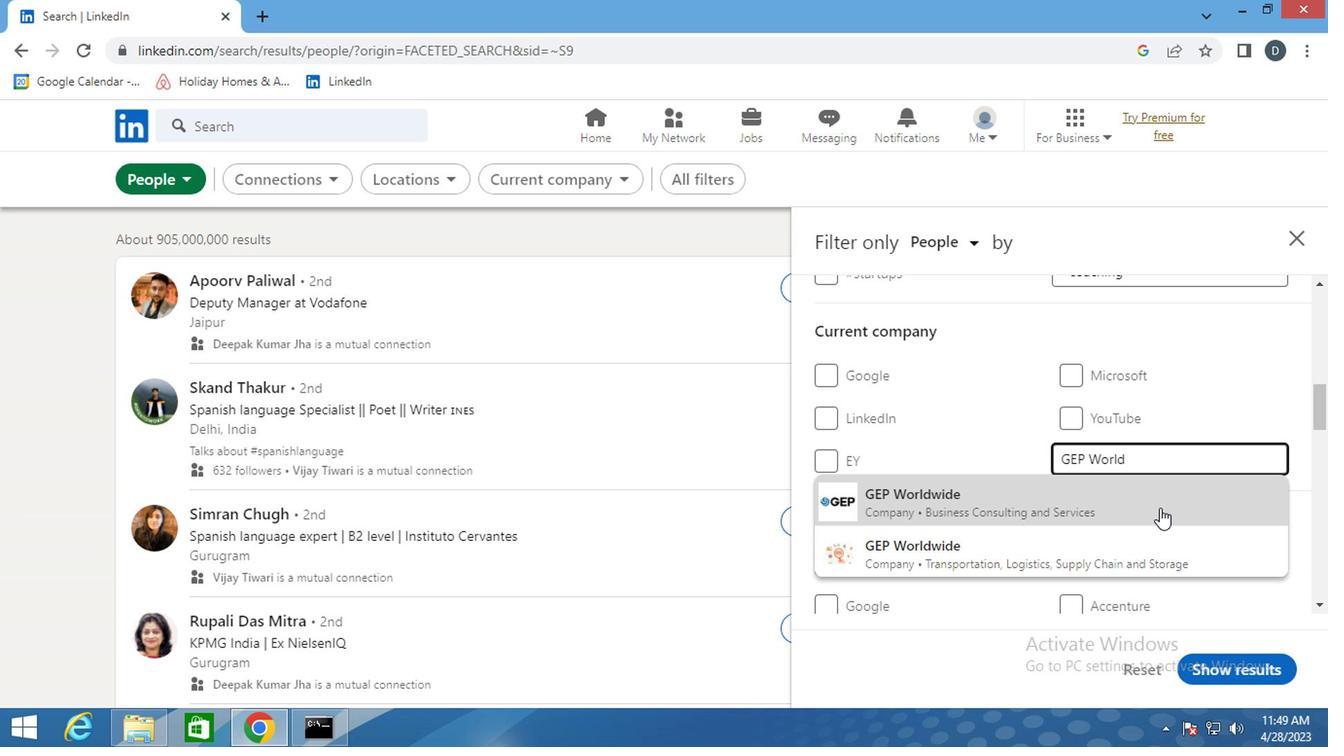 
Action: Mouse scrolled (1149, 489) with delta (0, 0)
Screenshot: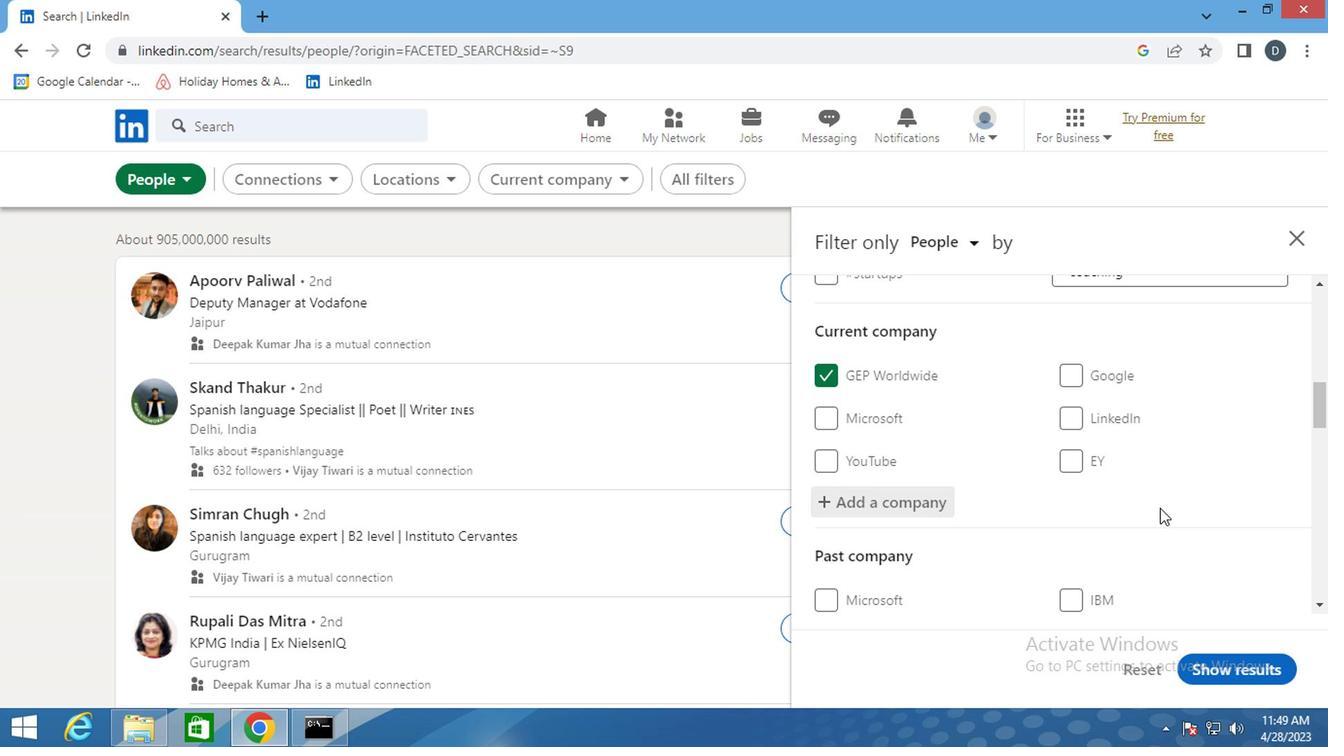 
Action: Mouse scrolled (1149, 489) with delta (0, 0)
Screenshot: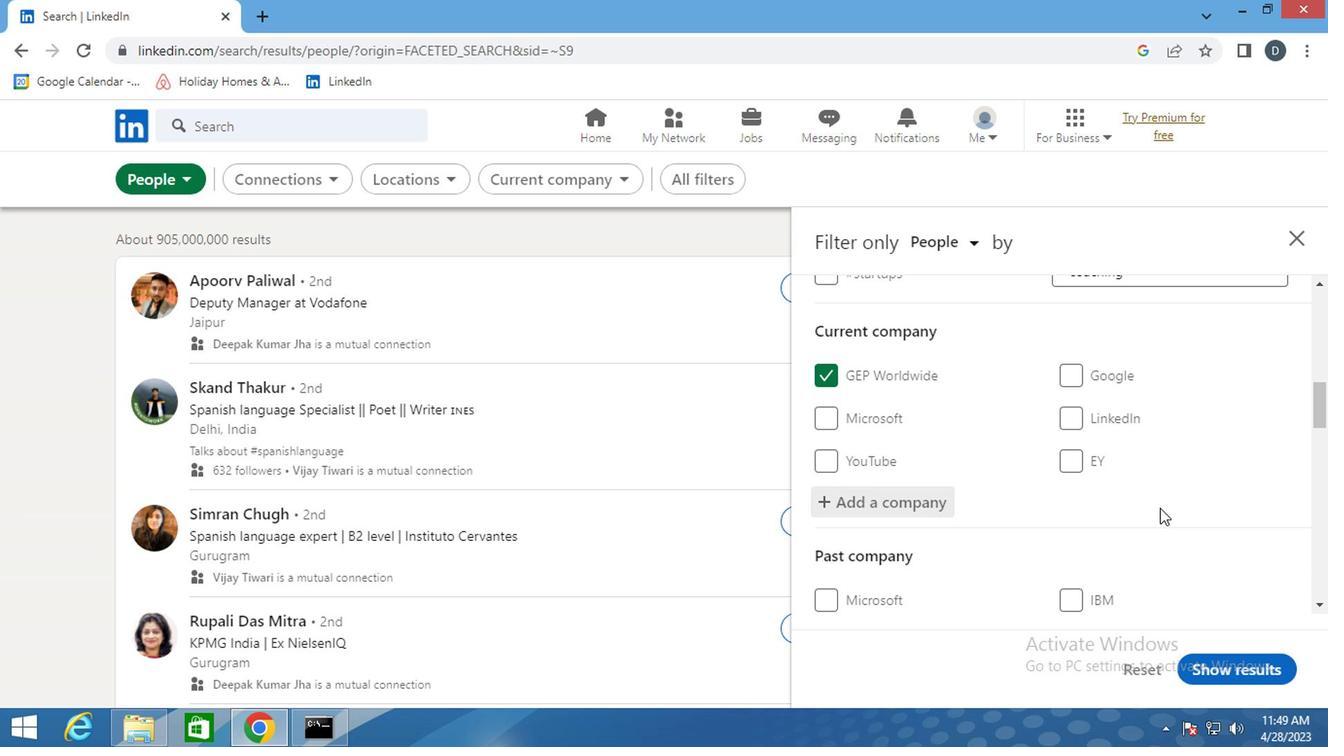 
Action: Mouse scrolled (1149, 489) with delta (0, 0)
Screenshot: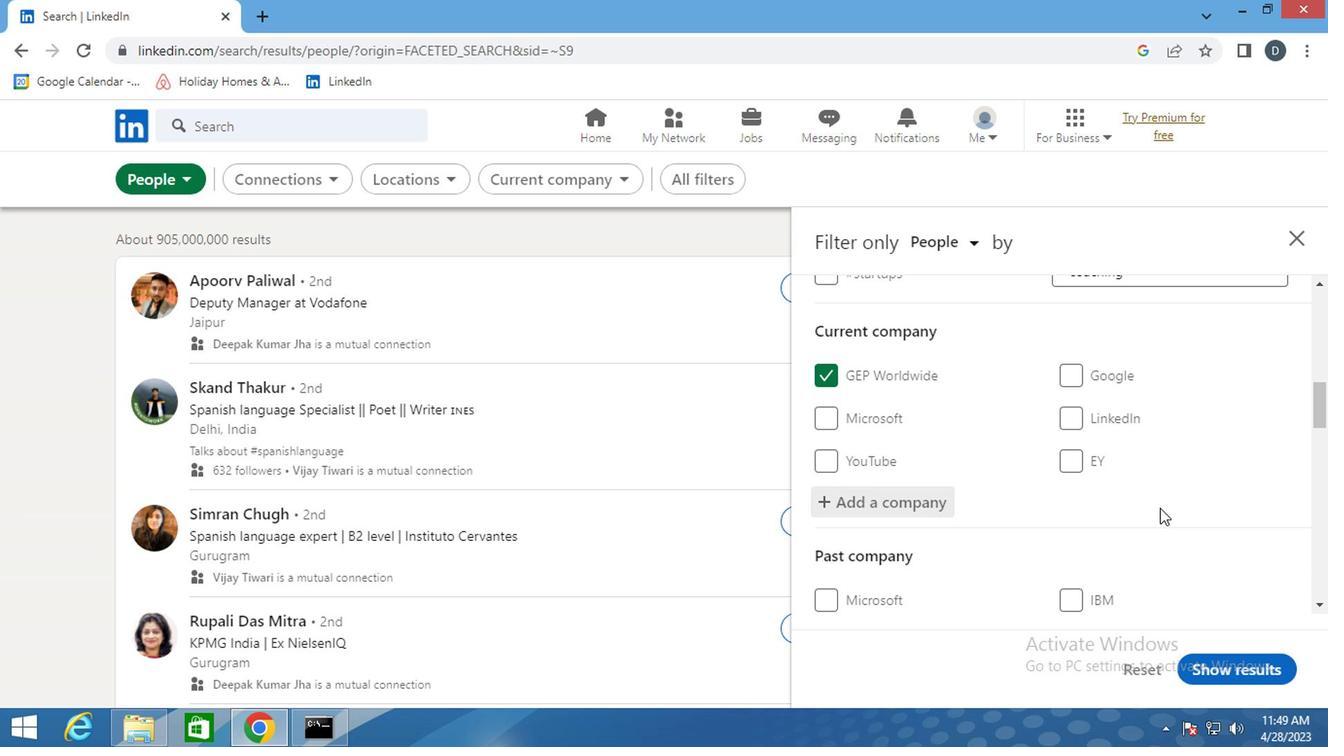 
Action: Mouse moved to (1128, 543)
Screenshot: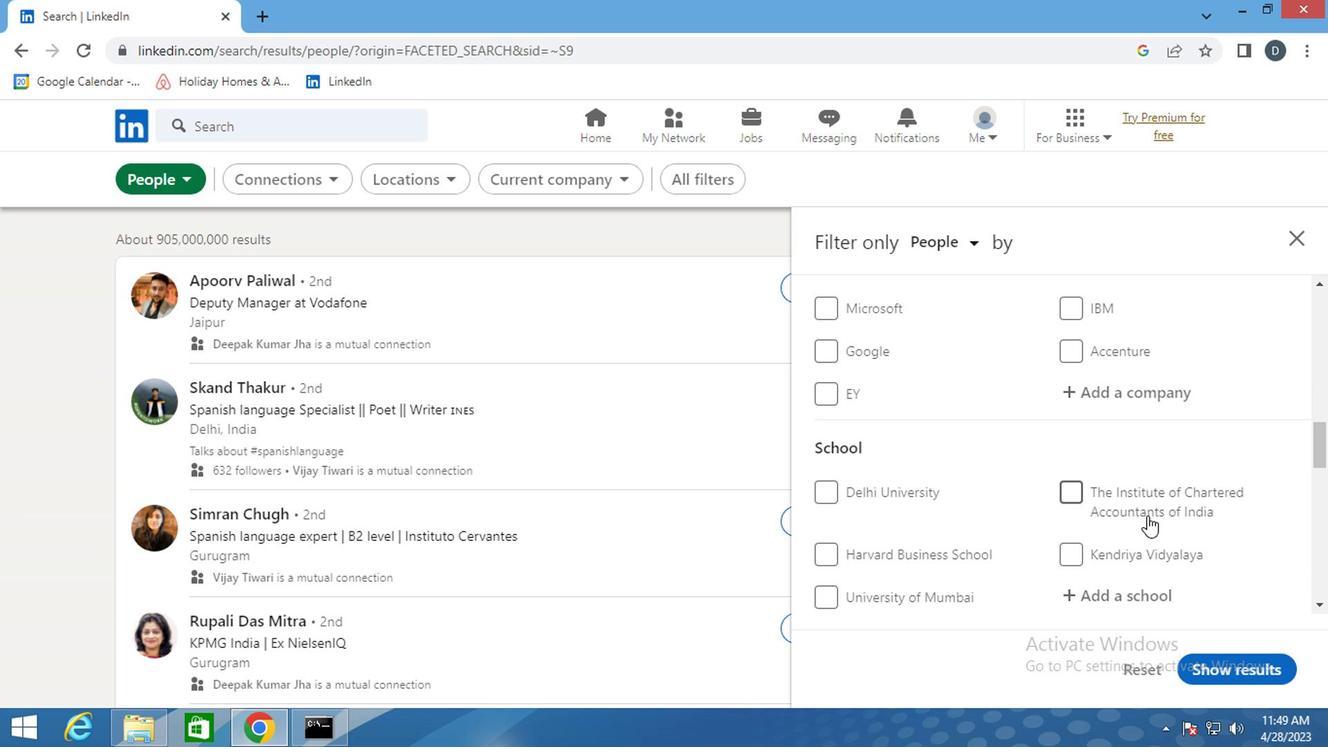 
Action: Mouse scrolled (1128, 541) with delta (0, -1)
Screenshot: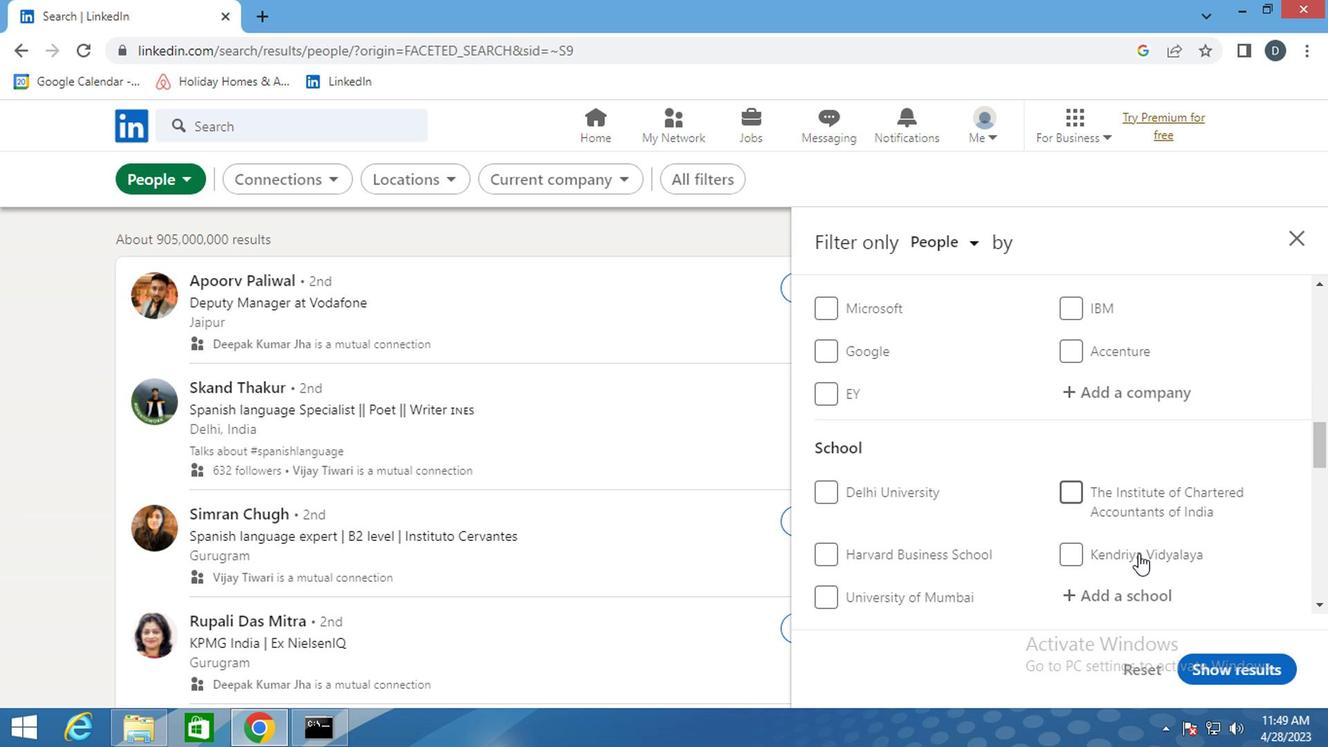 
Action: Mouse moved to (1135, 471)
Screenshot: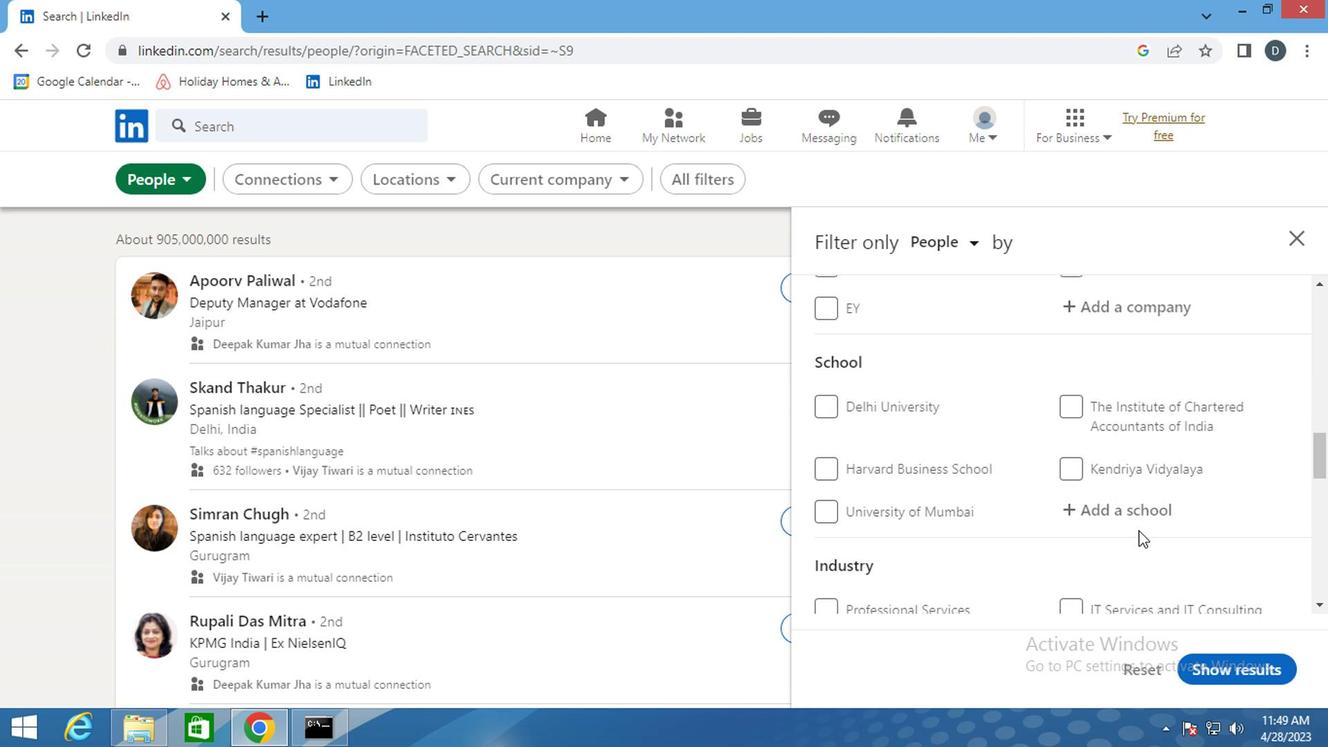 
Action: Mouse pressed left at (1135, 471)
Screenshot: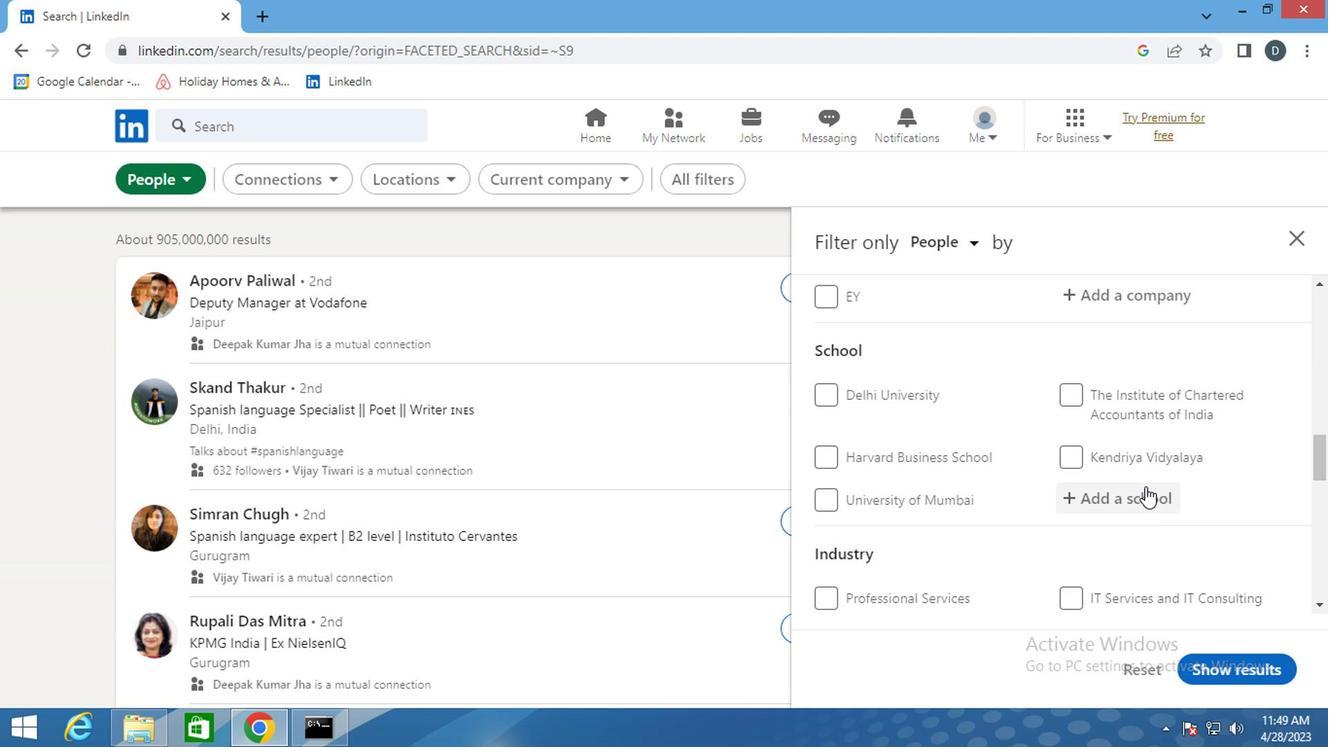 
Action: Mouse moved to (1128, 475)
Screenshot: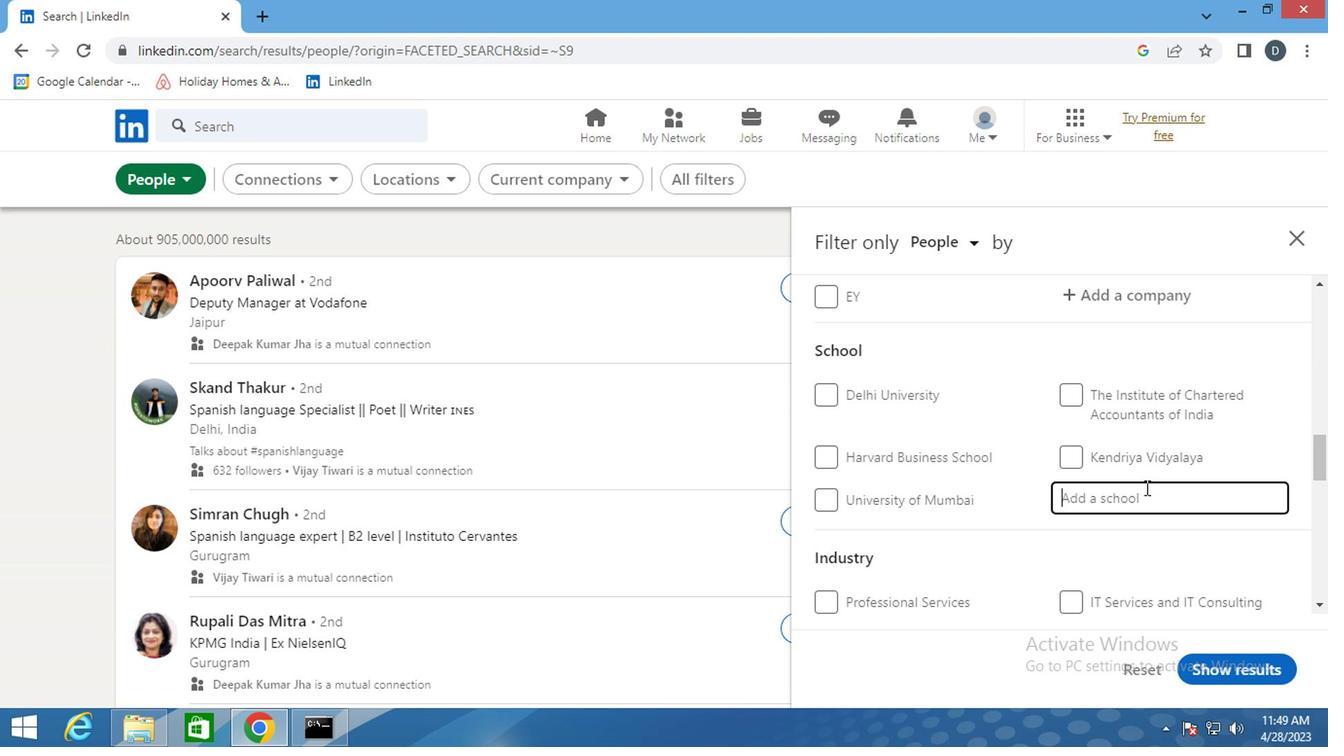 
Action: Key pressed <Key.shift><Key.shift><Key.shift>INSAID
Screenshot: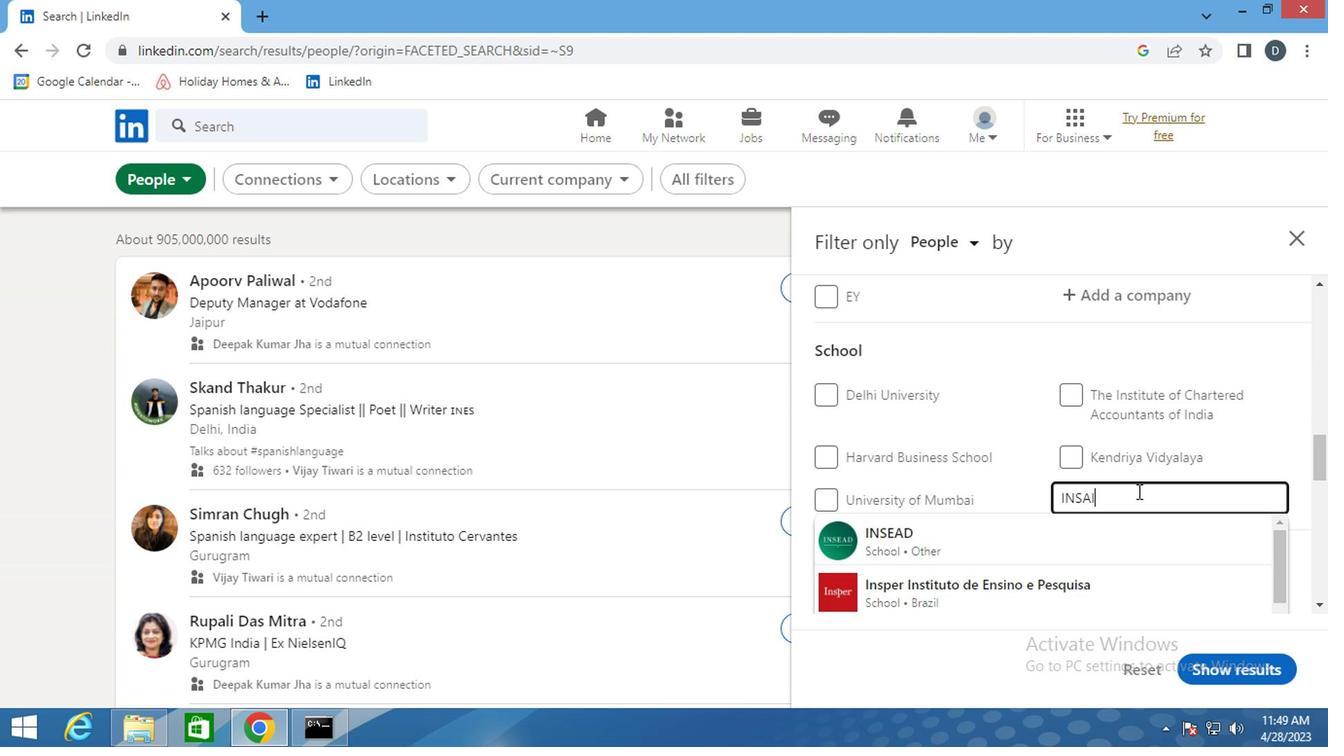 
Action: Mouse moved to (1124, 510)
Screenshot: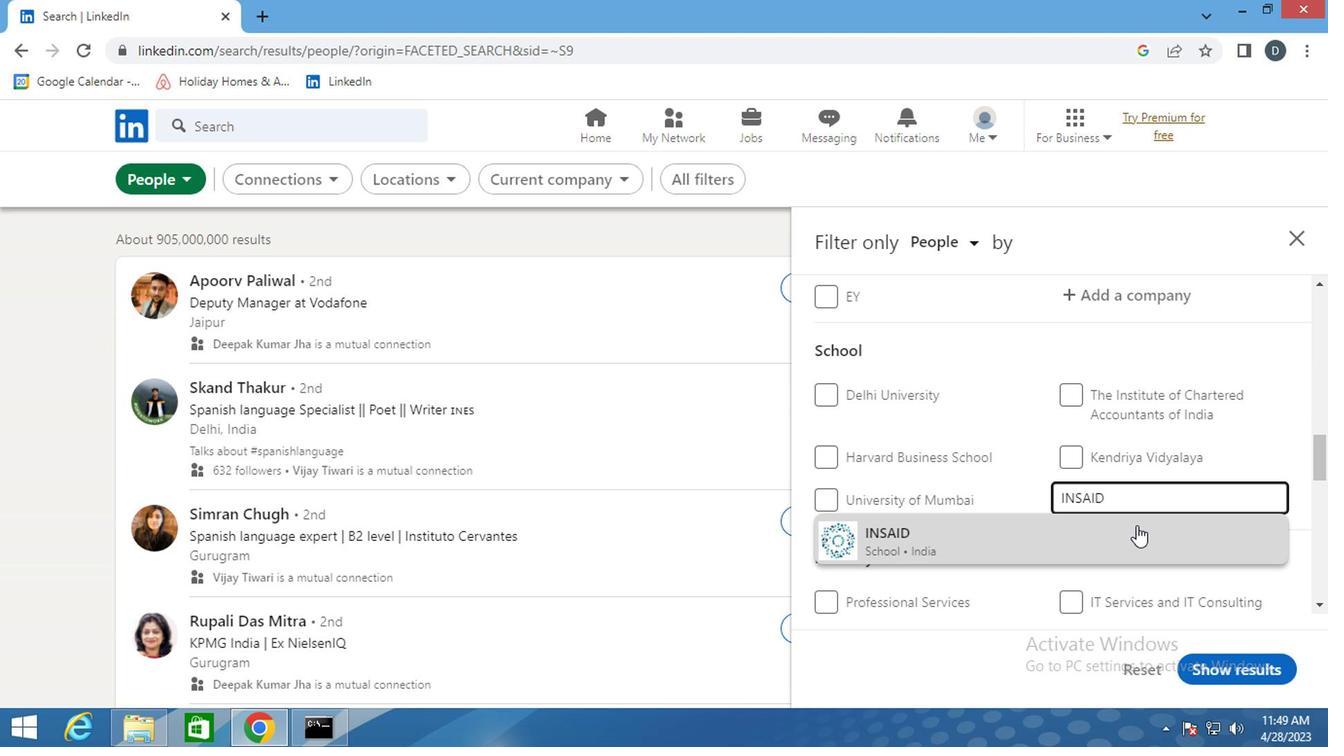 
Action: Mouse pressed left at (1124, 510)
Screenshot: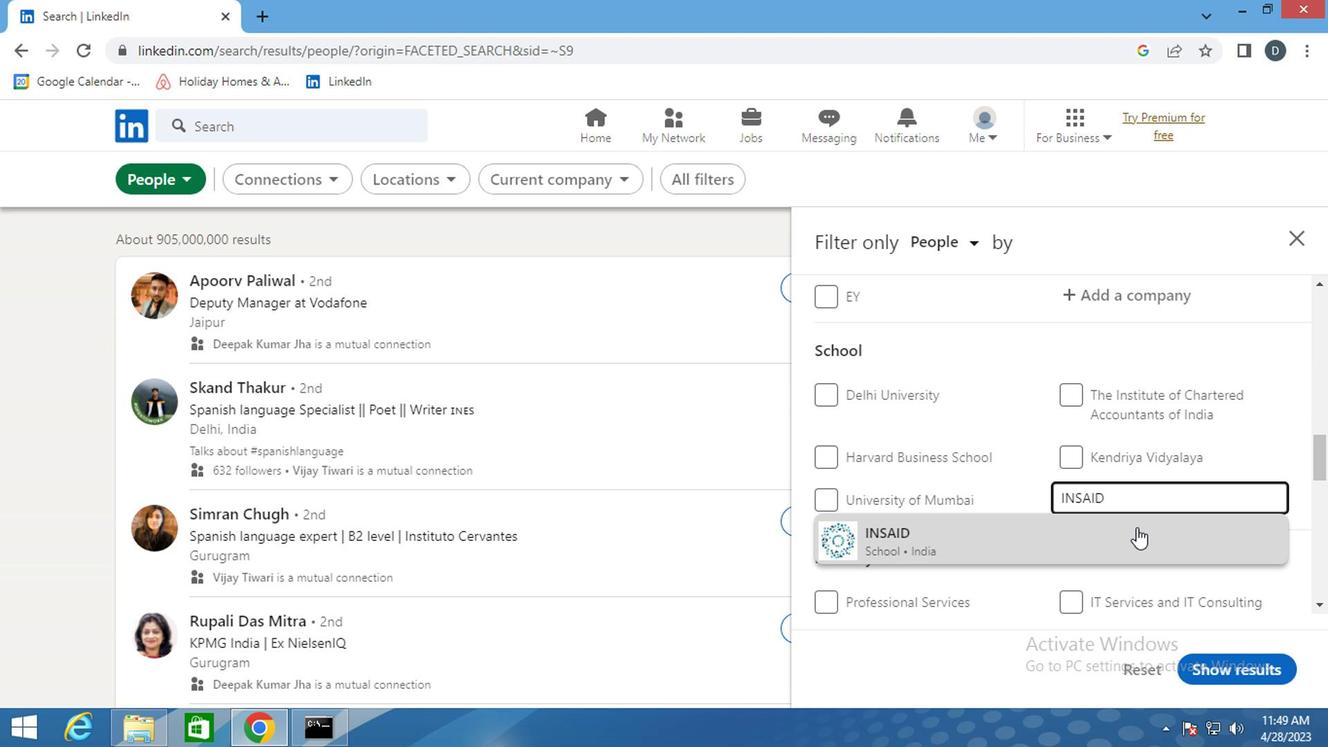 
Action: Mouse moved to (1138, 482)
Screenshot: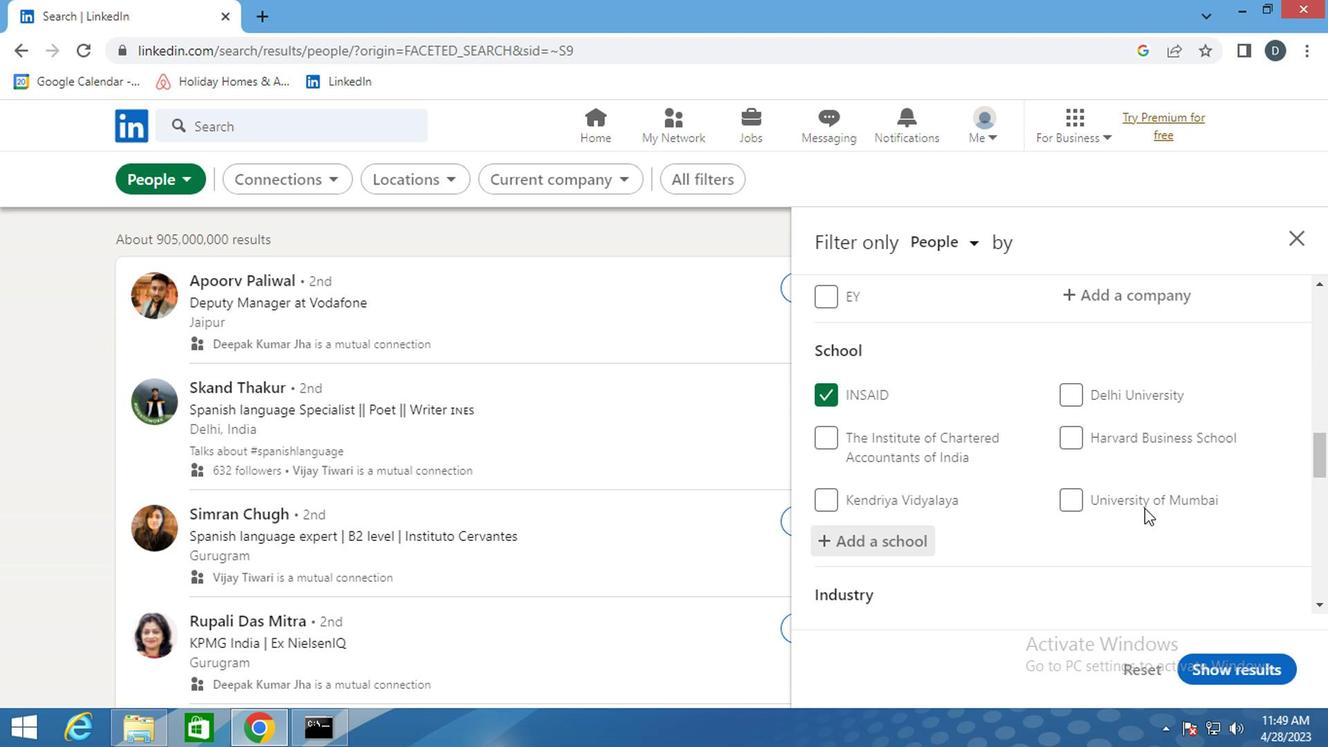 
Action: Mouse scrolled (1138, 481) with delta (0, 0)
Screenshot: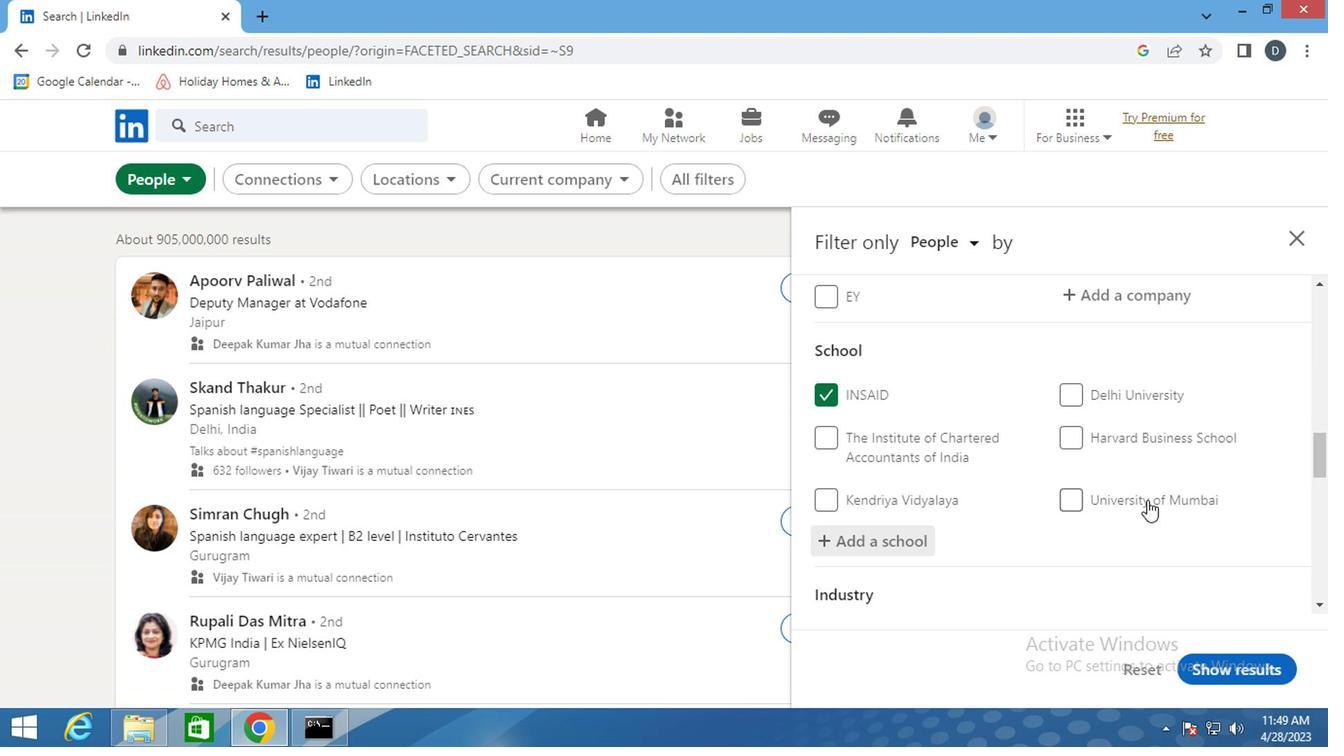 
Action: Mouse scrolled (1138, 481) with delta (0, 0)
Screenshot: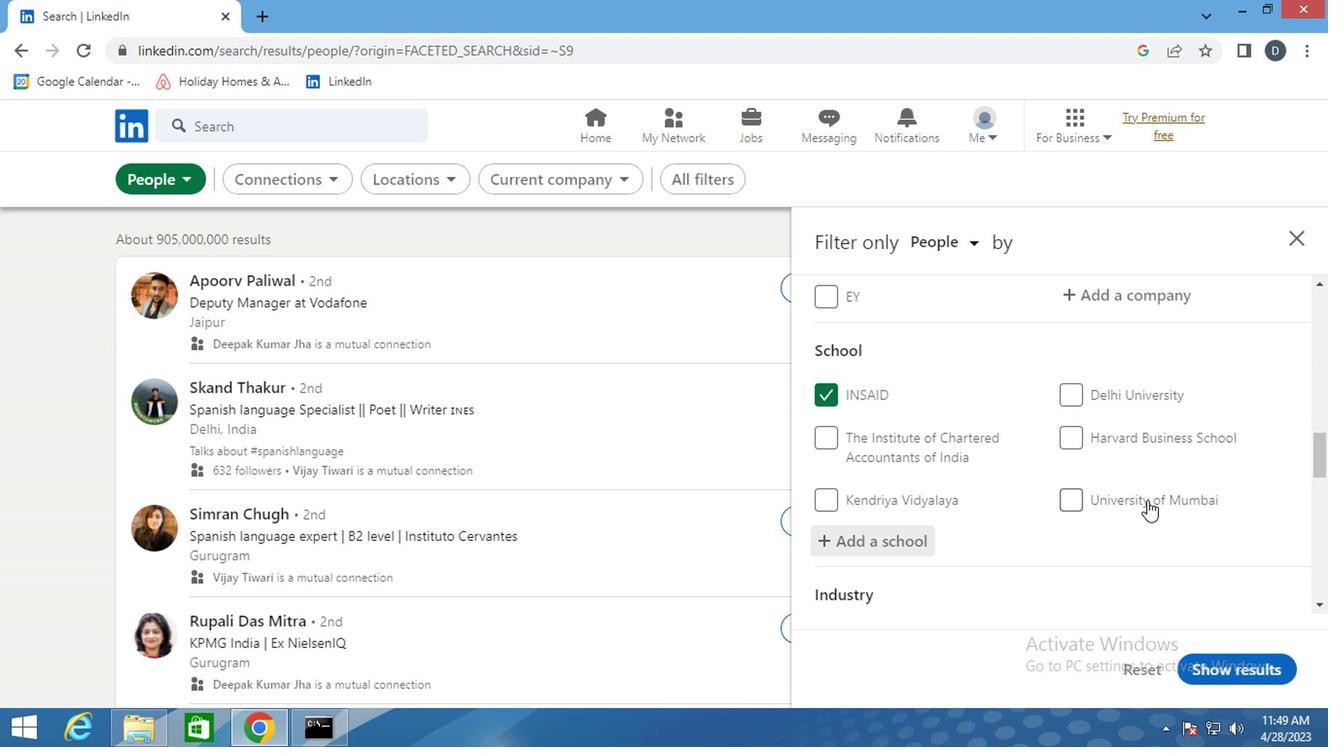 
Action: Mouse scrolled (1138, 481) with delta (0, 0)
Screenshot: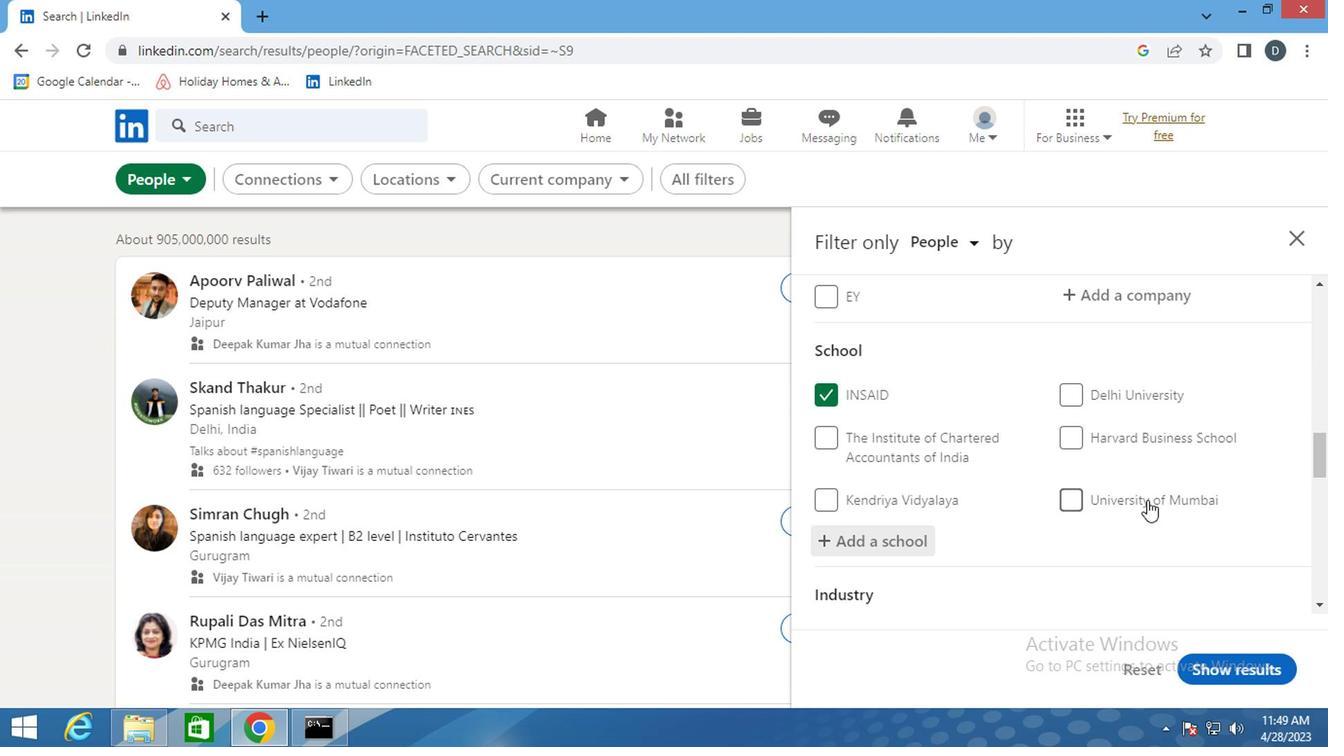 
Action: Mouse moved to (1140, 480)
Screenshot: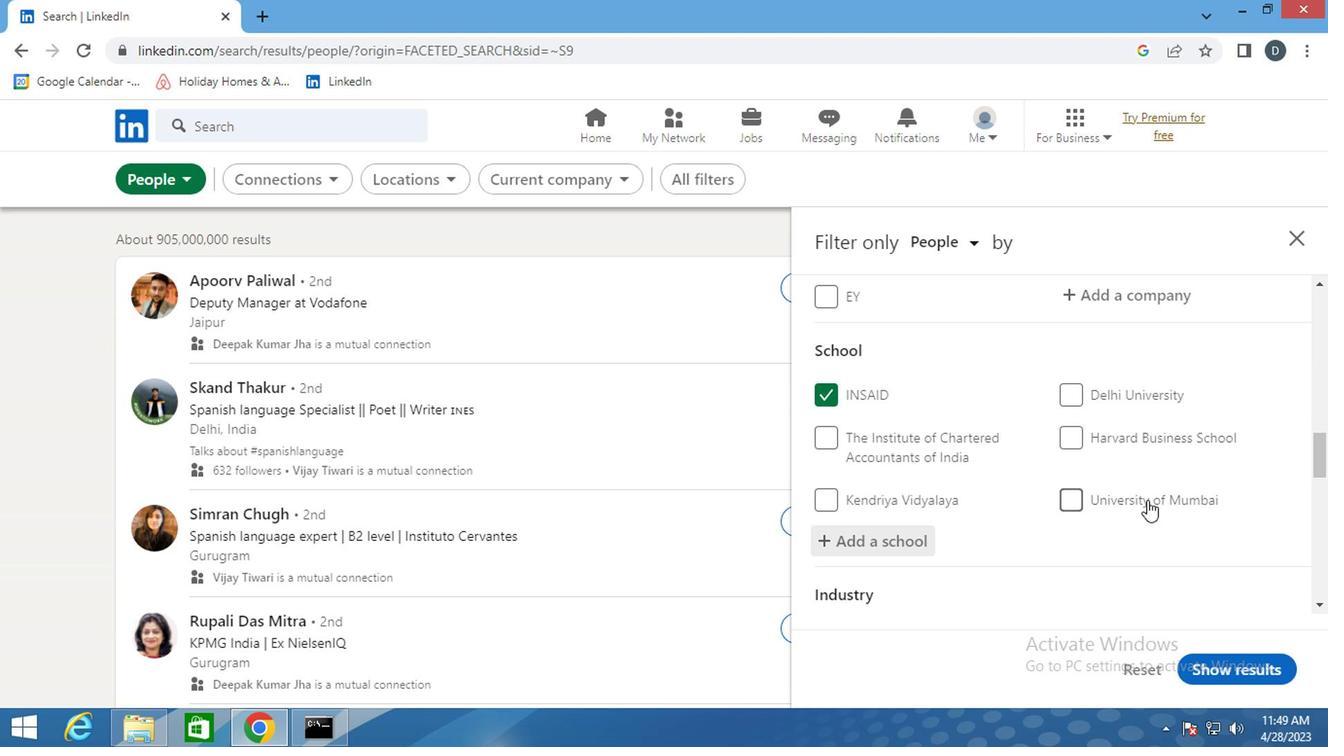 
Action: Mouse scrolled (1140, 479) with delta (0, 0)
Screenshot: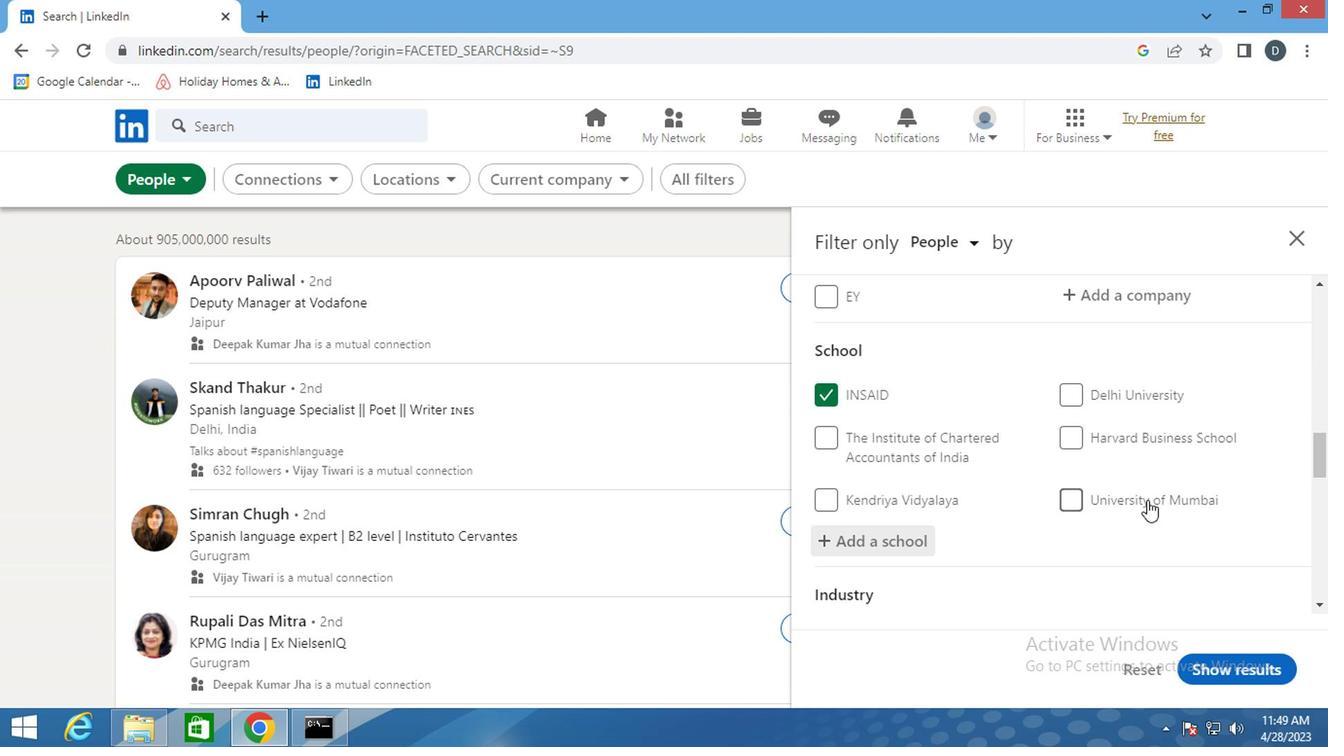 
Action: Mouse moved to (1144, 478)
Screenshot: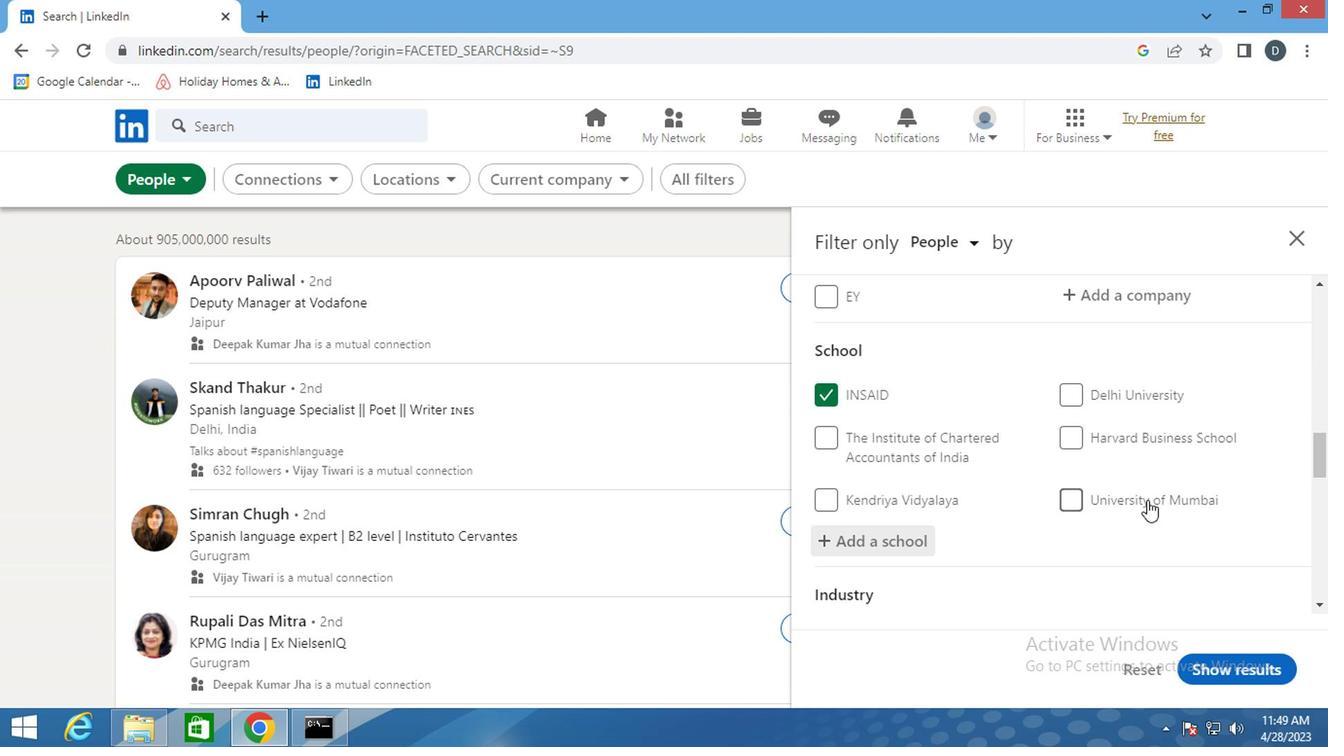 
Action: Mouse scrolled (1144, 476) with delta (0, -1)
Screenshot: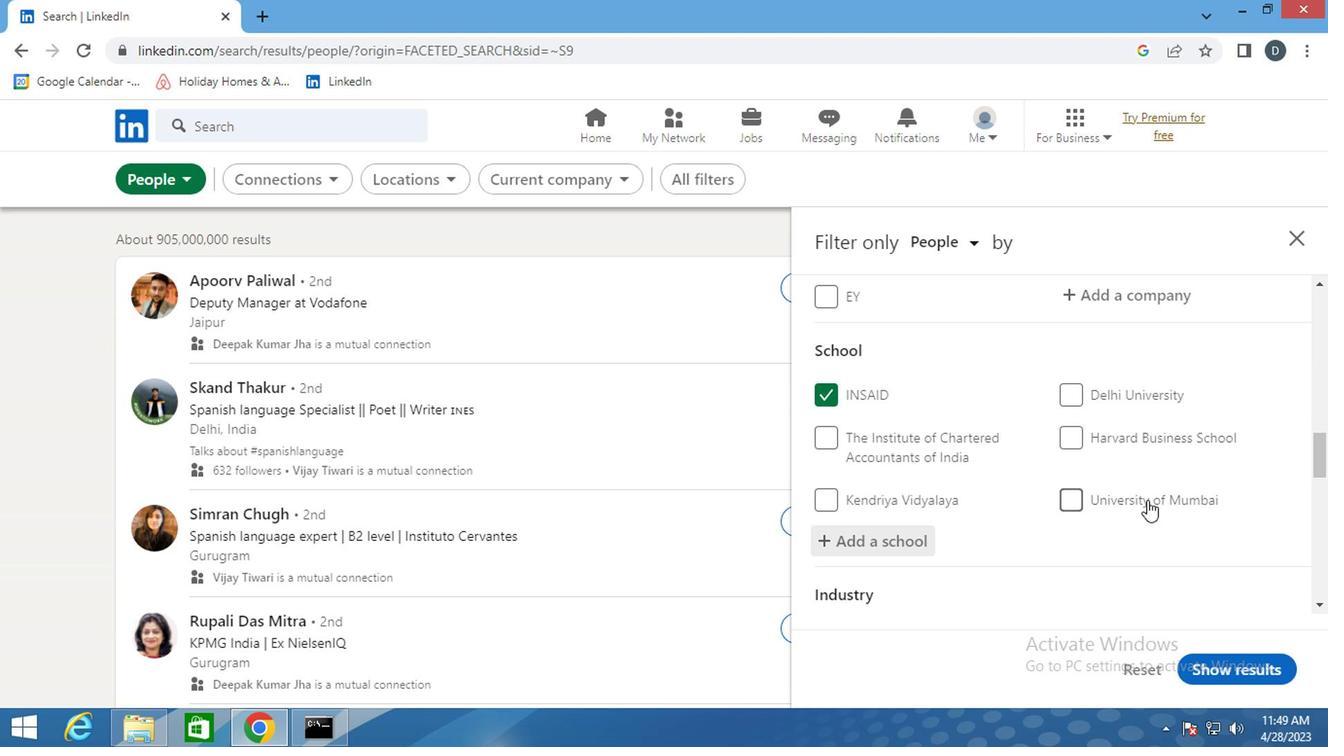 
Action: Mouse moved to (1150, 473)
Screenshot: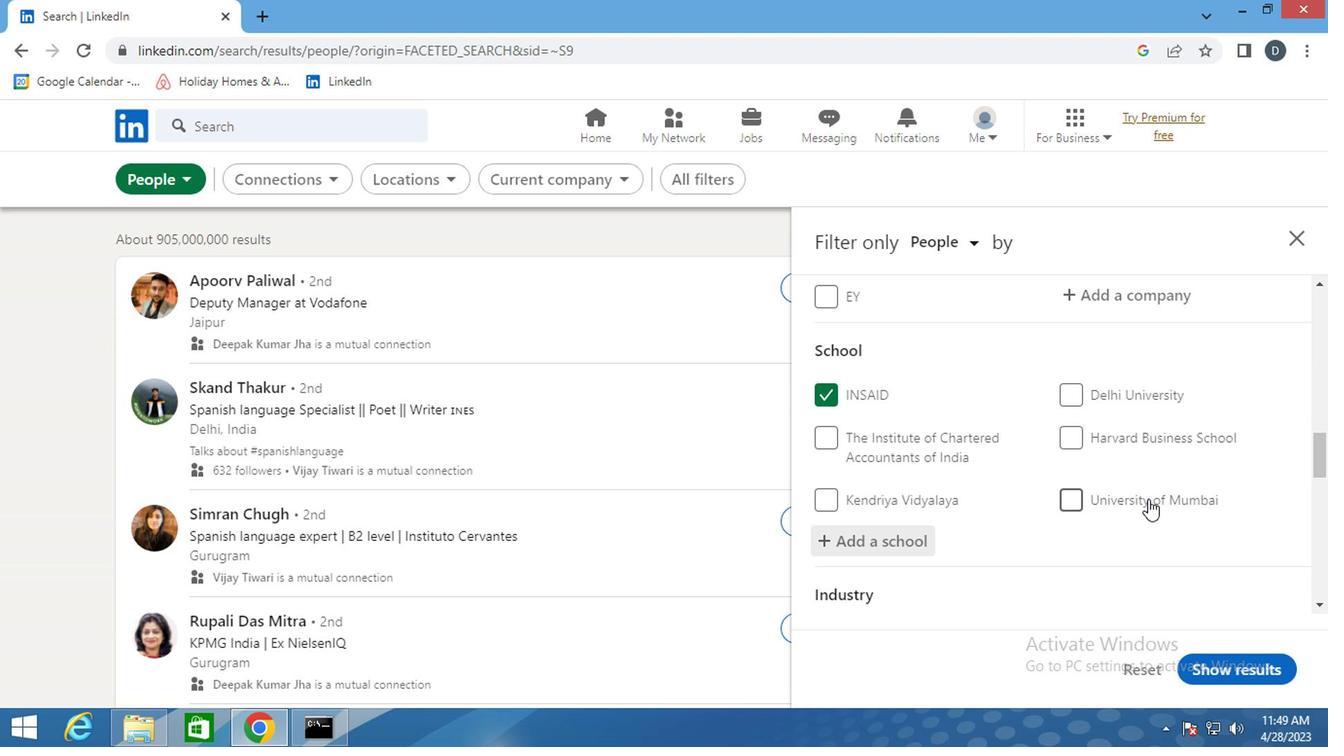 
Action: Mouse scrolled (1150, 472) with delta (0, 0)
Screenshot: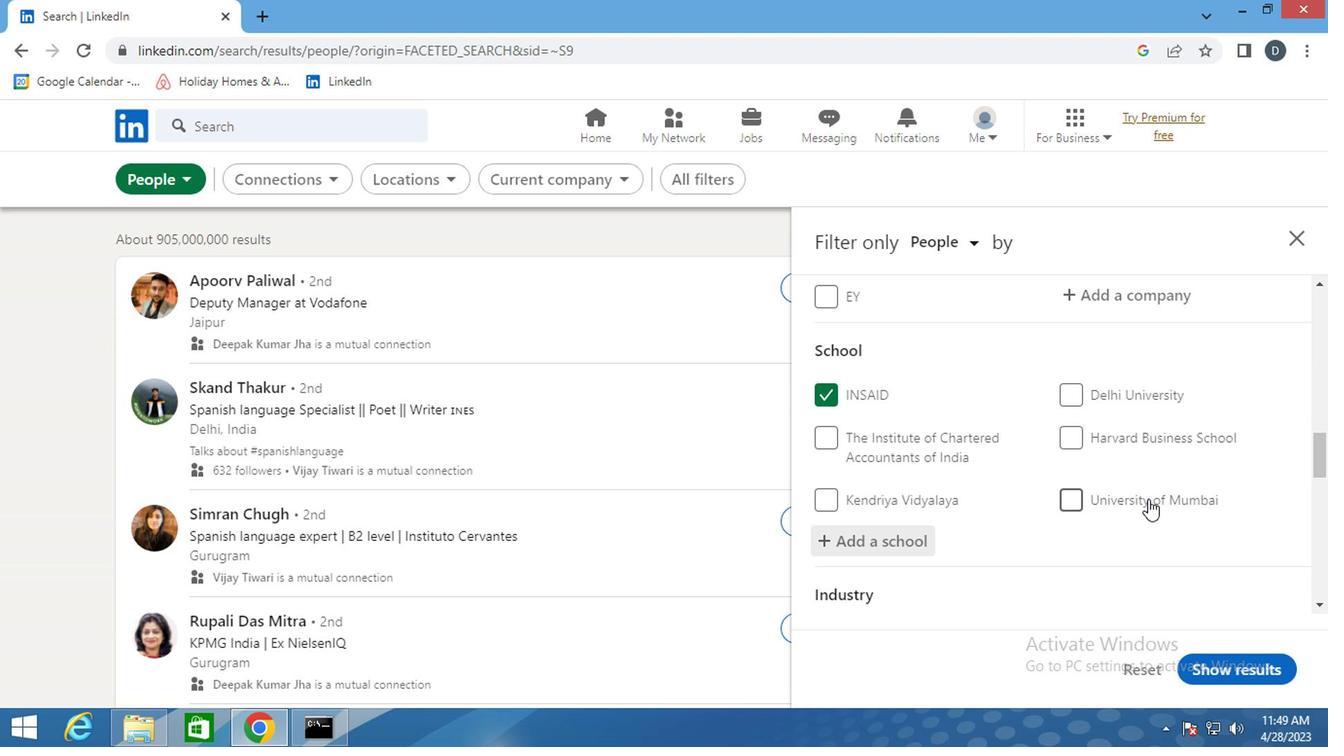 
Action: Mouse moved to (1163, 418)
Screenshot: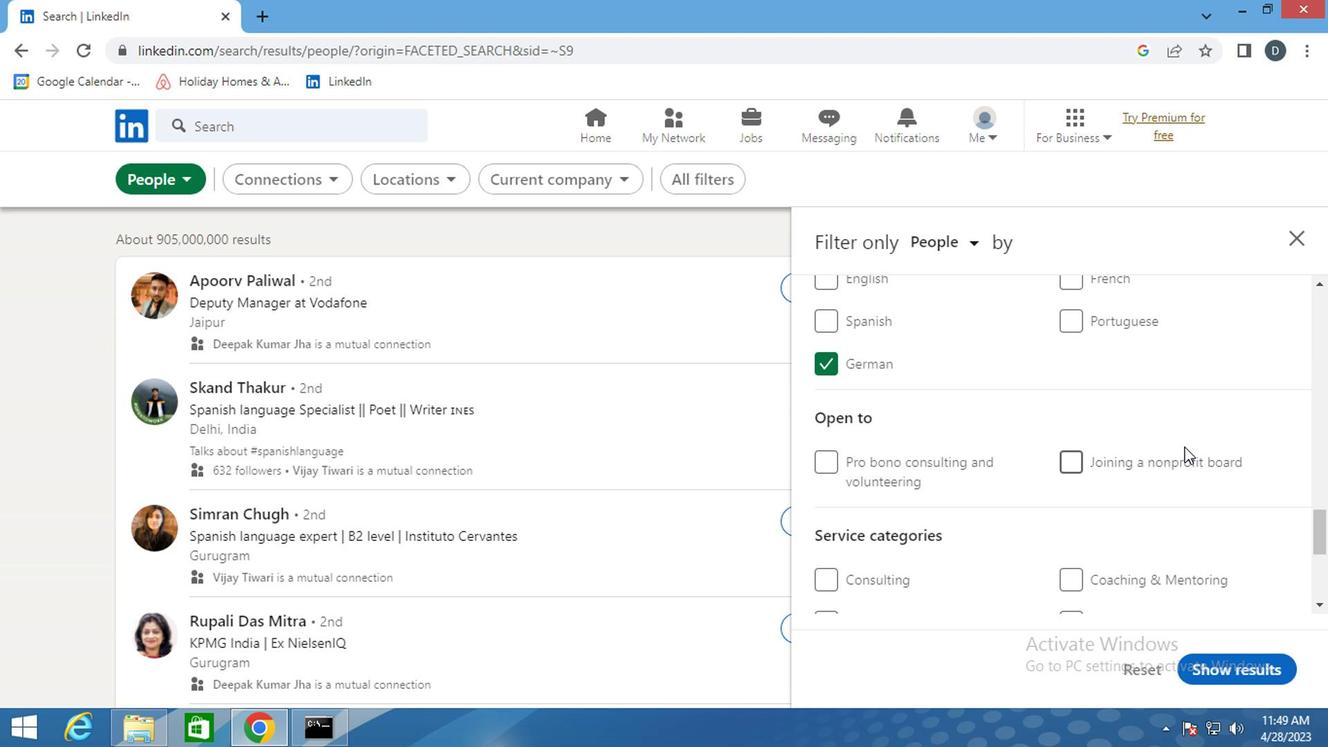 
Action: Mouse scrolled (1163, 419) with delta (0, 1)
Screenshot: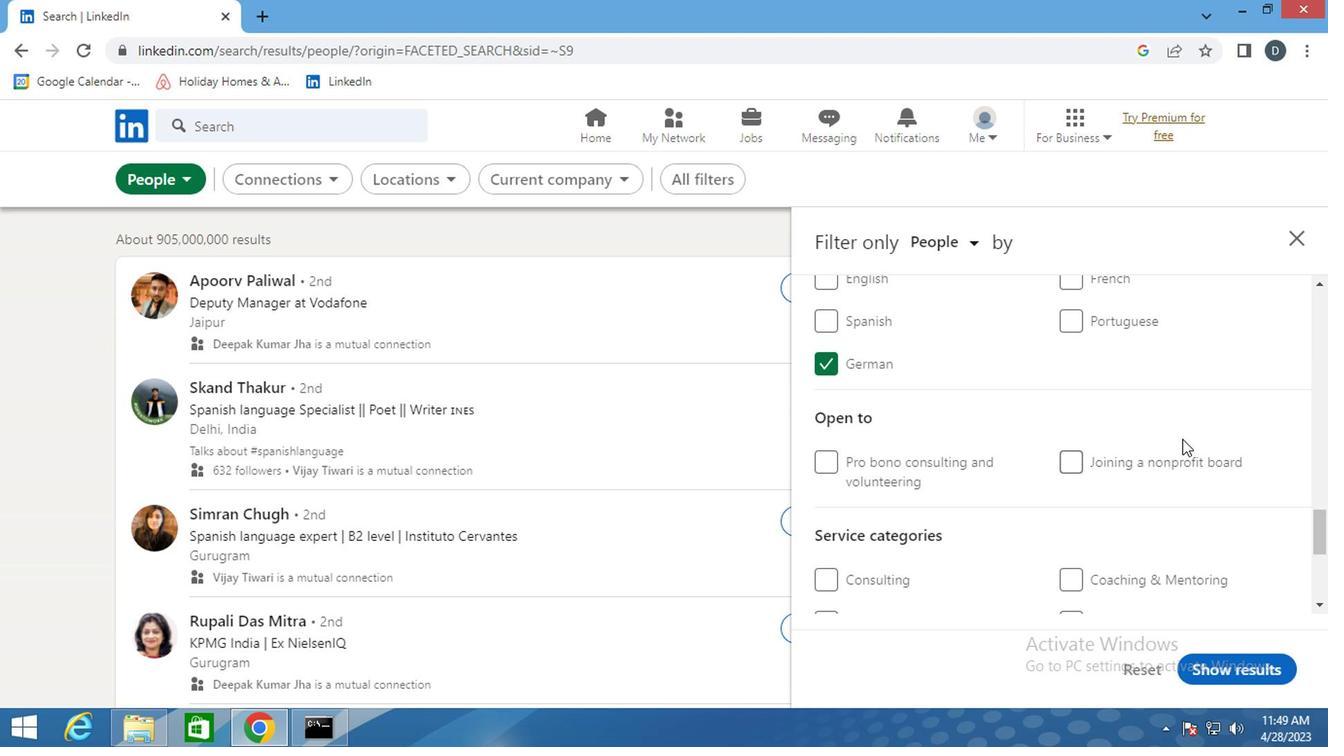 
Action: Mouse scrolled (1163, 419) with delta (0, 1)
Screenshot: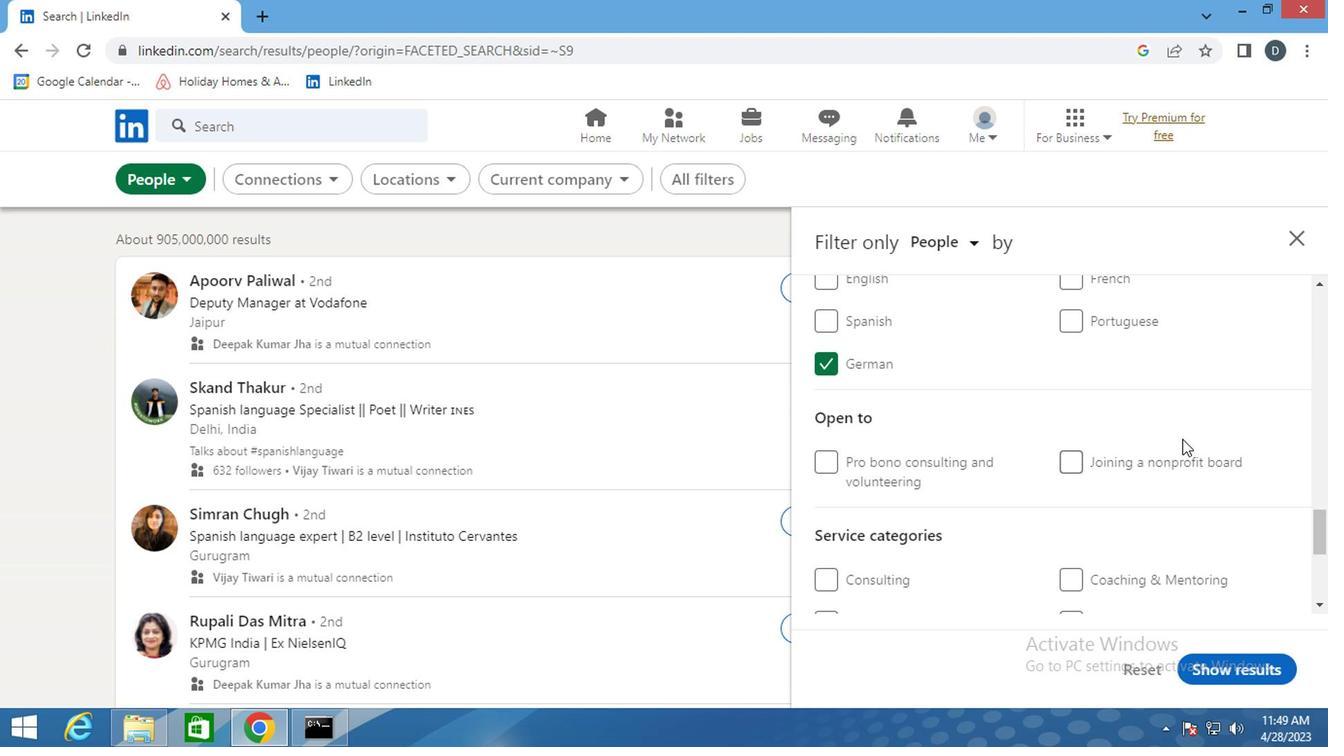 
Action: Mouse moved to (1158, 425)
Screenshot: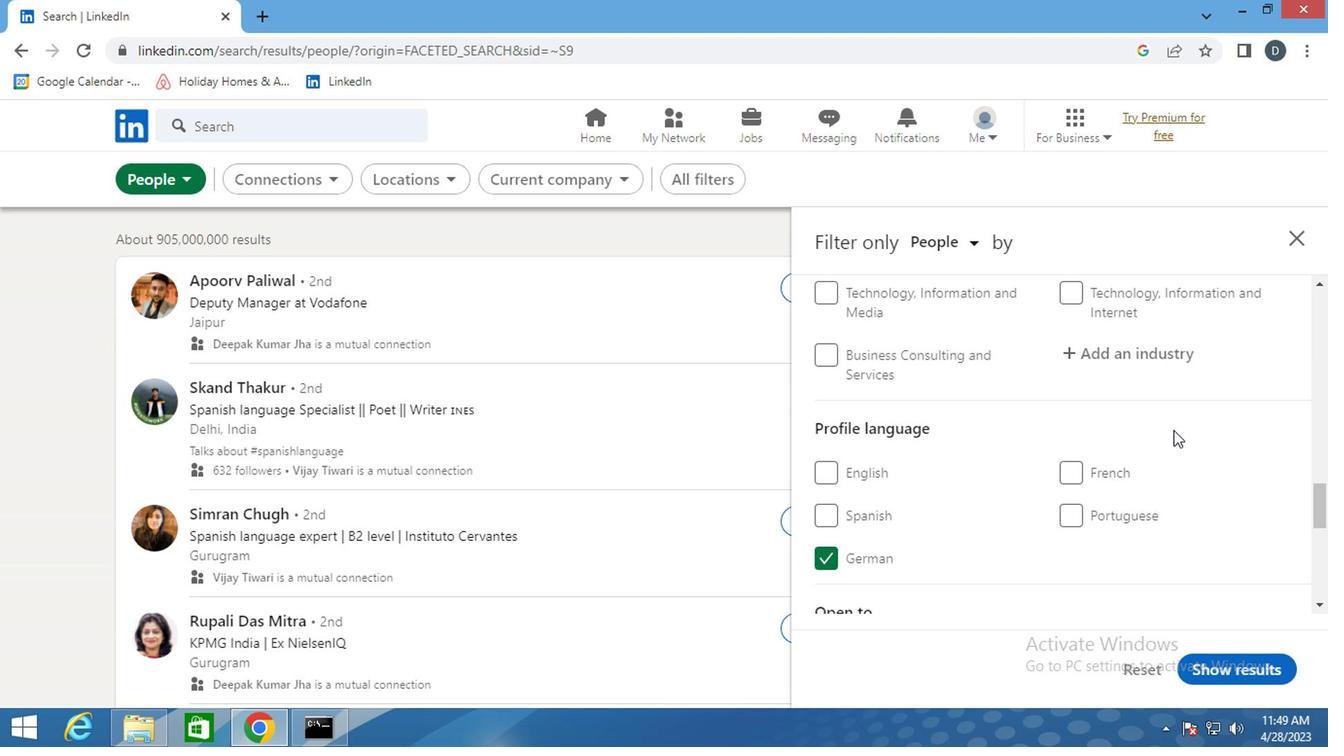 
Action: Mouse scrolled (1158, 426) with delta (0, 1)
Screenshot: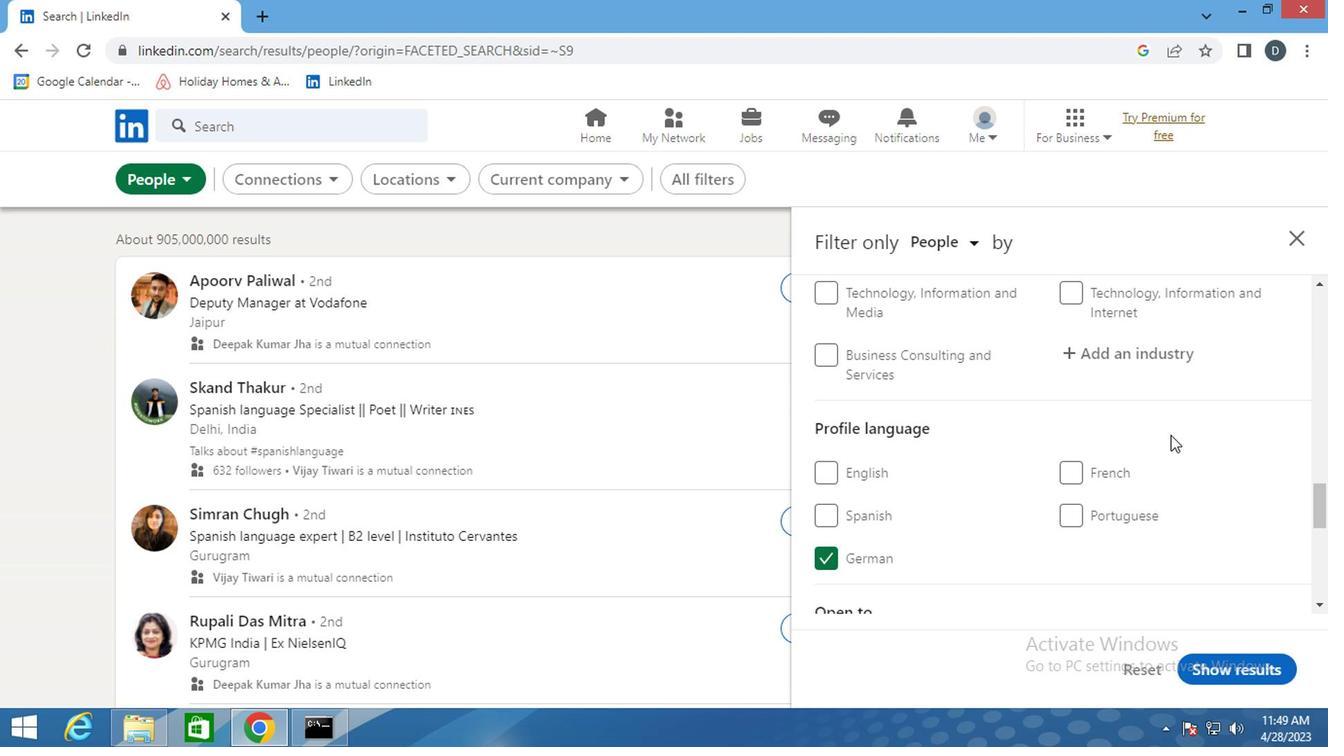 
Action: Mouse moved to (1144, 447)
Screenshot: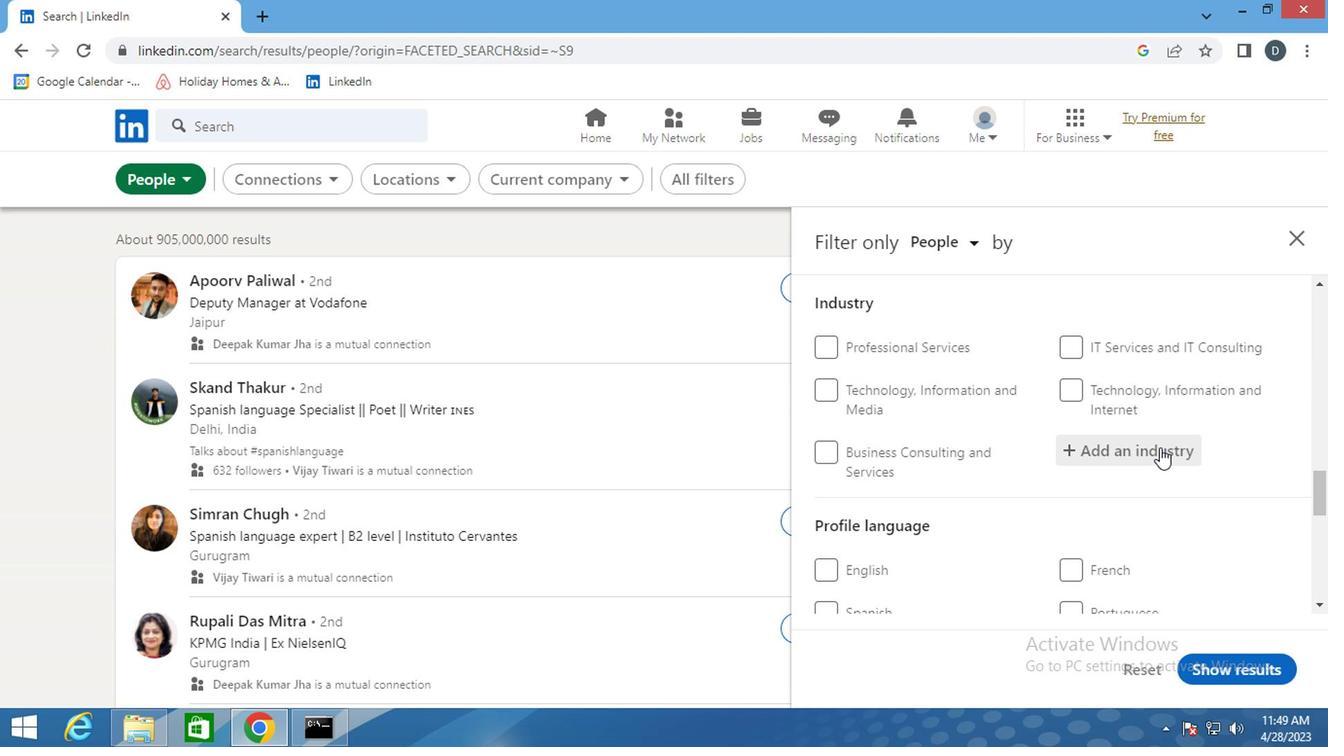 
Action: Mouse pressed left at (1144, 447)
Screenshot: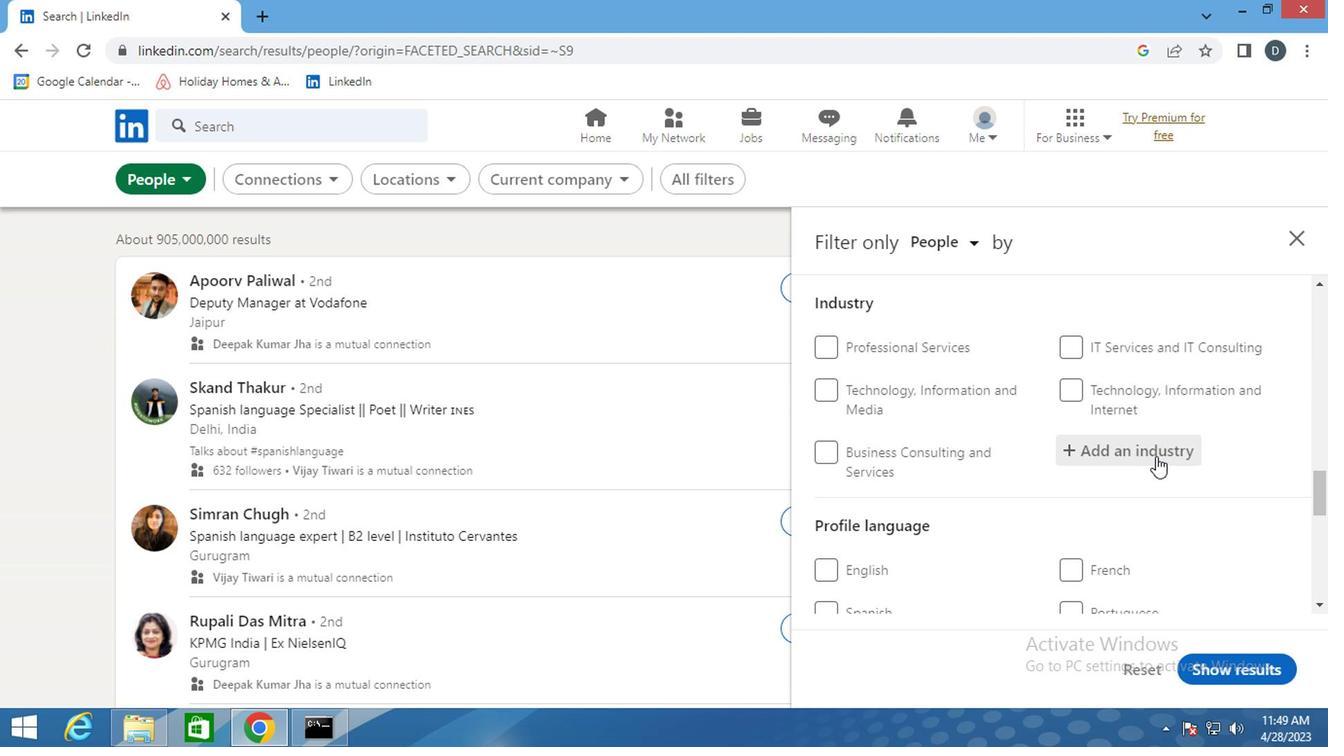 
Action: Key pressed <Key.shift>NONRESI
Screenshot: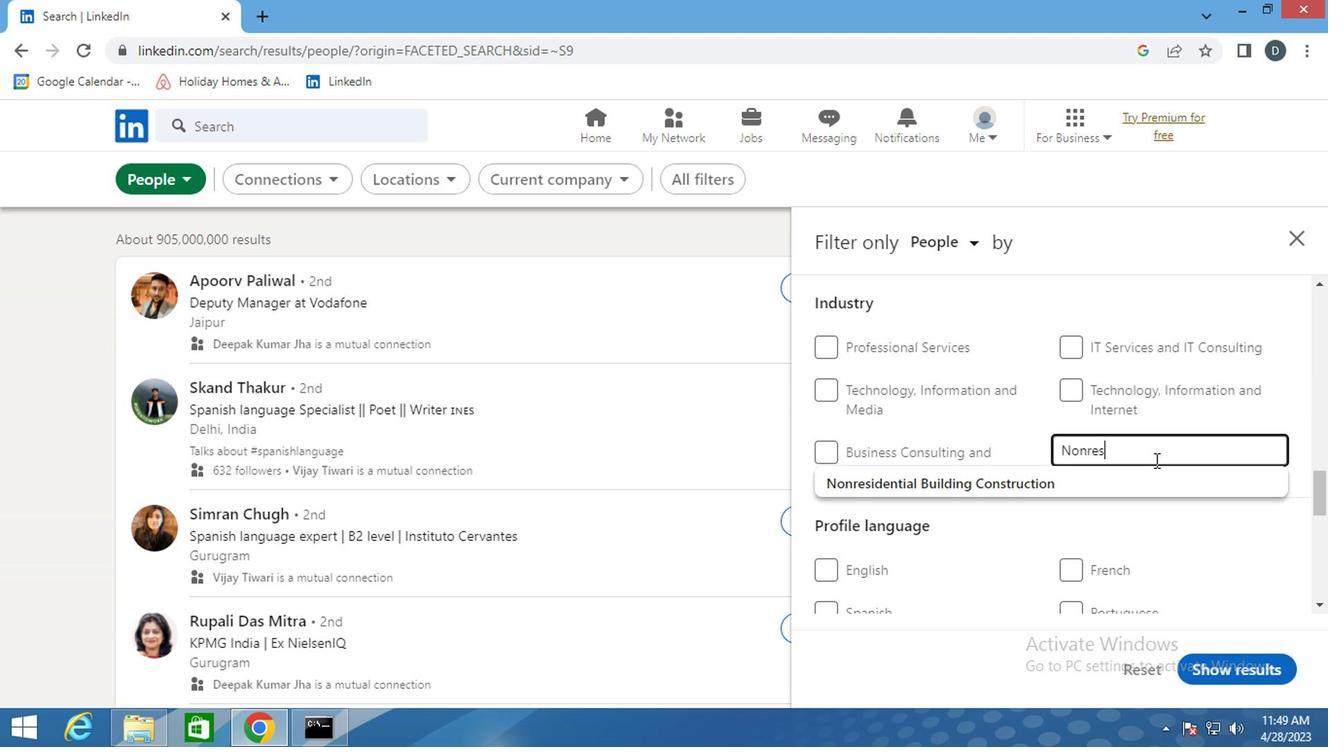 
Action: Mouse moved to (1142, 466)
Screenshot: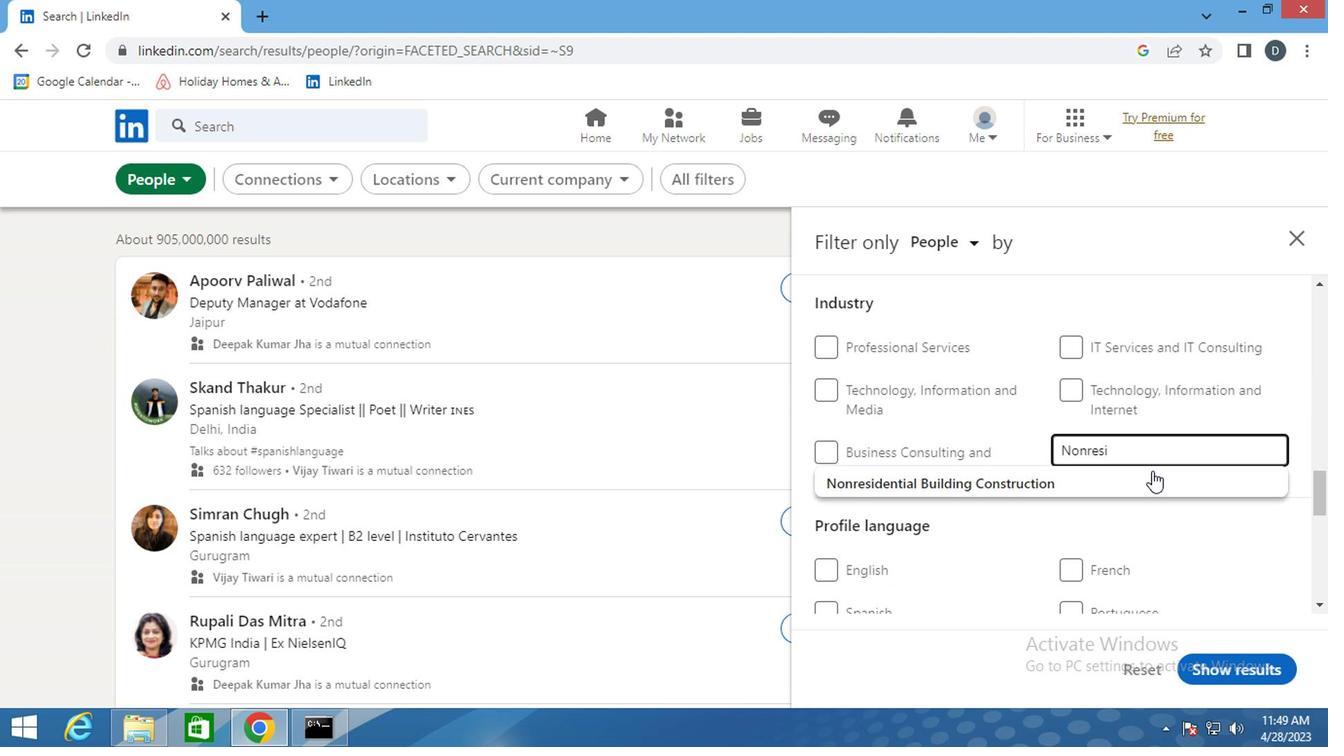 
Action: Mouse pressed left at (1142, 466)
Screenshot: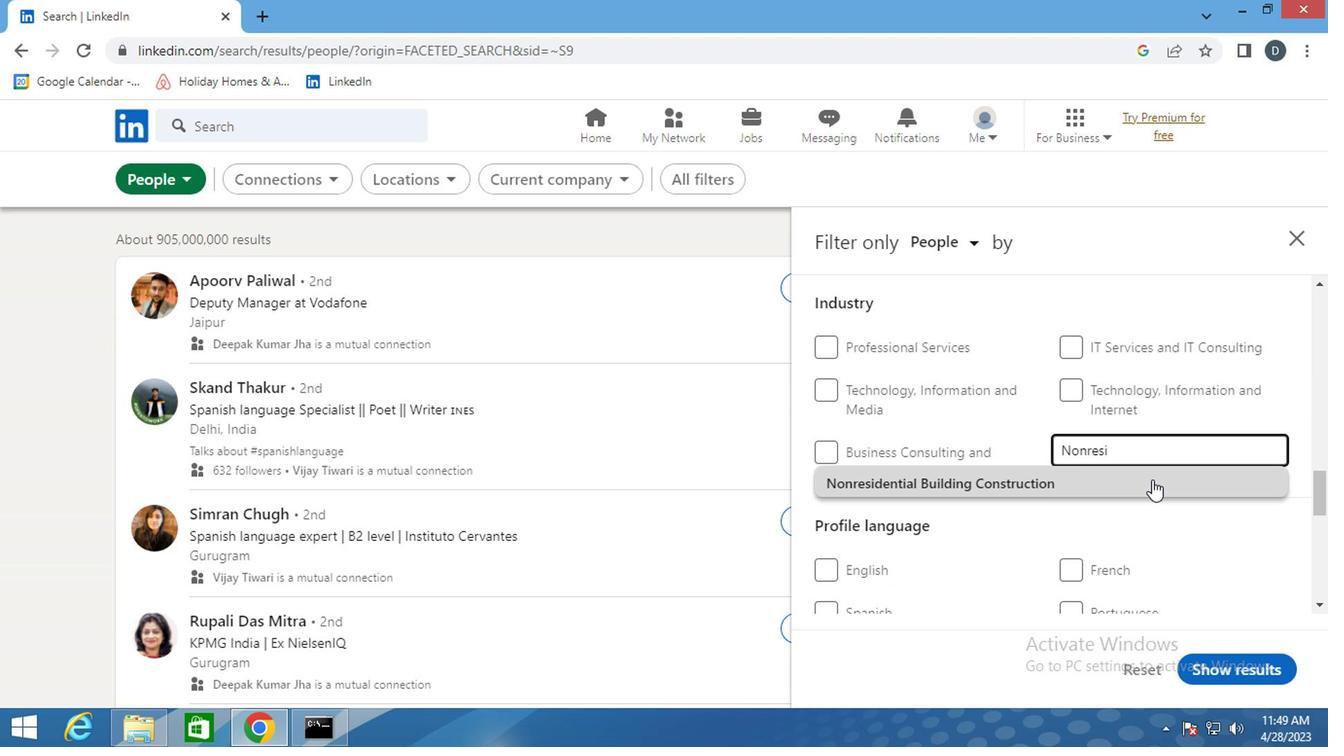 
Action: Mouse scrolled (1142, 465) with delta (0, 0)
Screenshot: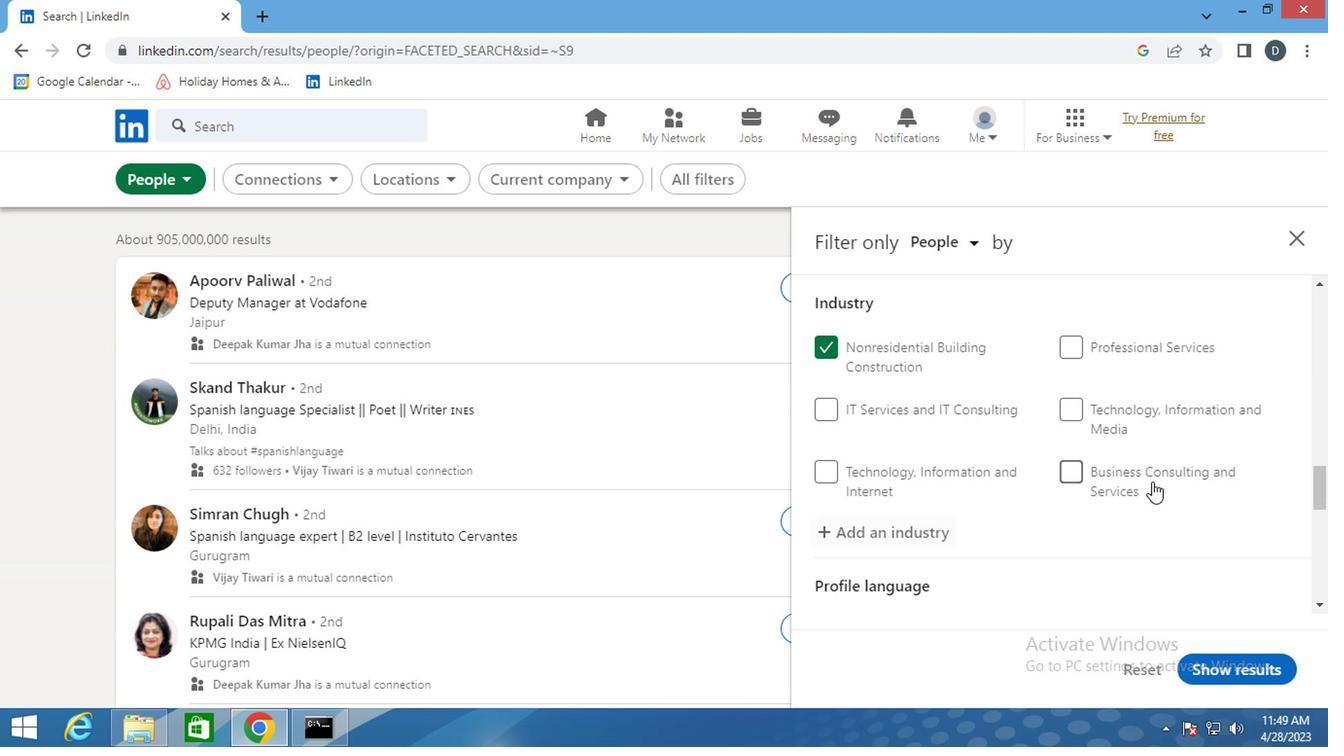 
Action: Mouse scrolled (1142, 465) with delta (0, 0)
Screenshot: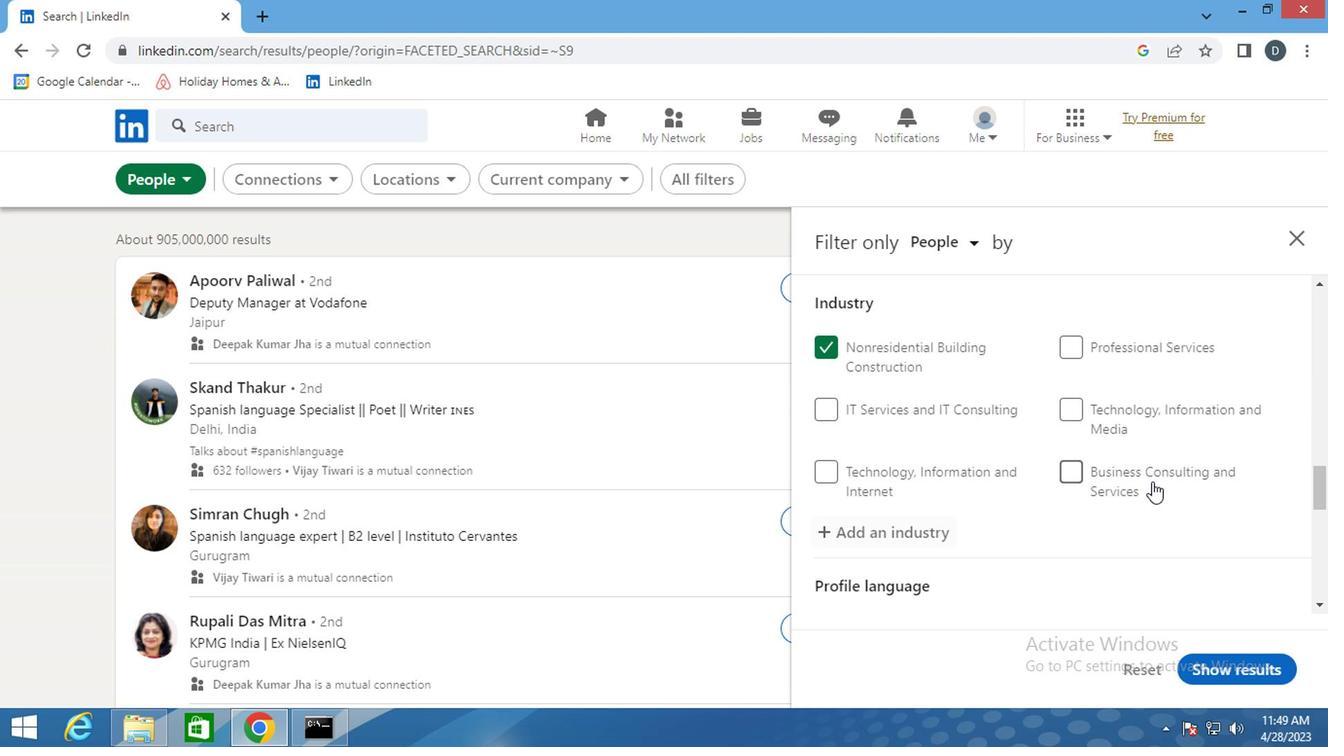 
Action: Mouse scrolled (1142, 465) with delta (0, 0)
Screenshot: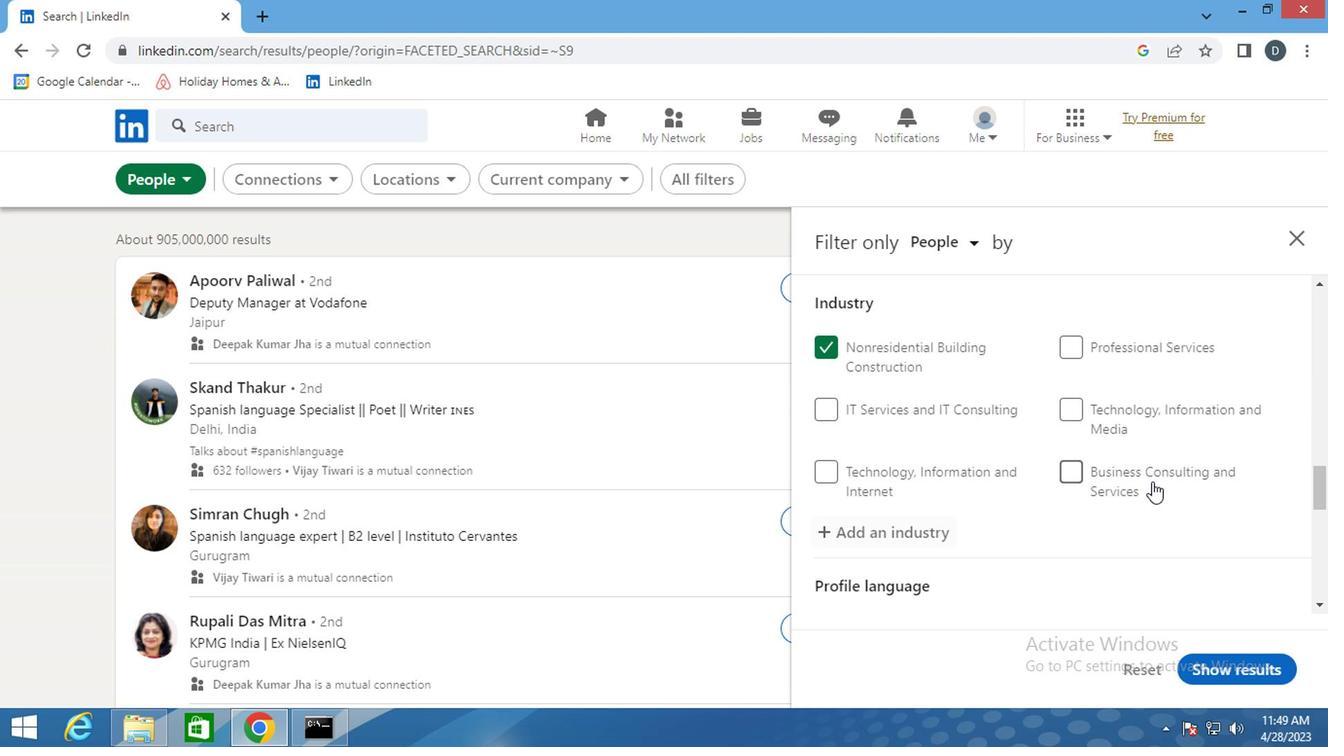 
Action: Mouse scrolled (1142, 465) with delta (0, 0)
Screenshot: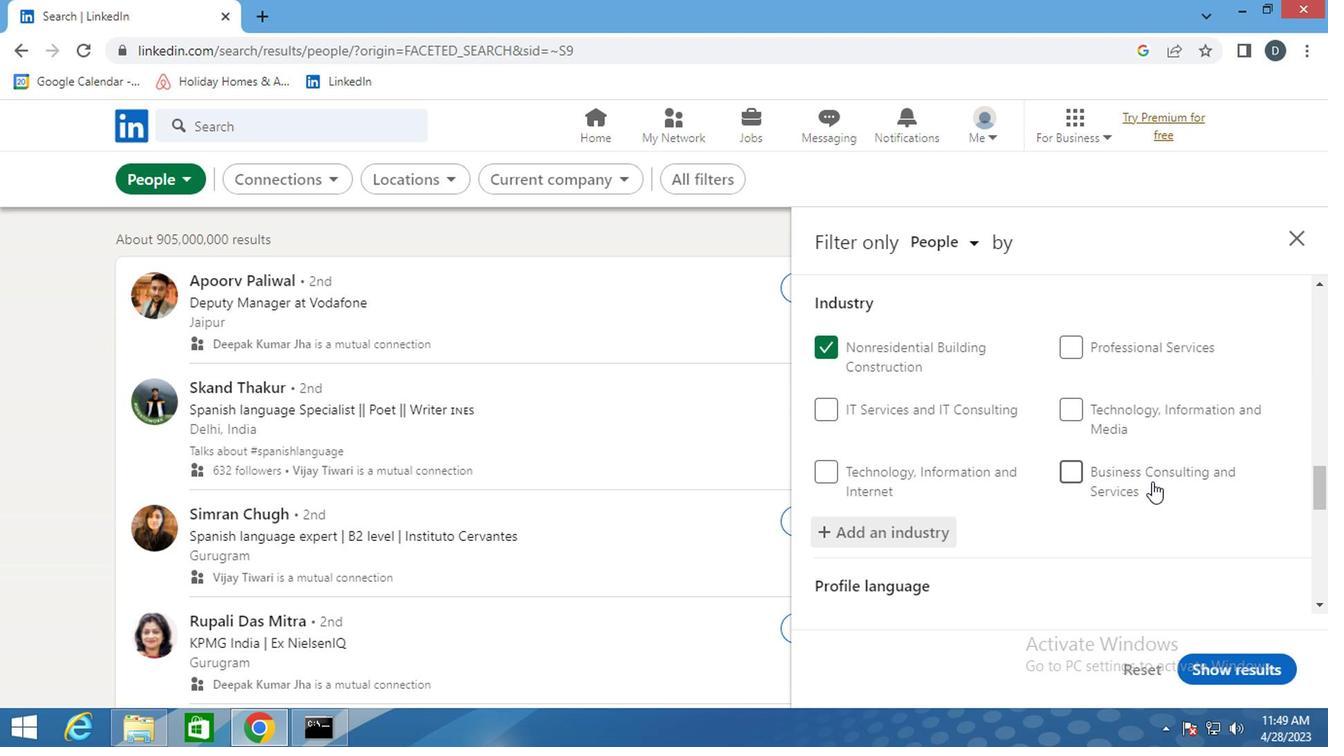 
Action: Mouse moved to (1134, 447)
Screenshot: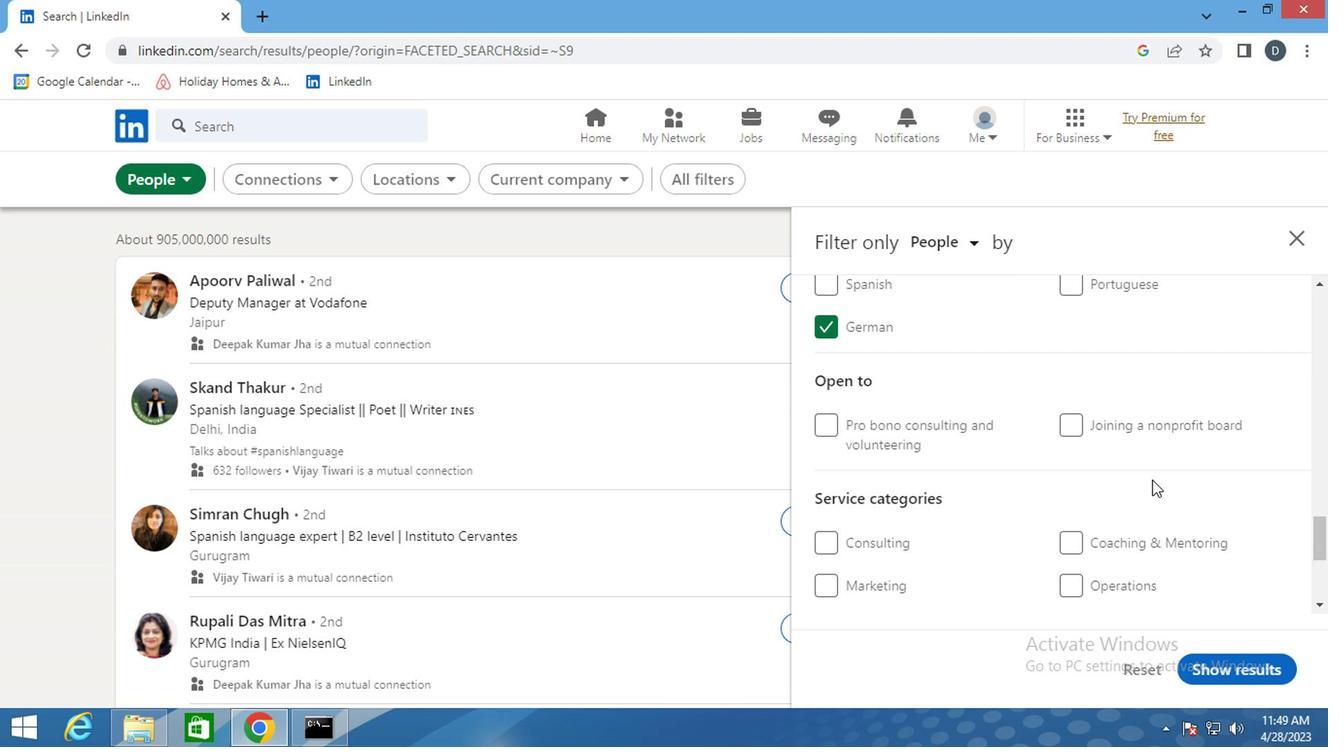 
Action: Mouse scrolled (1134, 448) with delta (0, 0)
Screenshot: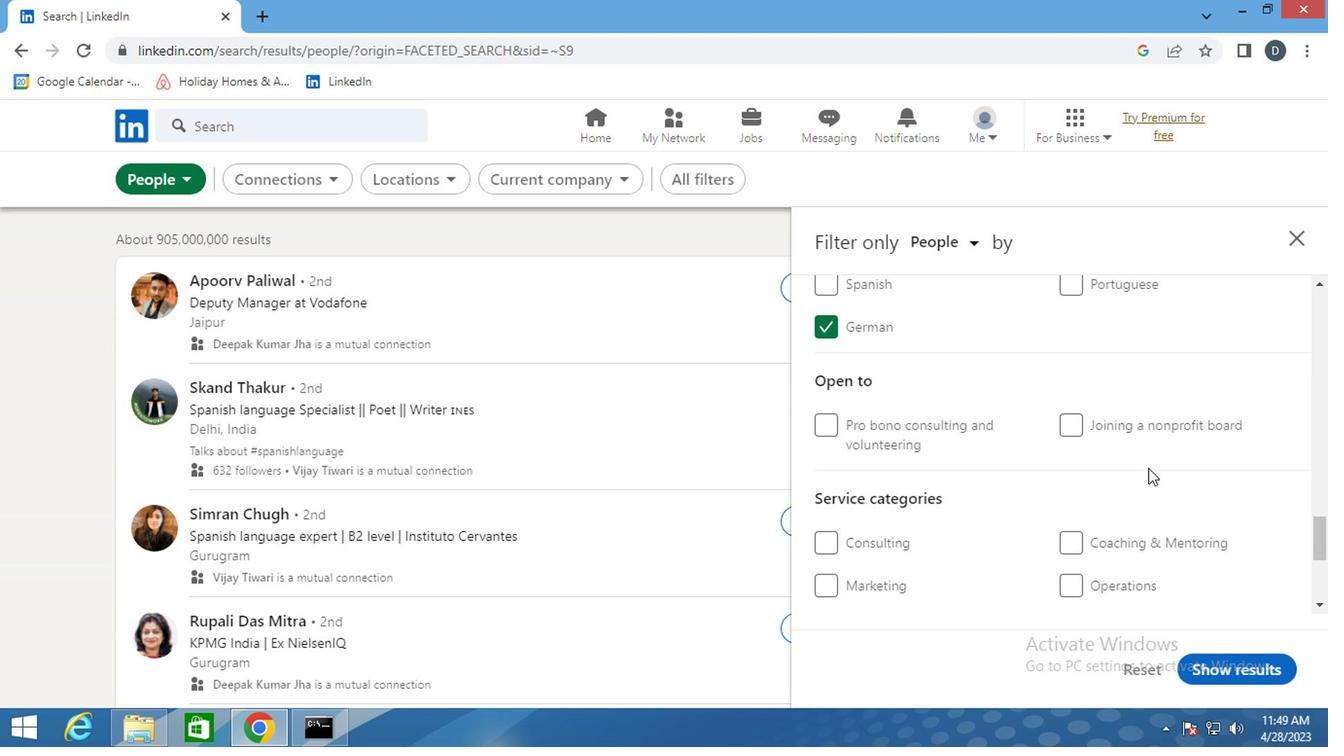 
Action: Mouse scrolled (1134, 446) with delta (0, -1)
Screenshot: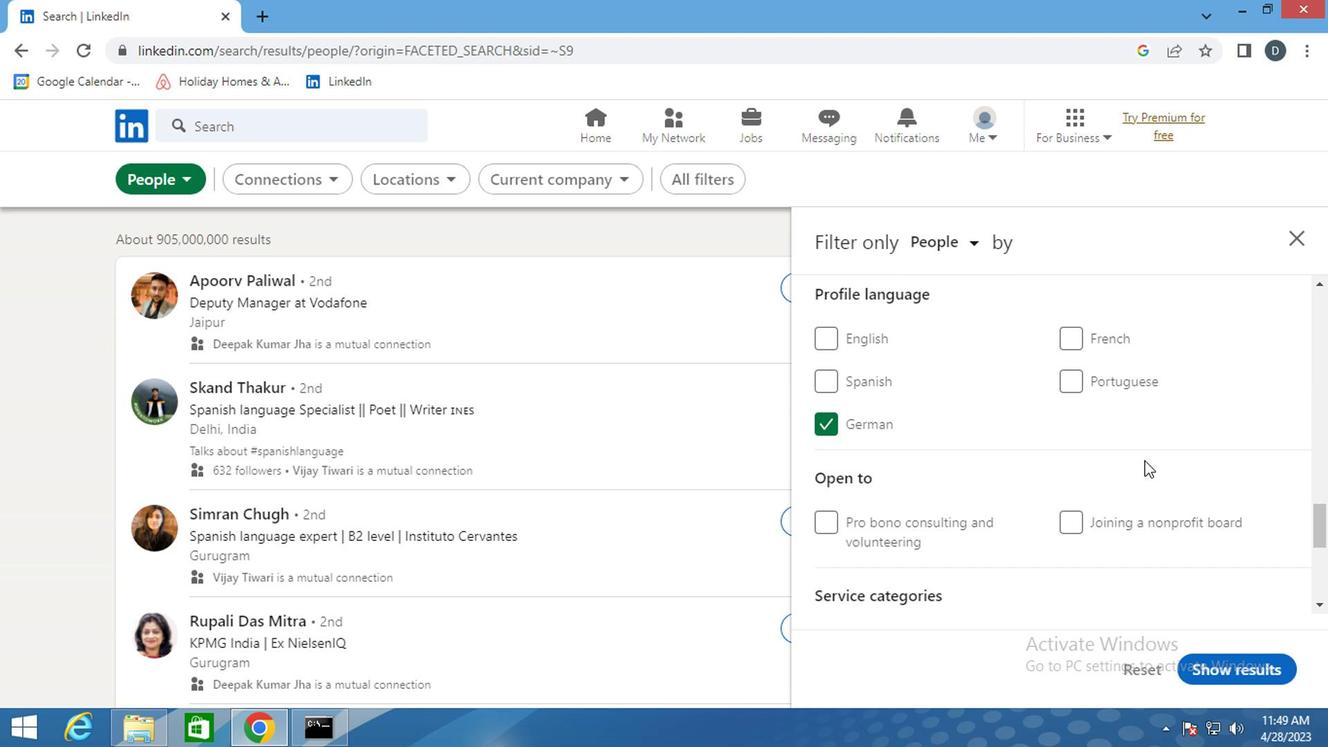 
Action: Mouse scrolled (1134, 446) with delta (0, -1)
Screenshot: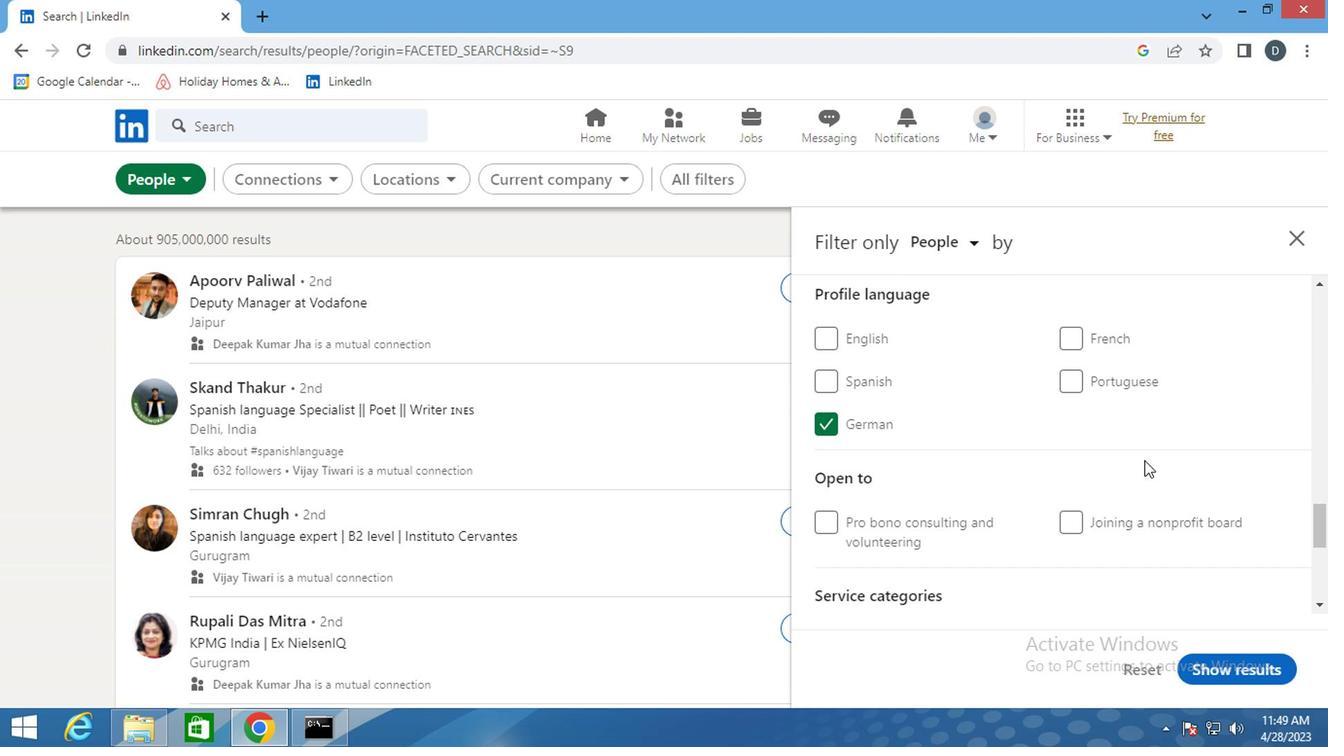 
Action: Mouse scrolled (1134, 446) with delta (0, -1)
Screenshot: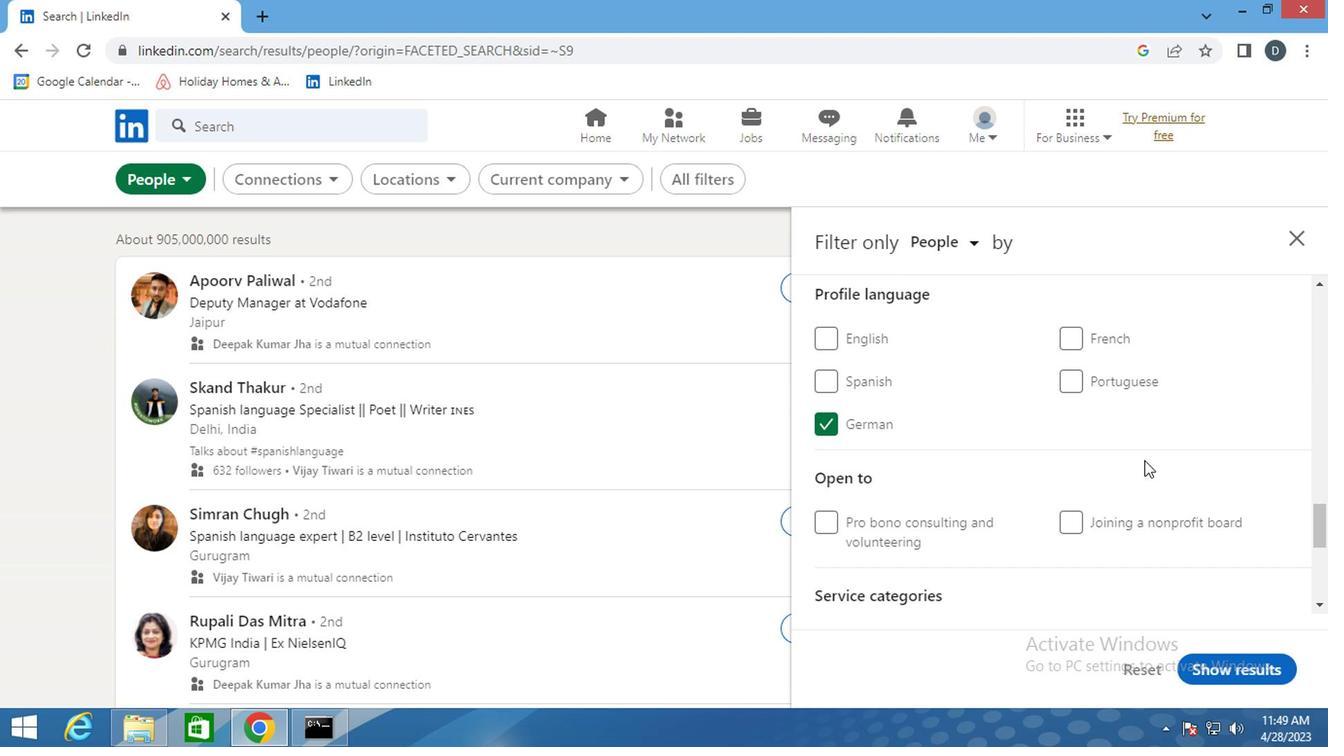 
Action: Mouse moved to (1131, 418)
Screenshot: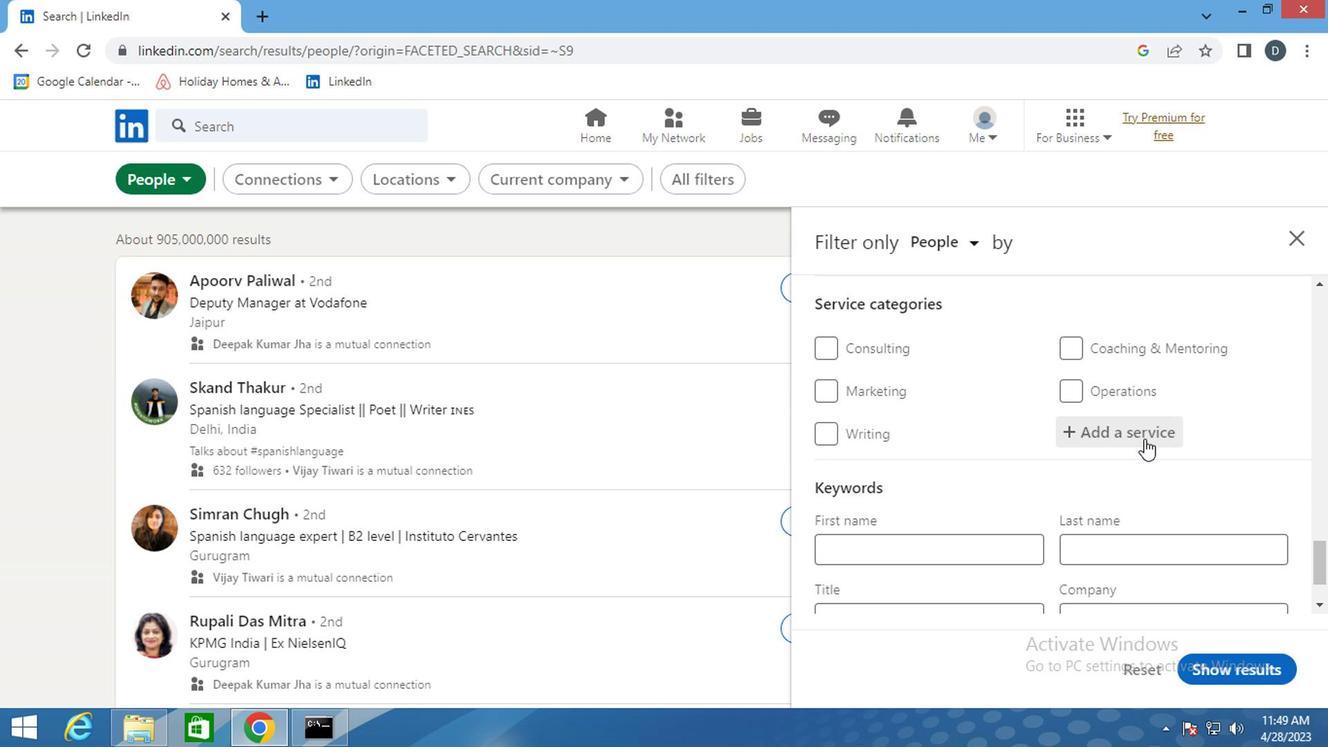 
Action: Mouse pressed left at (1131, 418)
Screenshot: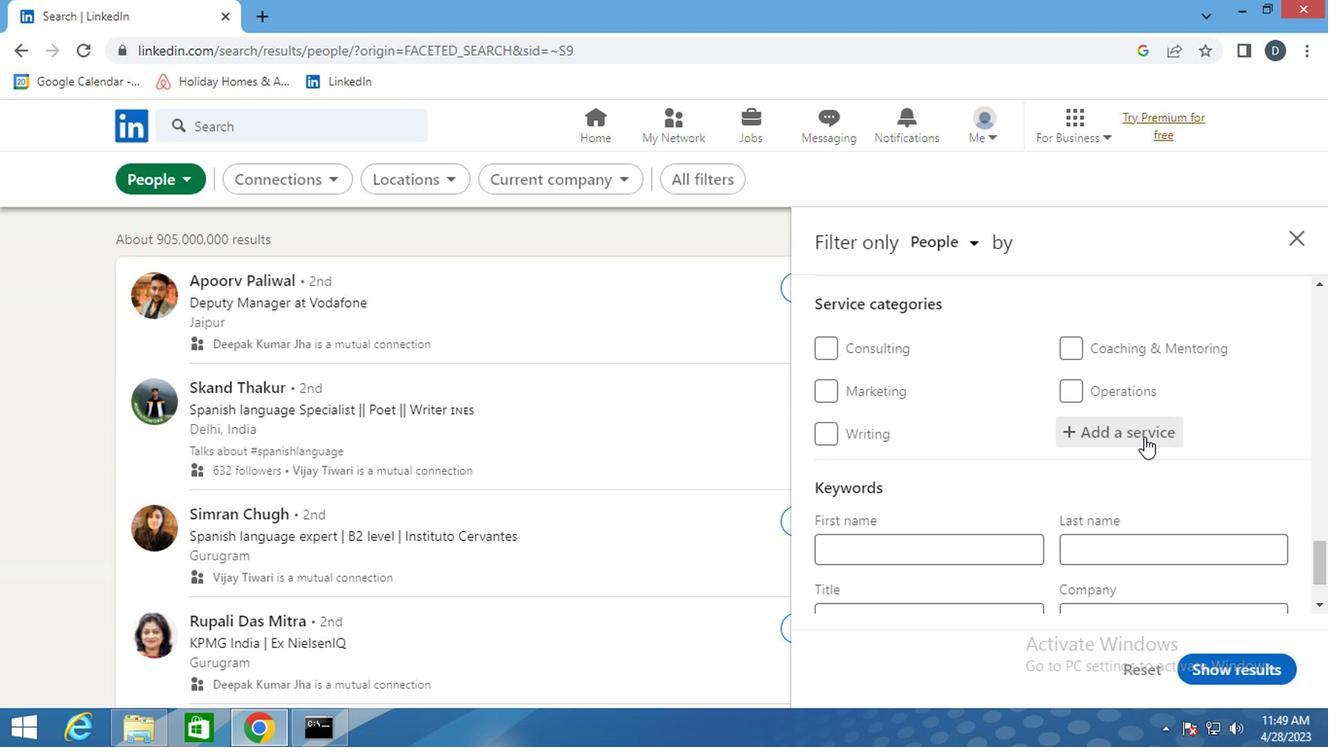 
Action: Key pressed <Key.shift>NONPROFIT
Screenshot: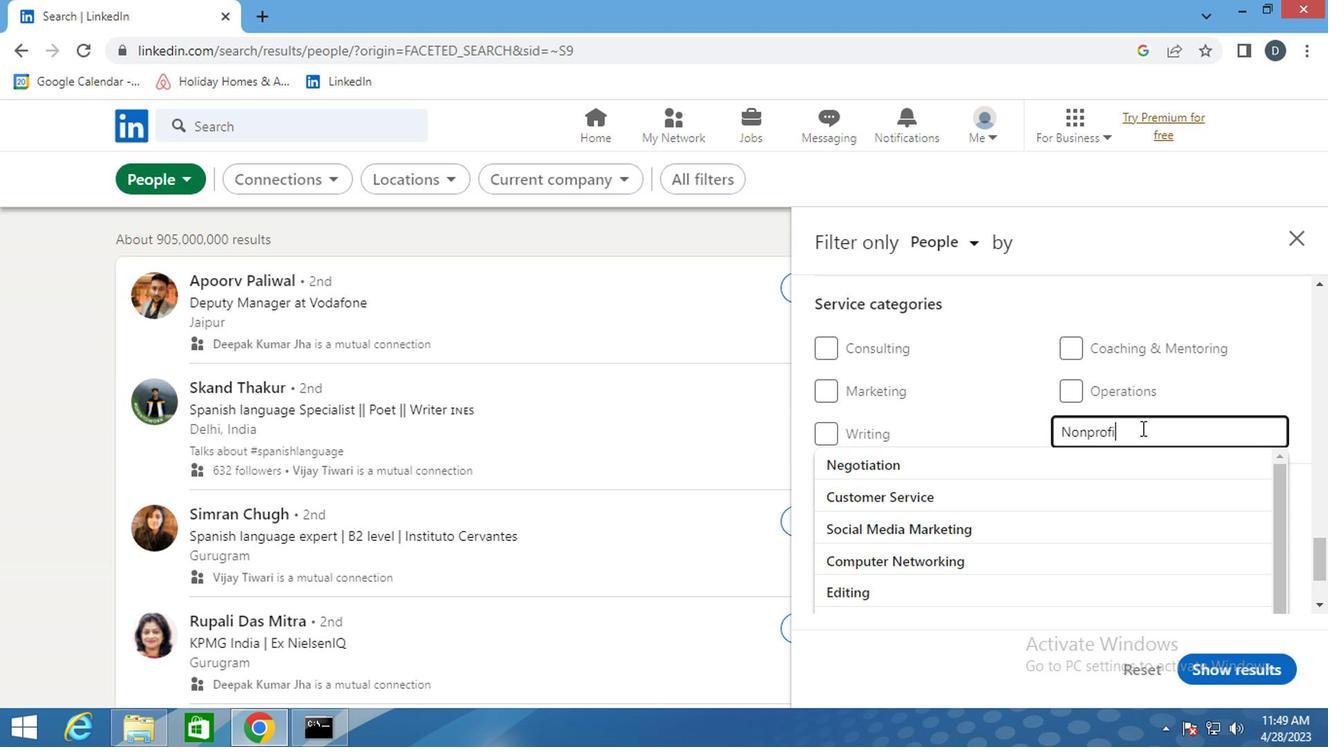 
Action: Mouse moved to (1080, 478)
Screenshot: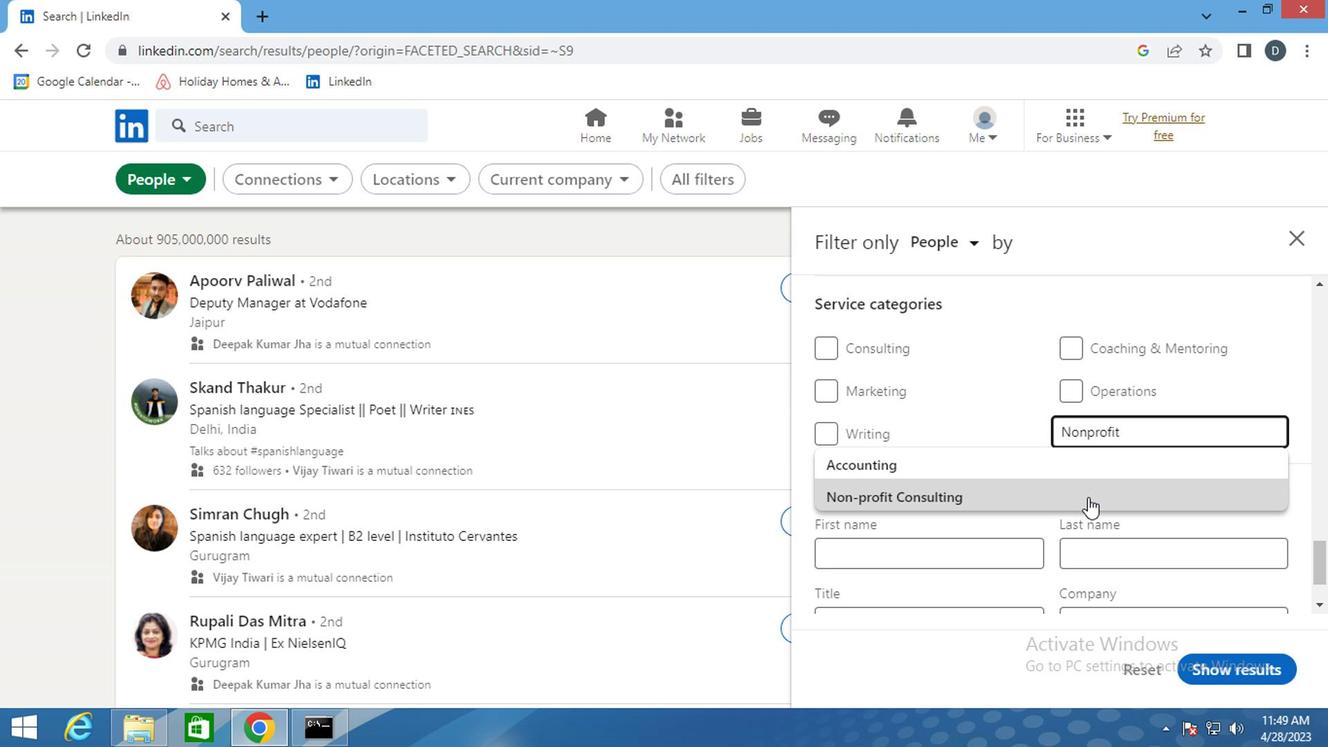 
Action: Mouse pressed left at (1080, 478)
Screenshot: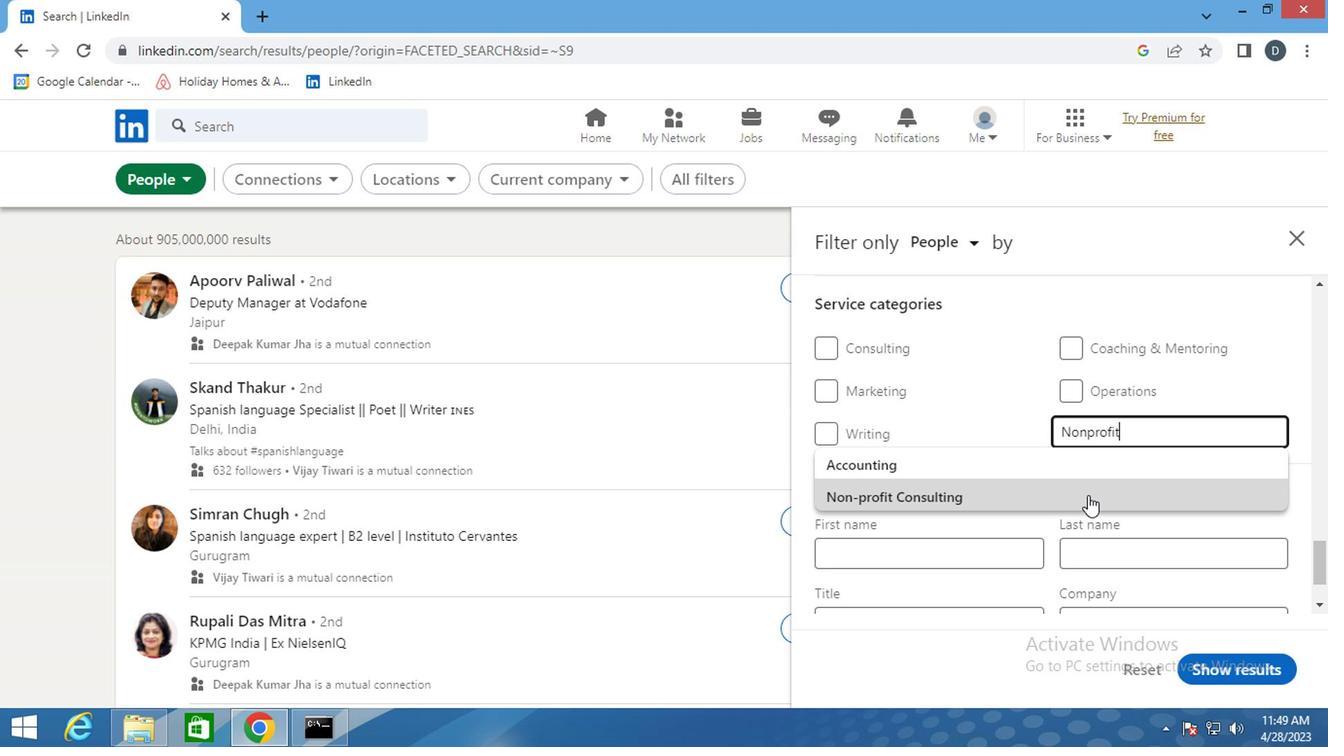 
Action: Mouse moved to (1063, 458)
Screenshot: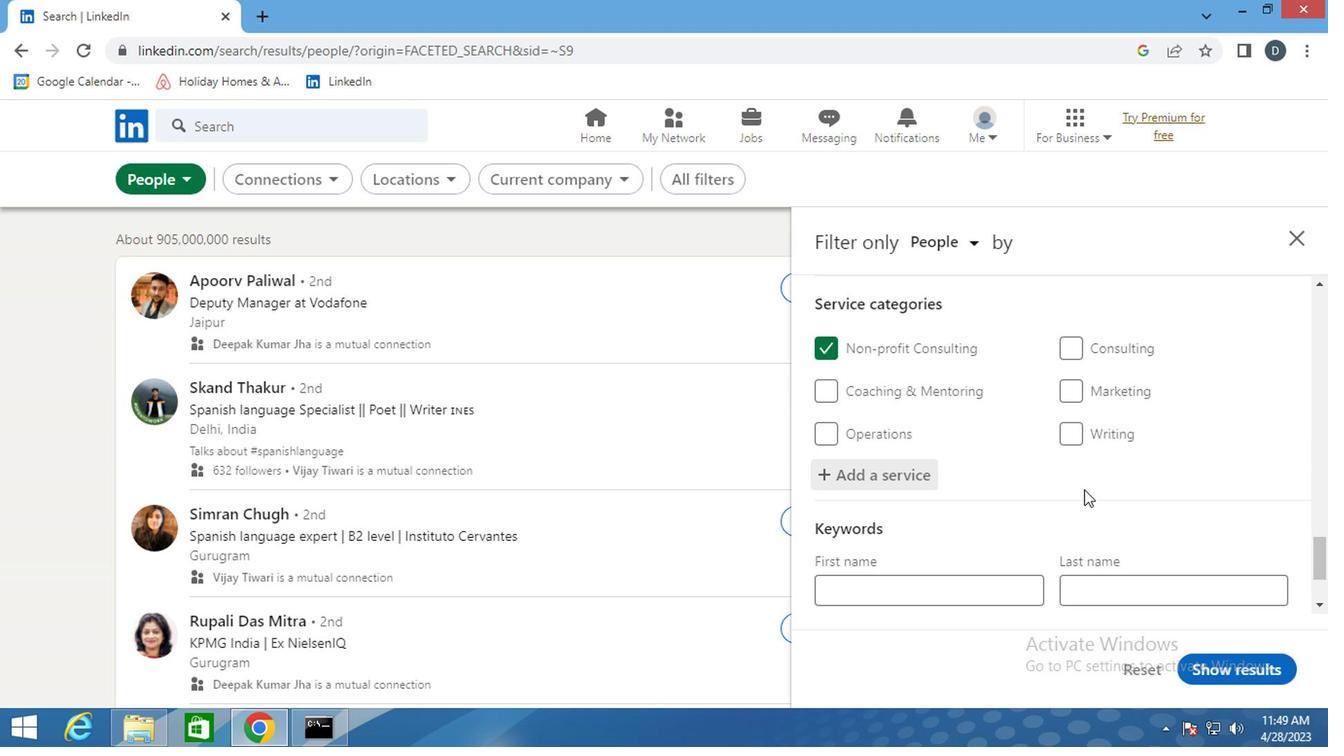 
Action: Mouse scrolled (1063, 457) with delta (0, 0)
Screenshot: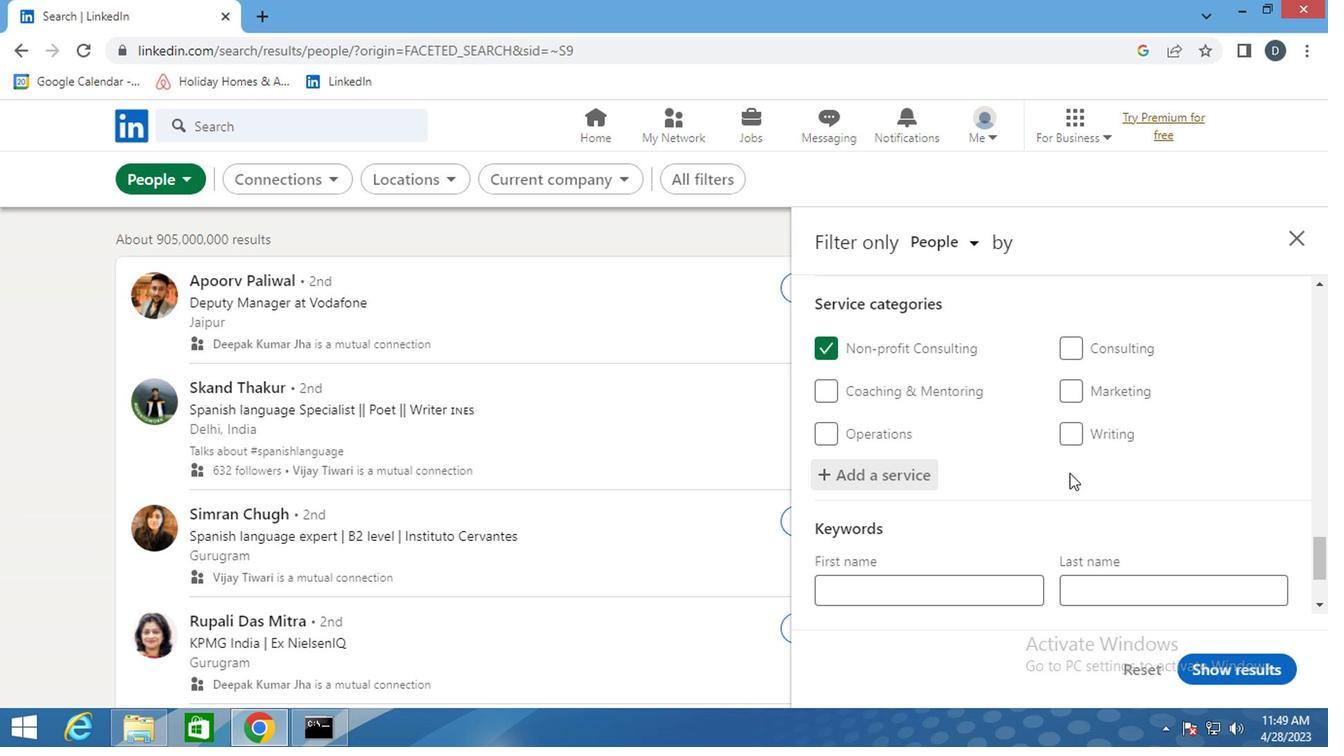 
Action: Mouse scrolled (1063, 457) with delta (0, 0)
Screenshot: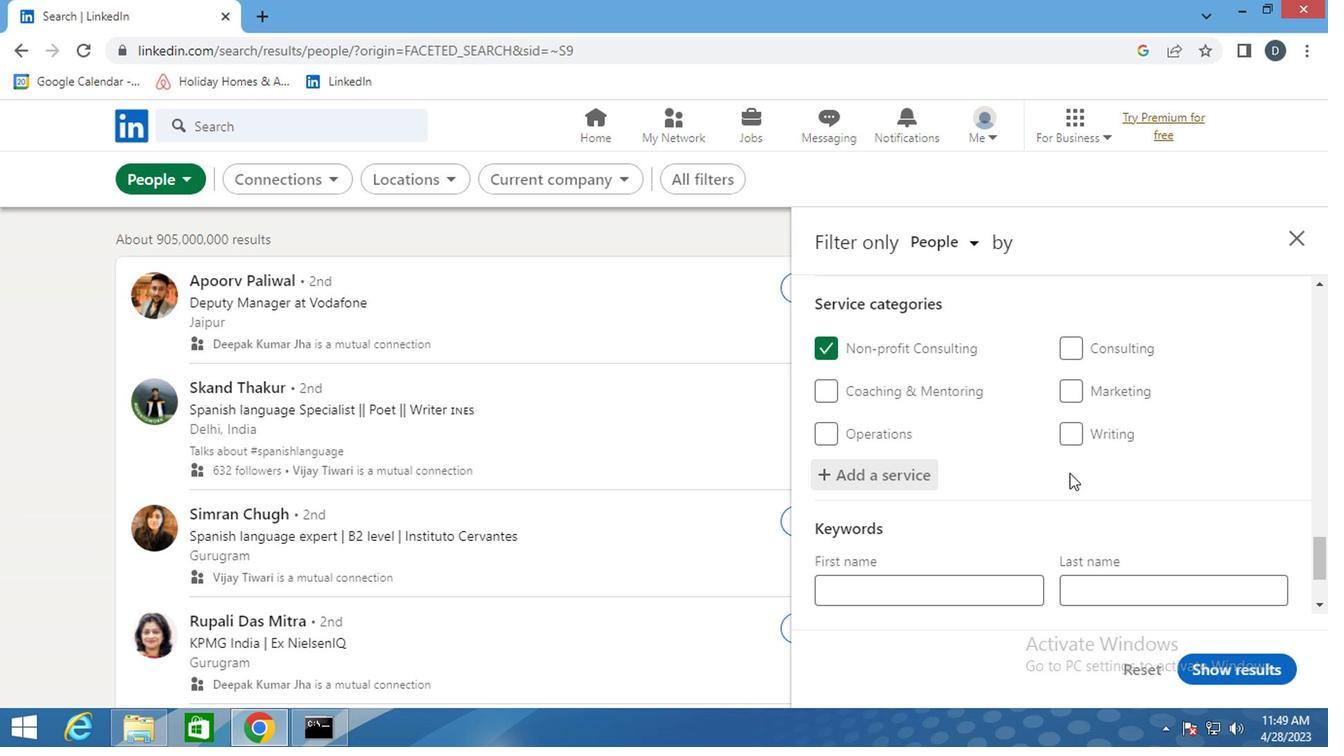
Action: Mouse moved to (990, 516)
Screenshot: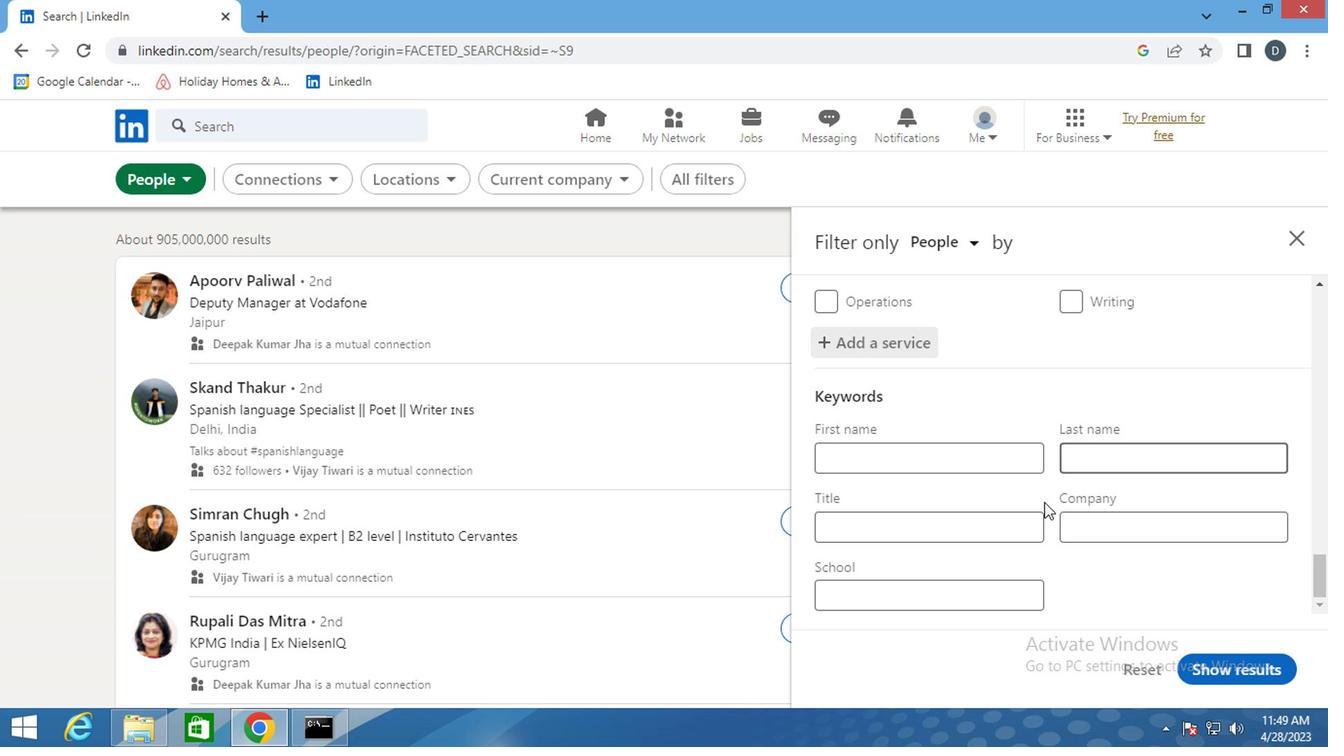 
Action: Mouse pressed left at (990, 516)
Screenshot: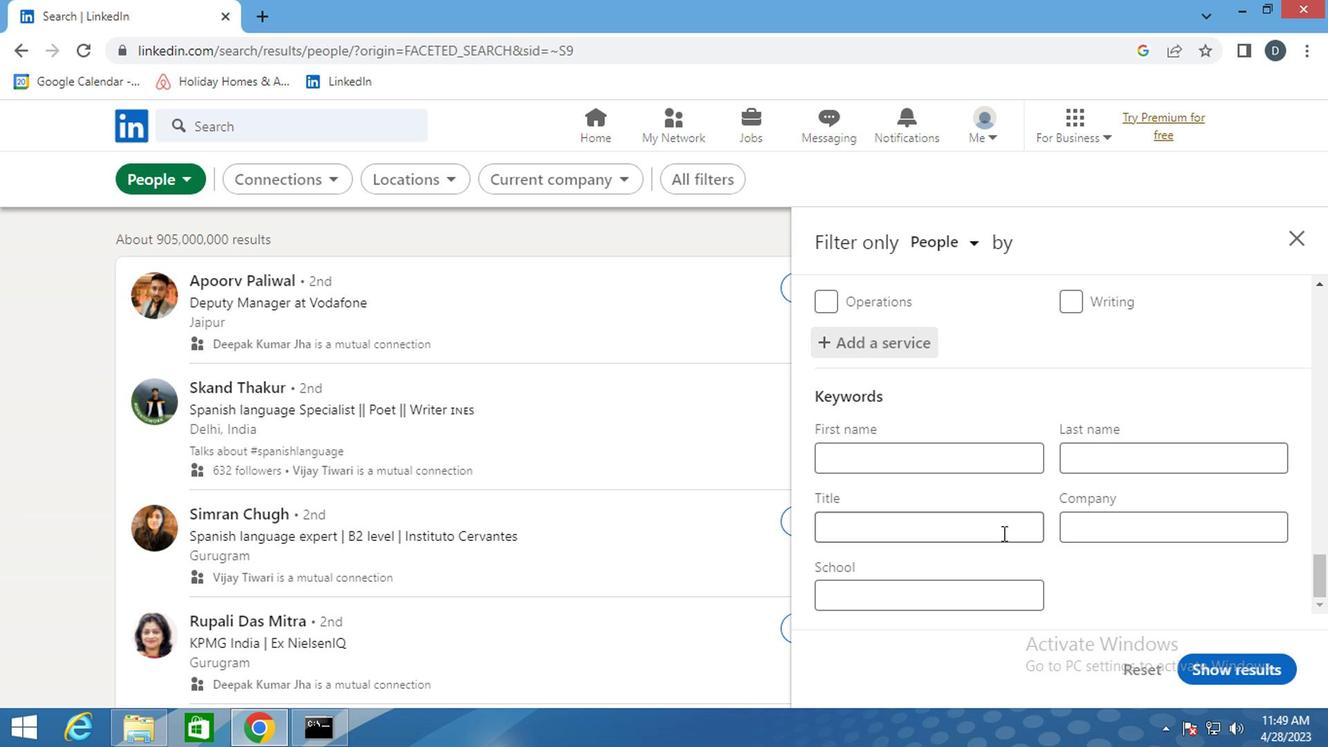 
Action: Key pressed <Key.shift>BARBER
Screenshot: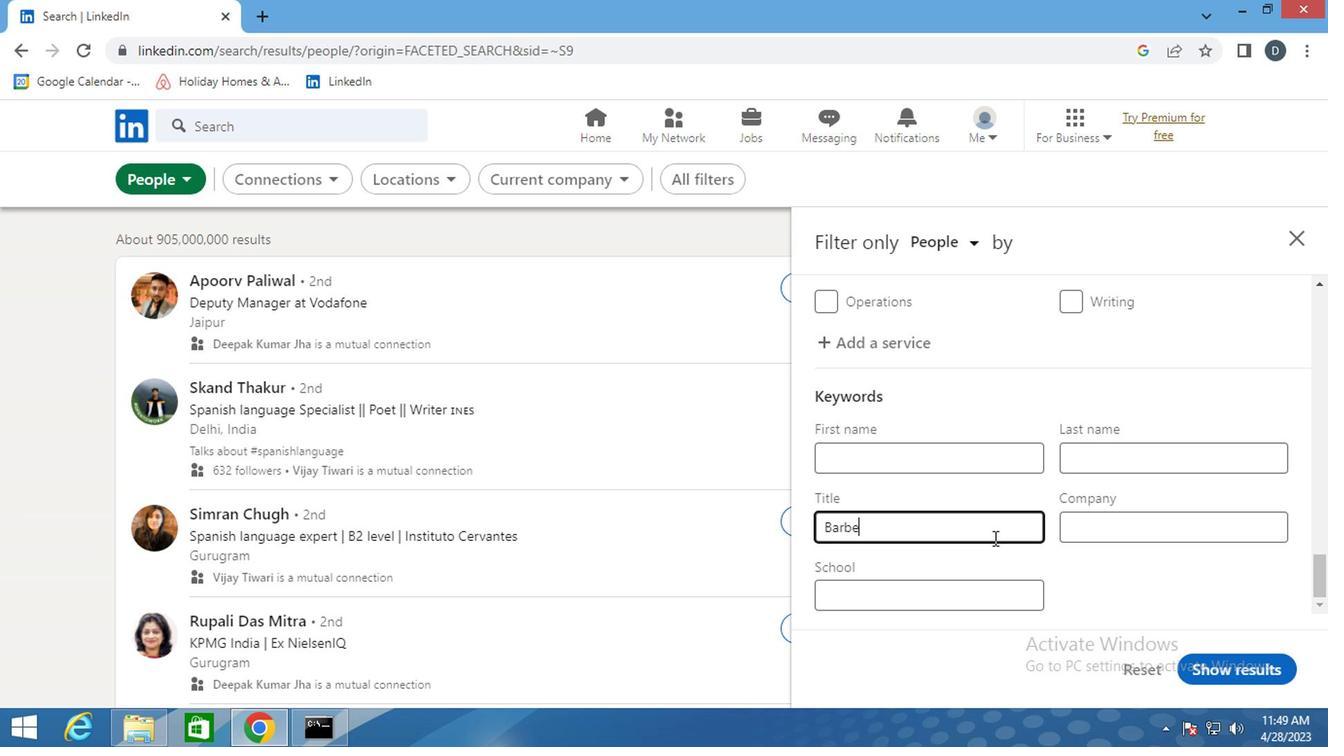 
Action: Mouse moved to (1214, 621)
Screenshot: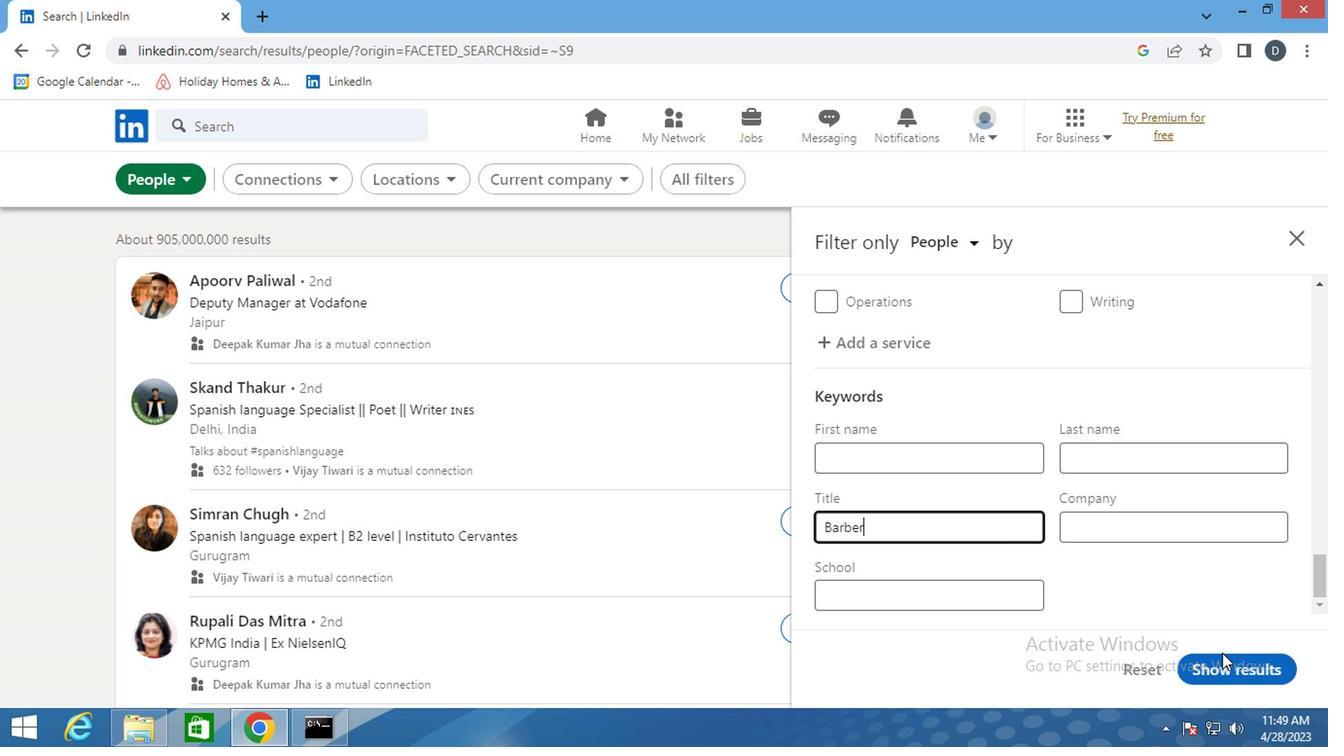 
Action: Mouse pressed left at (1214, 621)
Screenshot: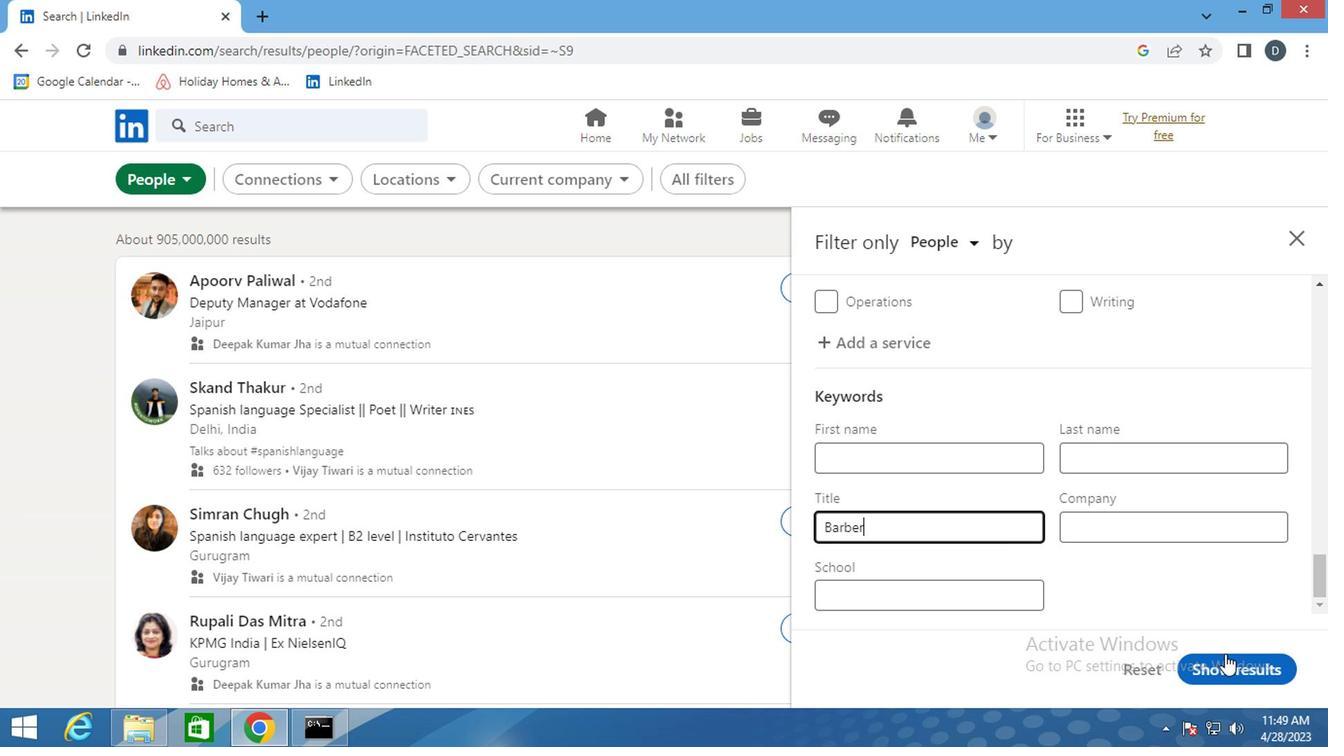 
Action: Mouse moved to (1161, 529)
Screenshot: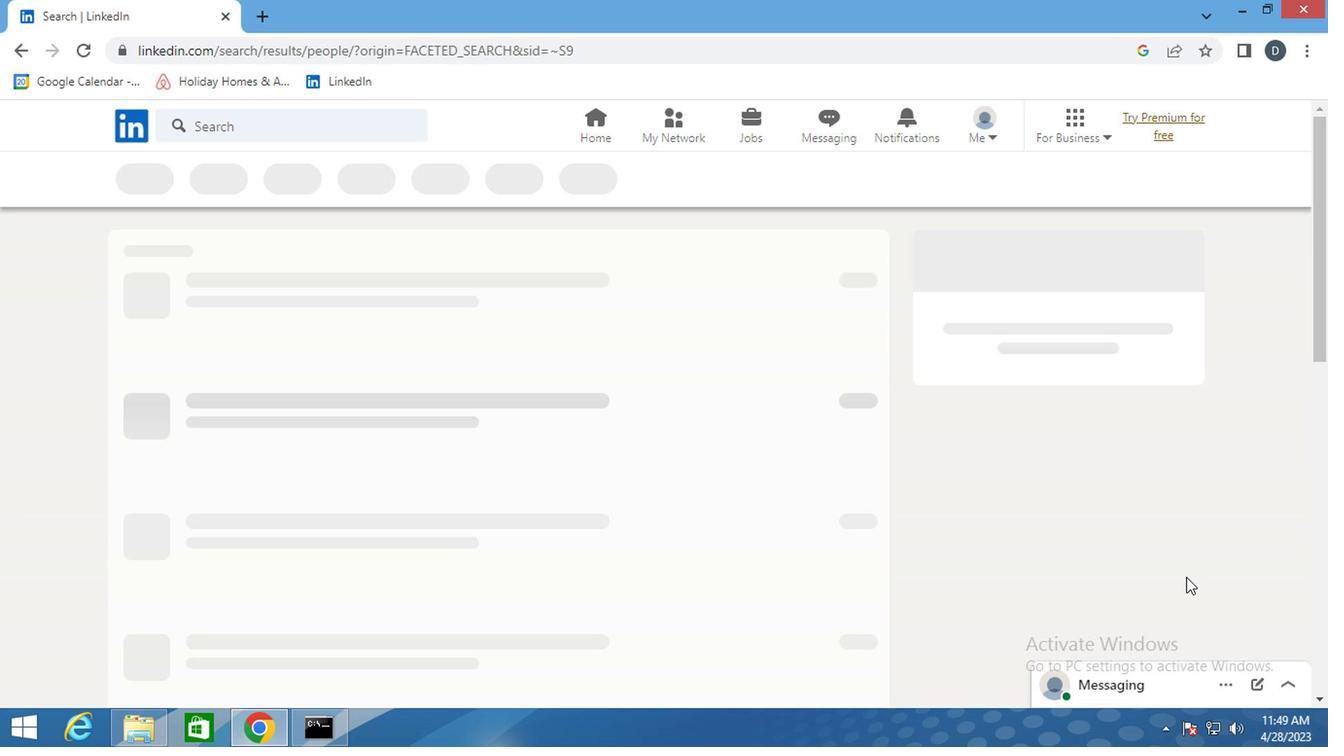 
